 Task: Find connections with filter location Berlin Schöneberg with filter topic #customerrelationswith filter profile language French with filter current company Annalect India with filter school Malaviya National Institute of Technology Jaipur with filter industry Pharmaceutical Manufacturing with filter service category Consulting with filter keywords title Physical Therapy Assistant
Action: Mouse moved to (569, 74)
Screenshot: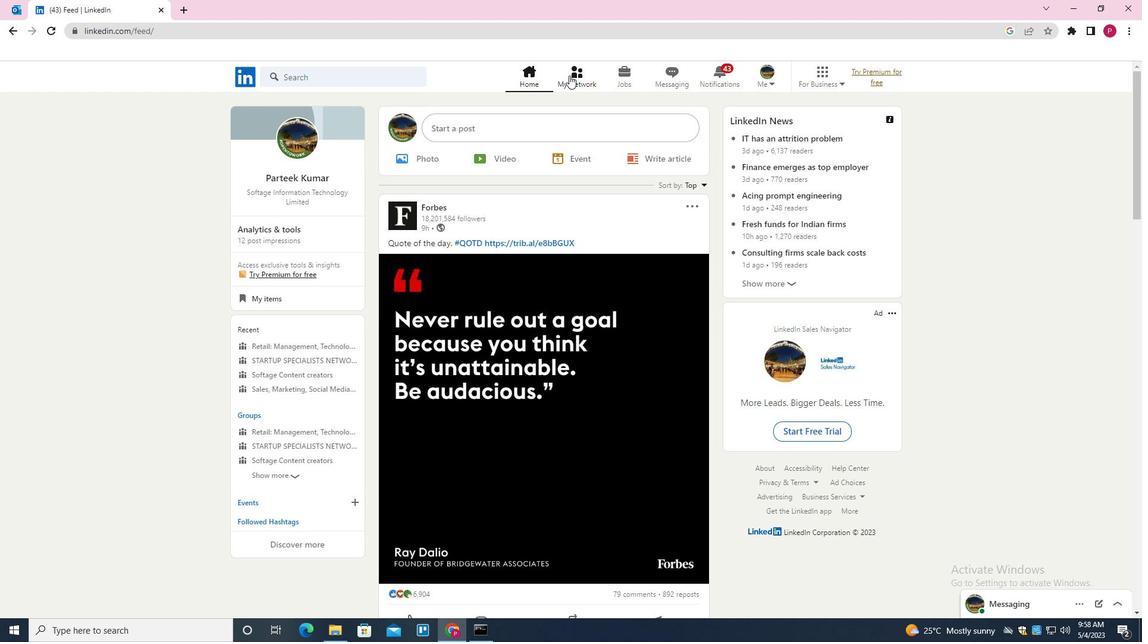 
Action: Mouse pressed left at (569, 74)
Screenshot: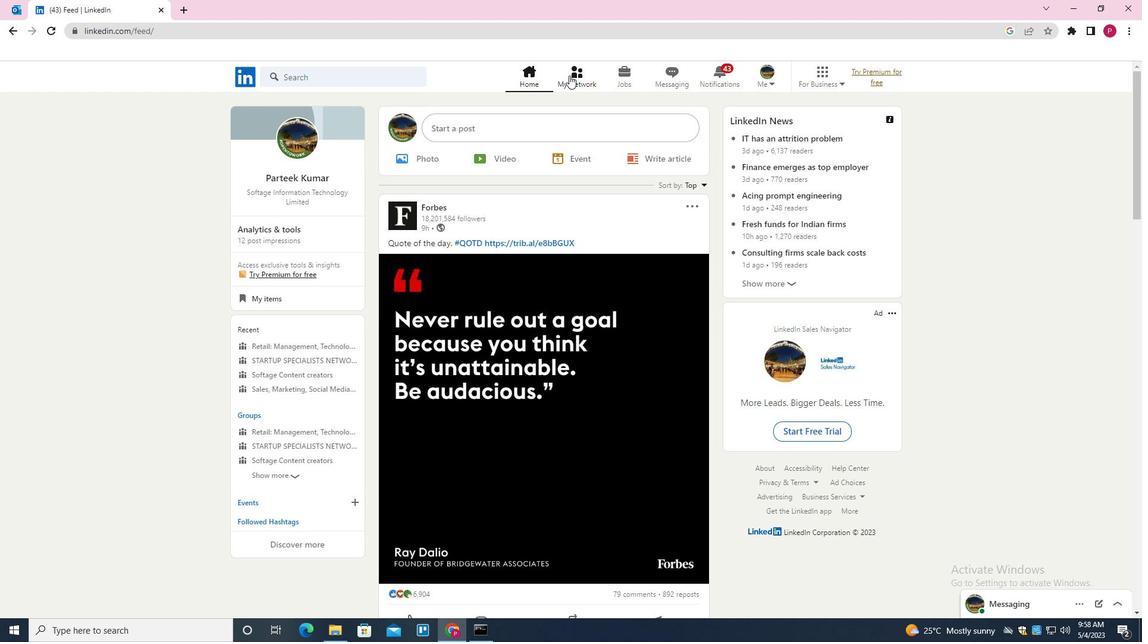 
Action: Mouse moved to (374, 142)
Screenshot: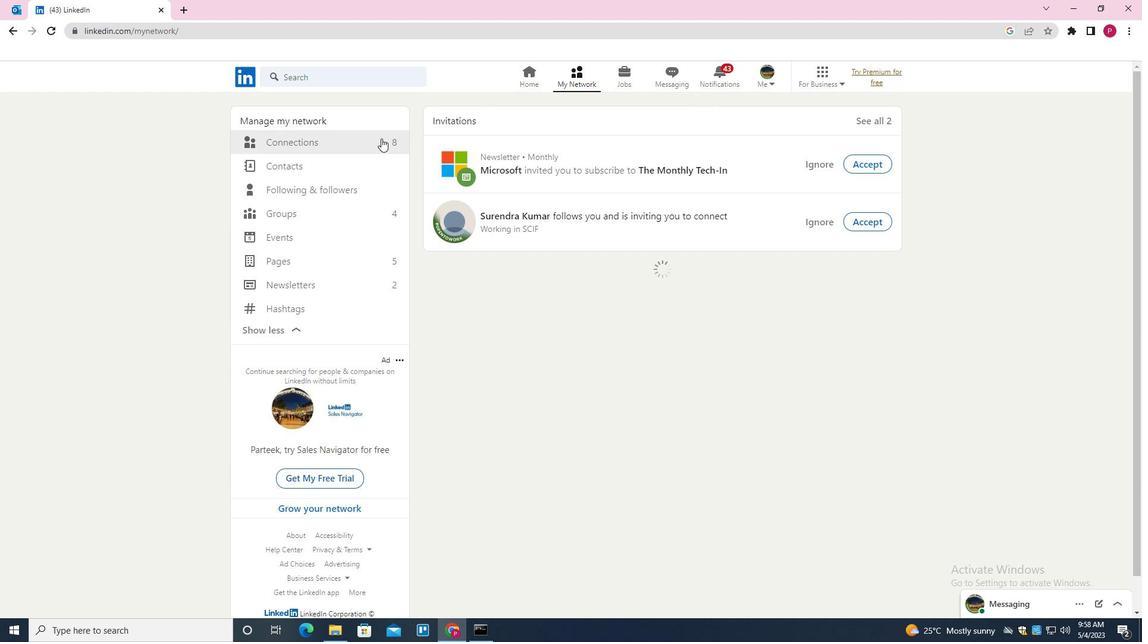 
Action: Mouse pressed left at (374, 142)
Screenshot: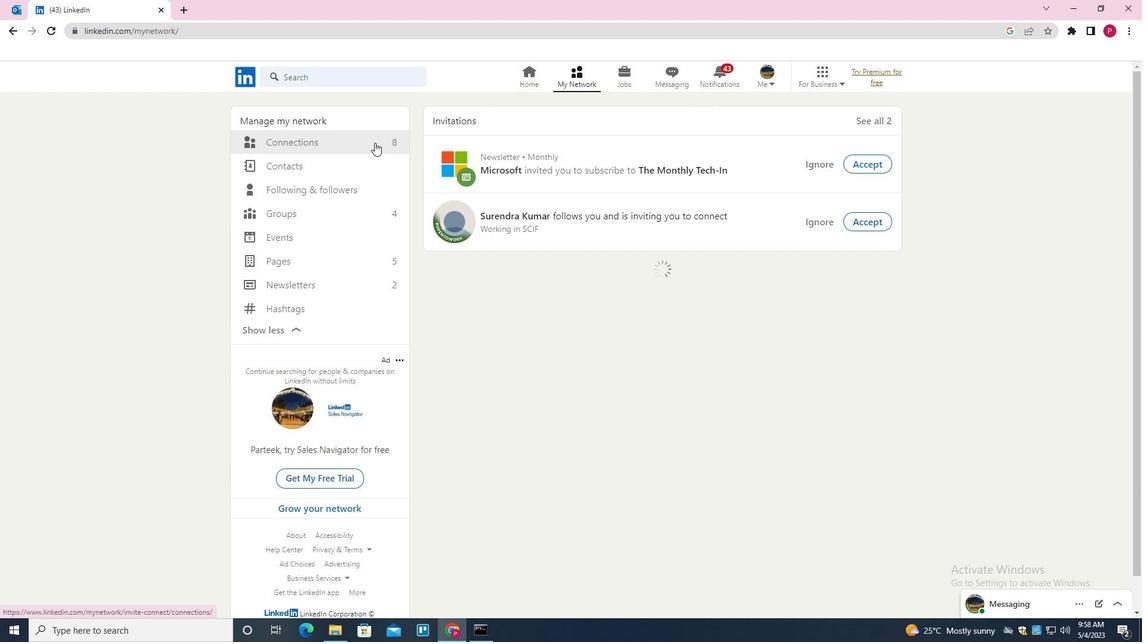 
Action: Mouse moved to (669, 139)
Screenshot: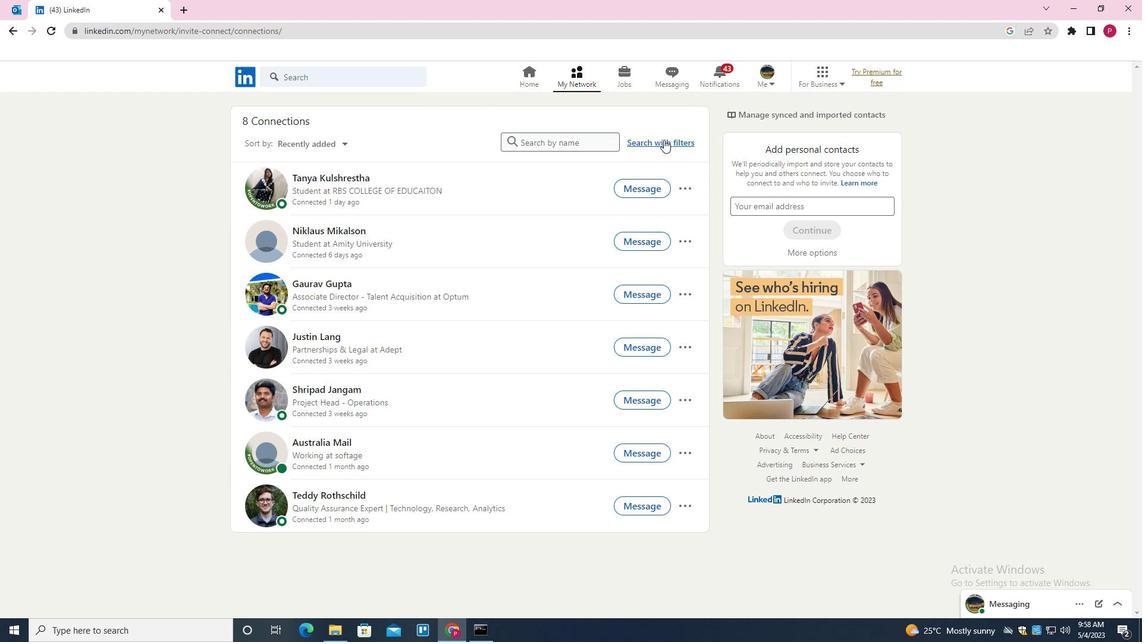 
Action: Mouse pressed left at (669, 139)
Screenshot: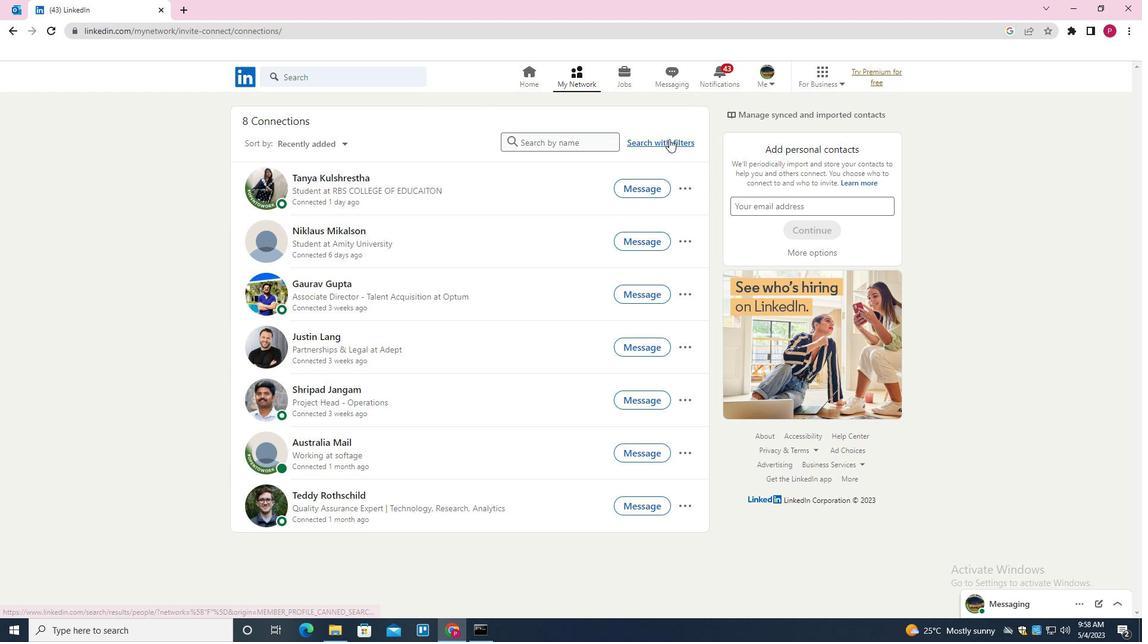 
Action: Mouse moved to (608, 108)
Screenshot: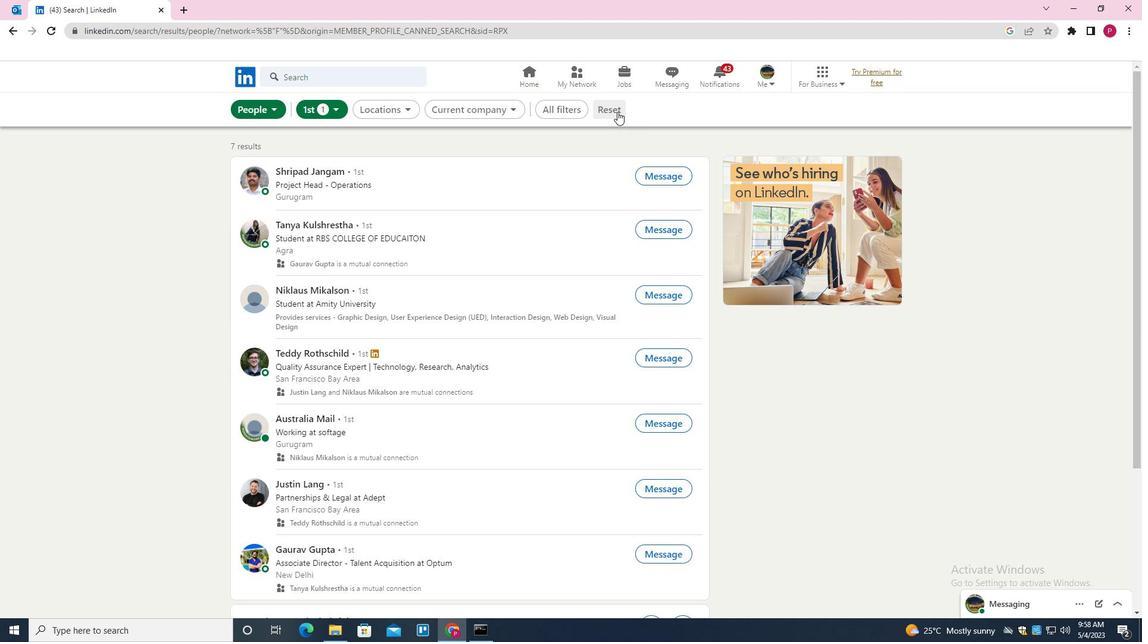 
Action: Mouse pressed left at (608, 108)
Screenshot: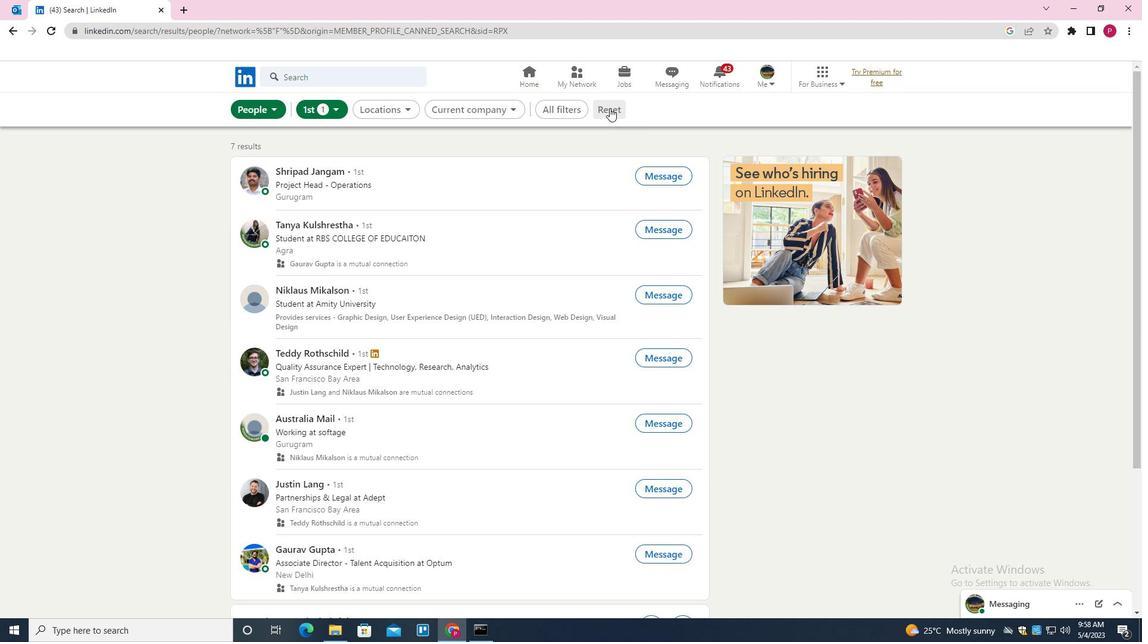 
Action: Mouse moved to (591, 106)
Screenshot: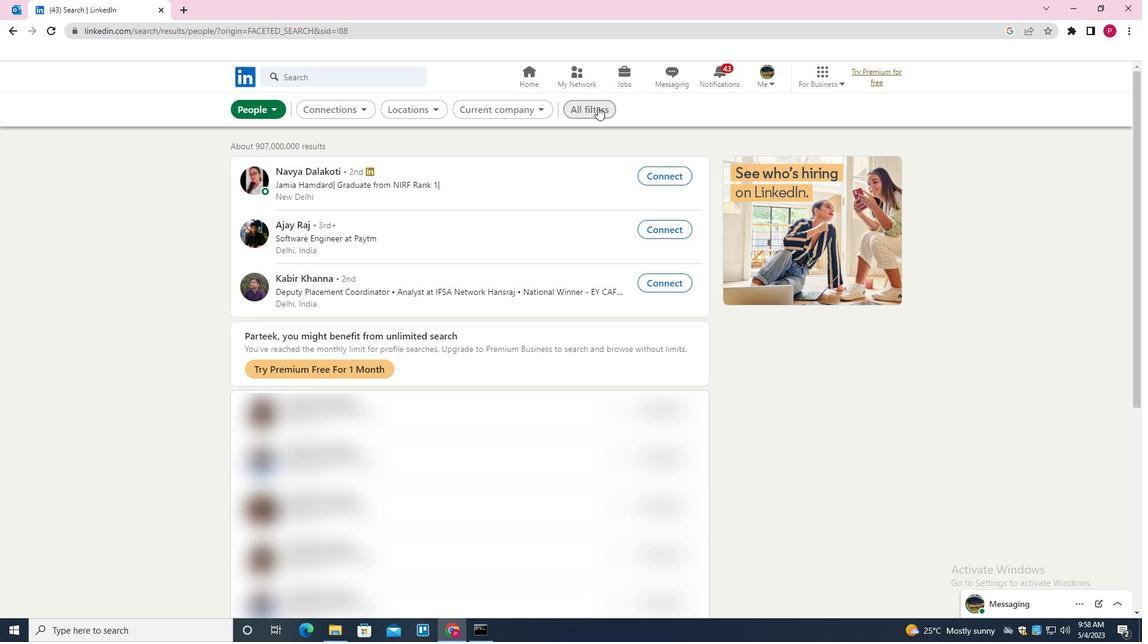 
Action: Mouse pressed left at (591, 106)
Screenshot: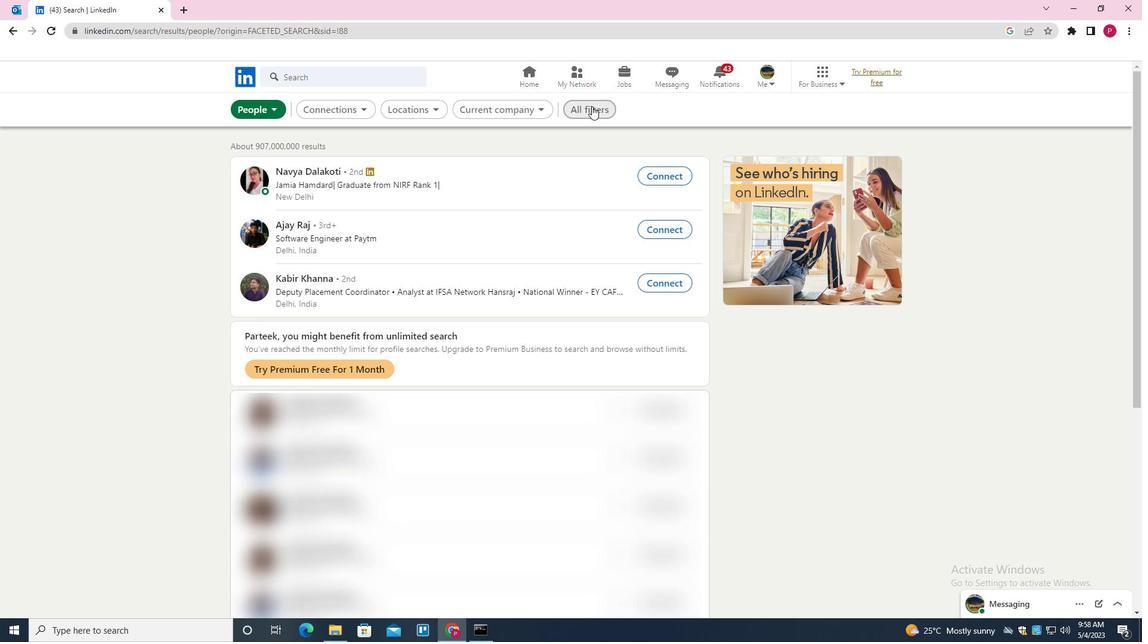 
Action: Mouse moved to (875, 202)
Screenshot: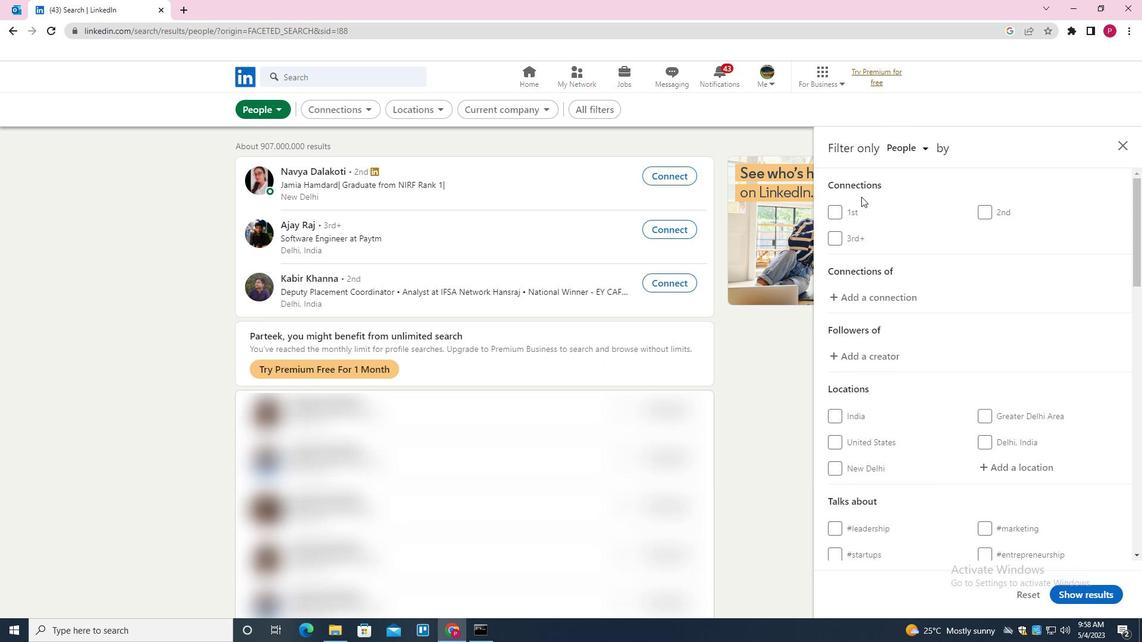 
Action: Mouse scrolled (875, 202) with delta (0, 0)
Screenshot: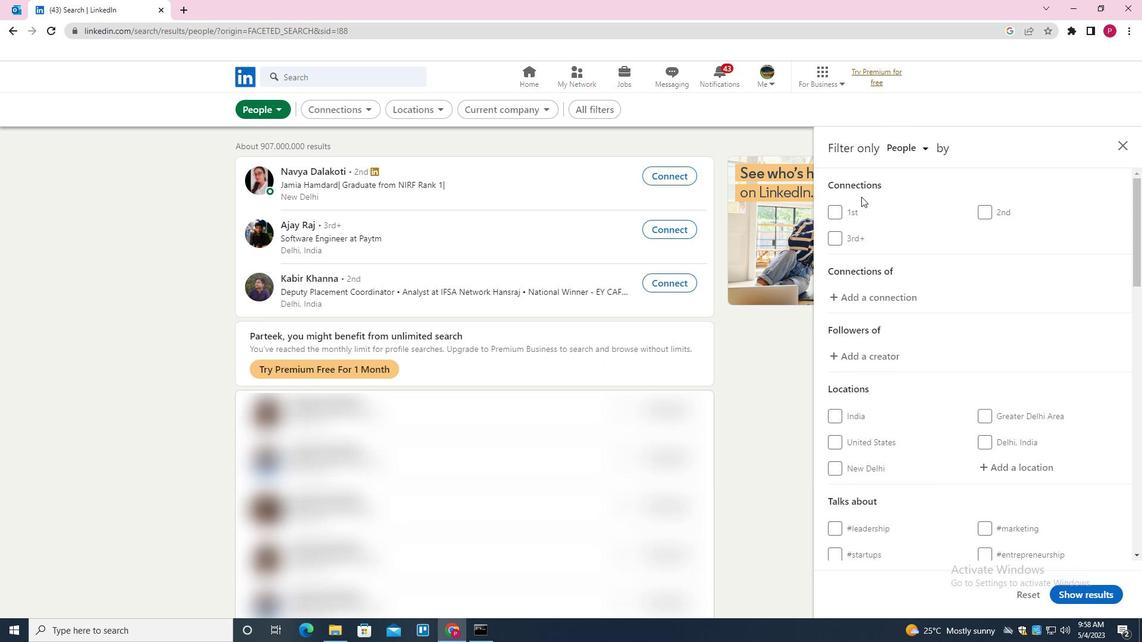 
Action: Mouse moved to (892, 208)
Screenshot: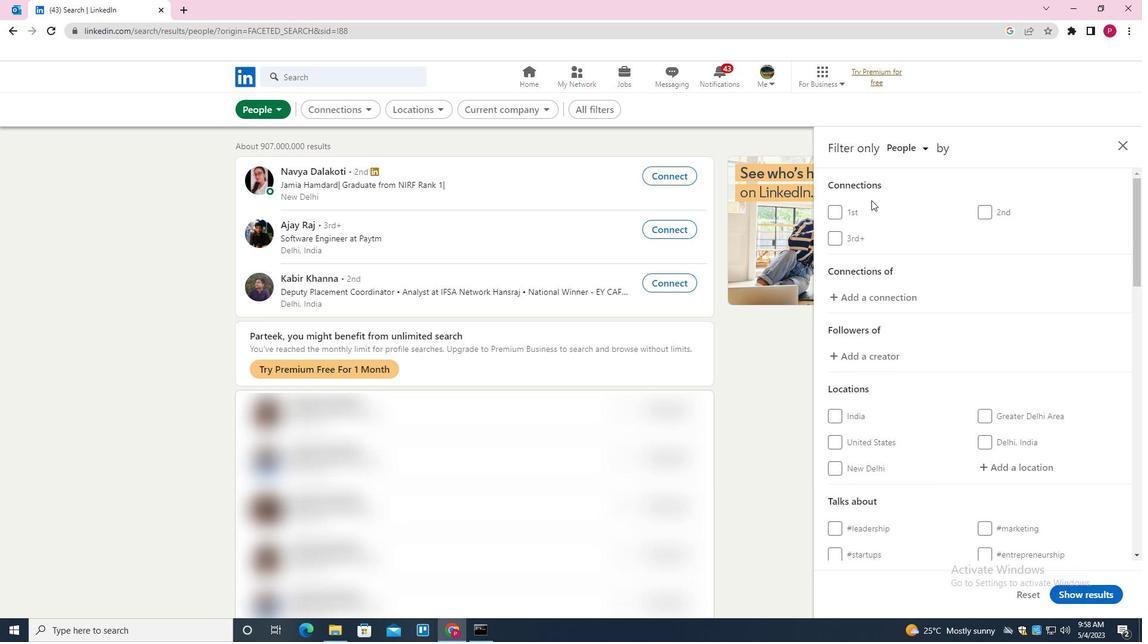 
Action: Mouse scrolled (892, 208) with delta (0, 0)
Screenshot: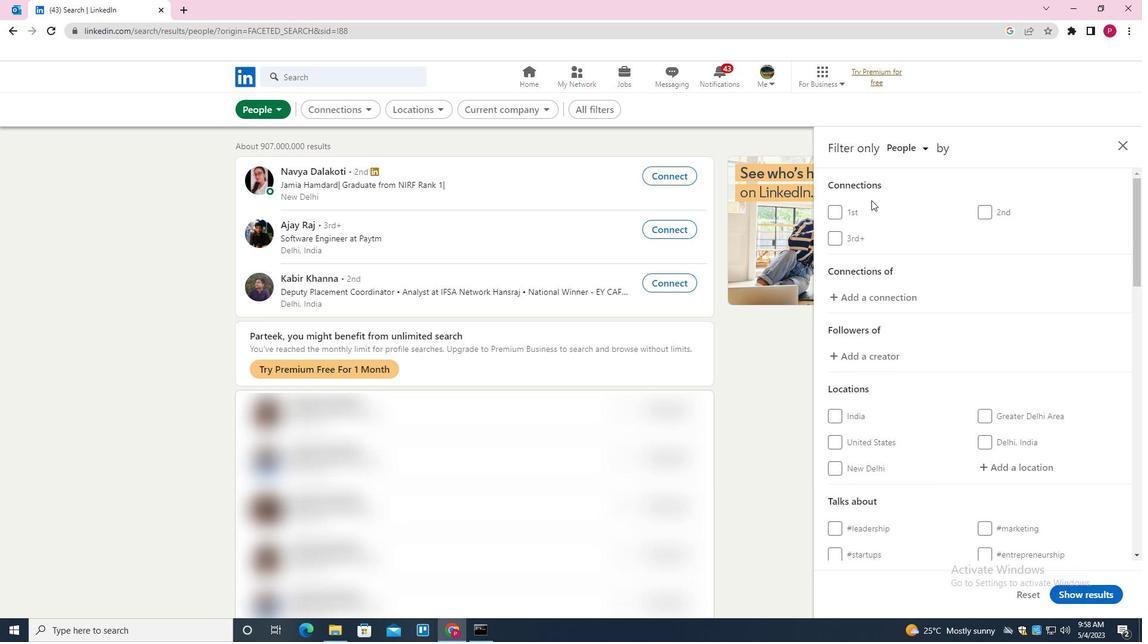 
Action: Mouse moved to (921, 218)
Screenshot: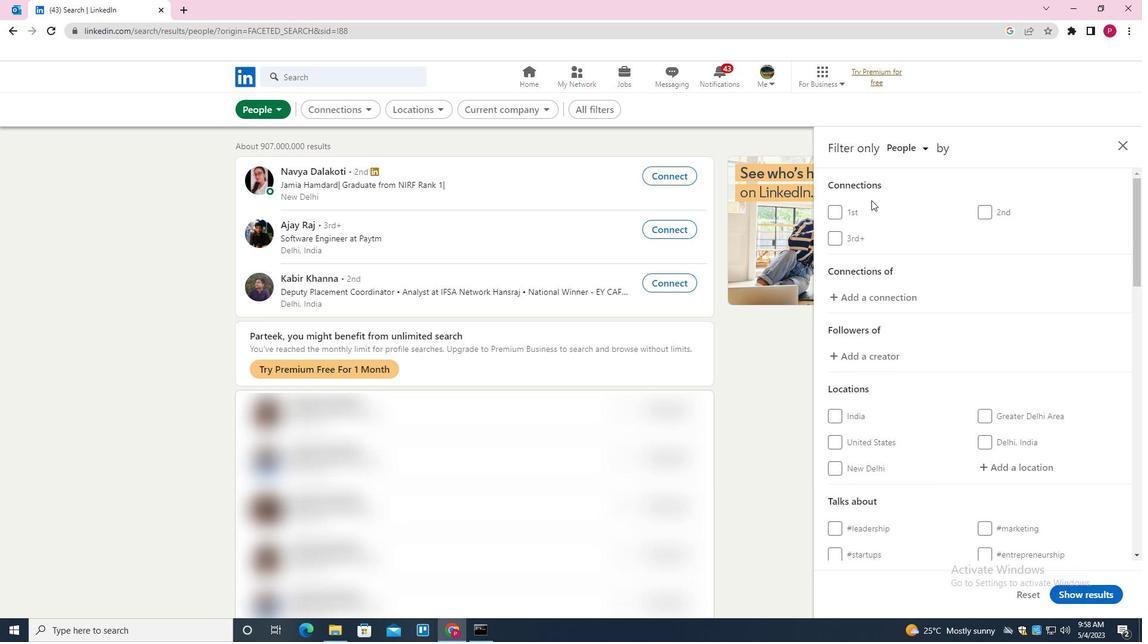 
Action: Mouse scrolled (921, 218) with delta (0, 0)
Screenshot: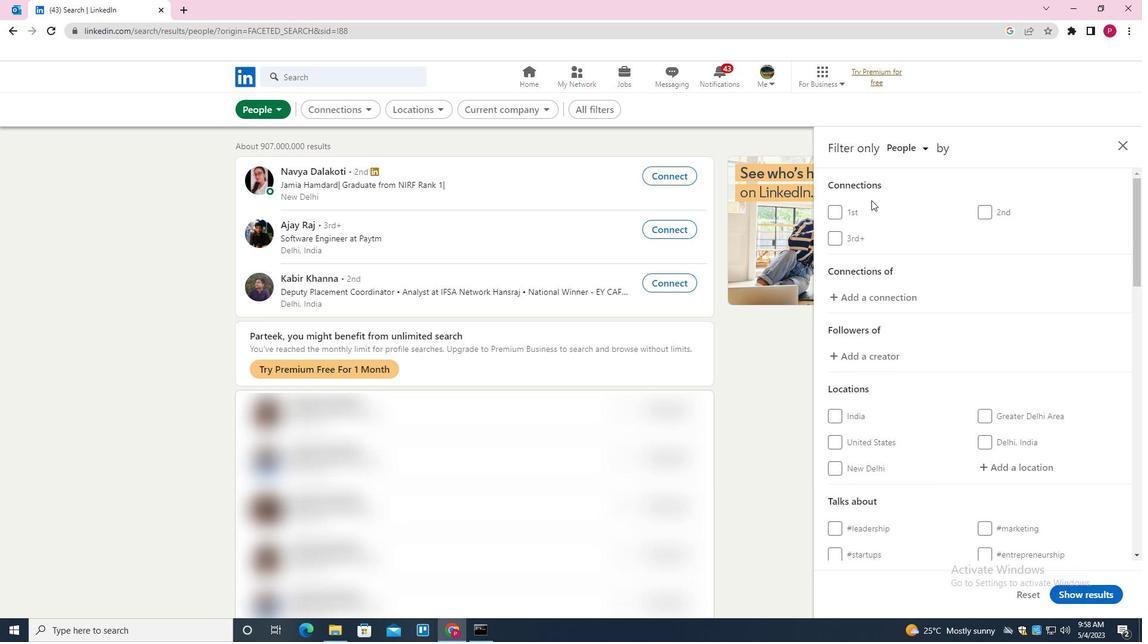 
Action: Mouse moved to (1010, 286)
Screenshot: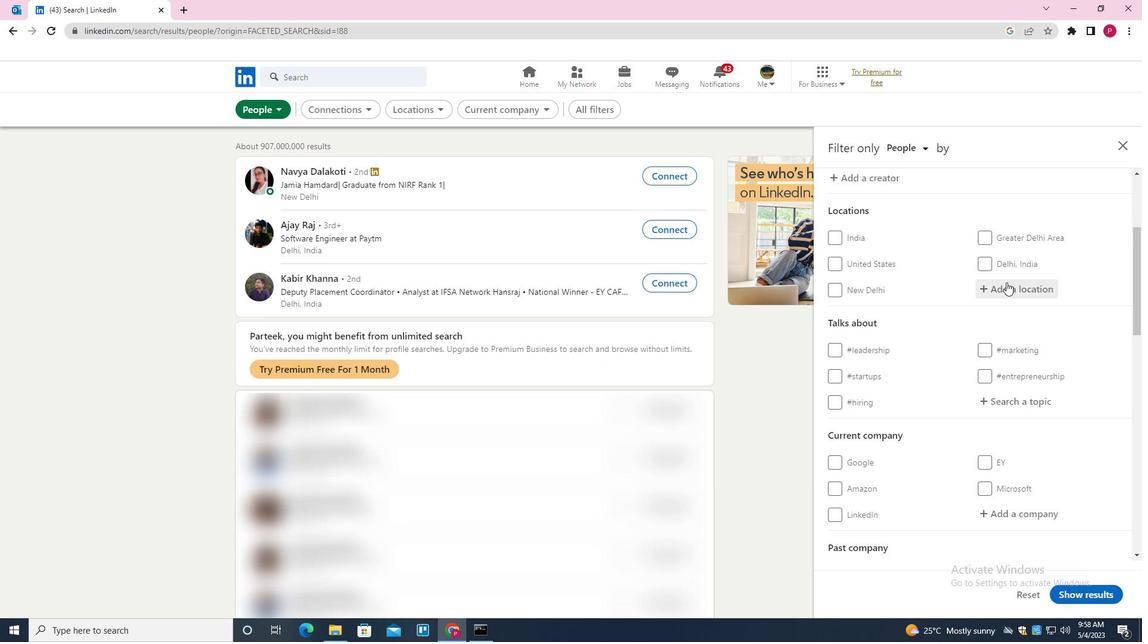 
Action: Mouse pressed left at (1010, 286)
Screenshot: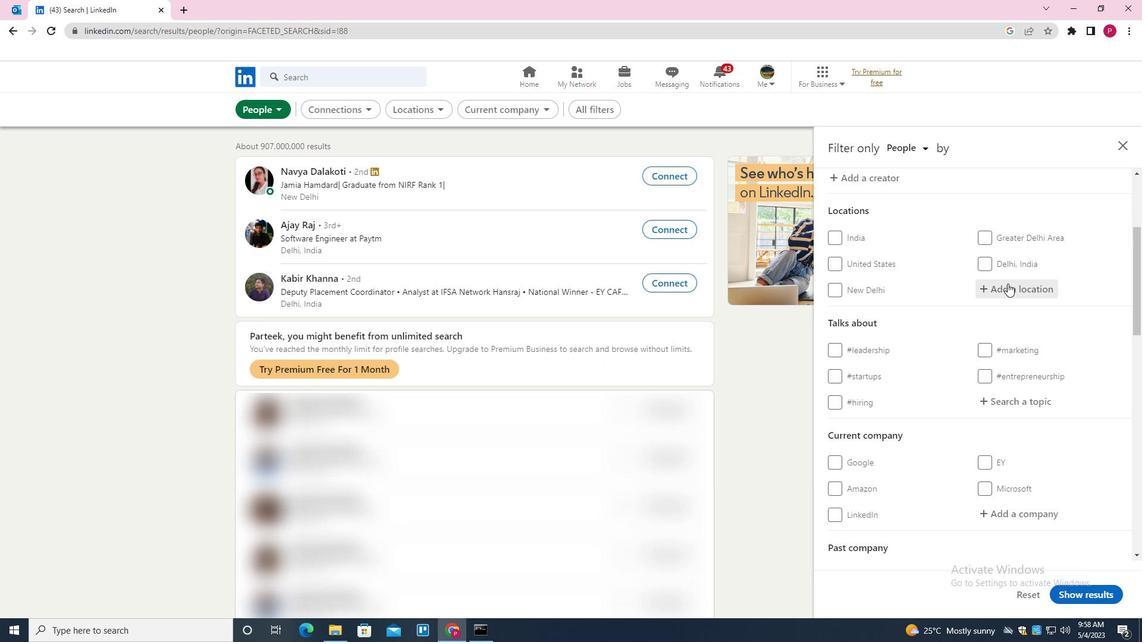 
Action: Key pressed <Key.shift>BERRLIN<Key.backspace><Key.backspace><Key.backspace><Key.backspace>LIN<Key.down><Key.enter>
Screenshot: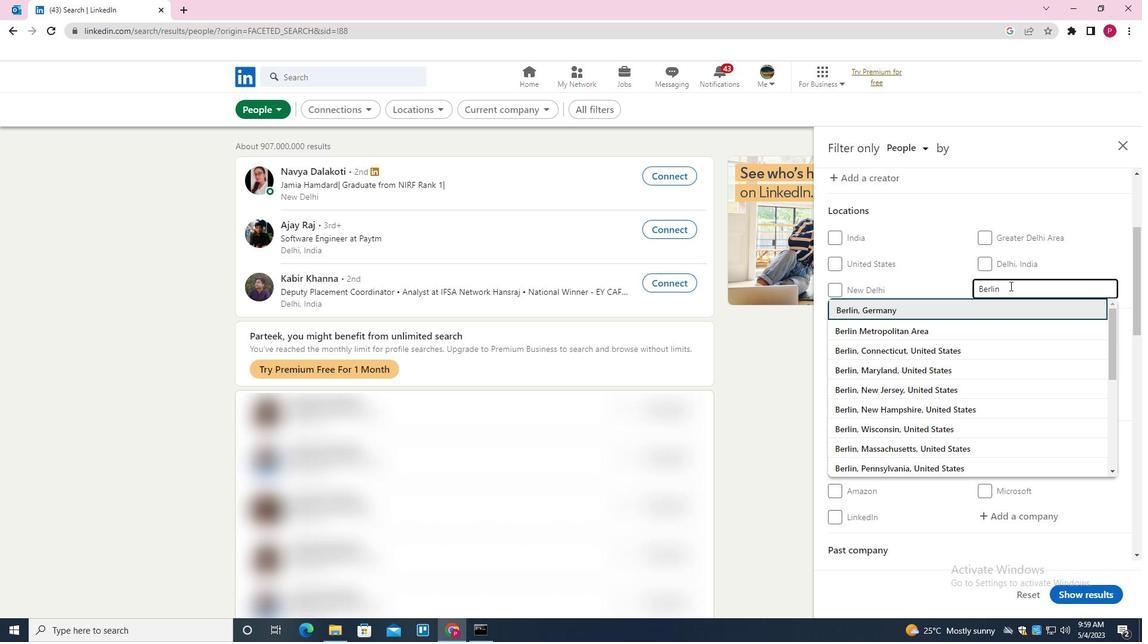
Action: Mouse moved to (920, 268)
Screenshot: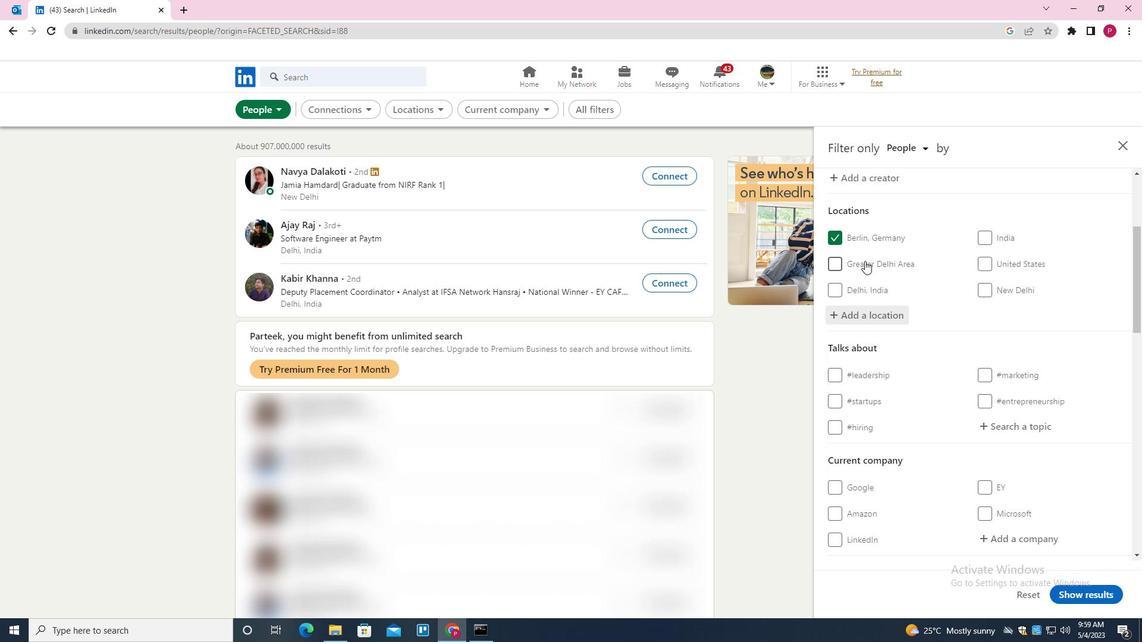 
Action: Mouse scrolled (920, 267) with delta (0, 0)
Screenshot: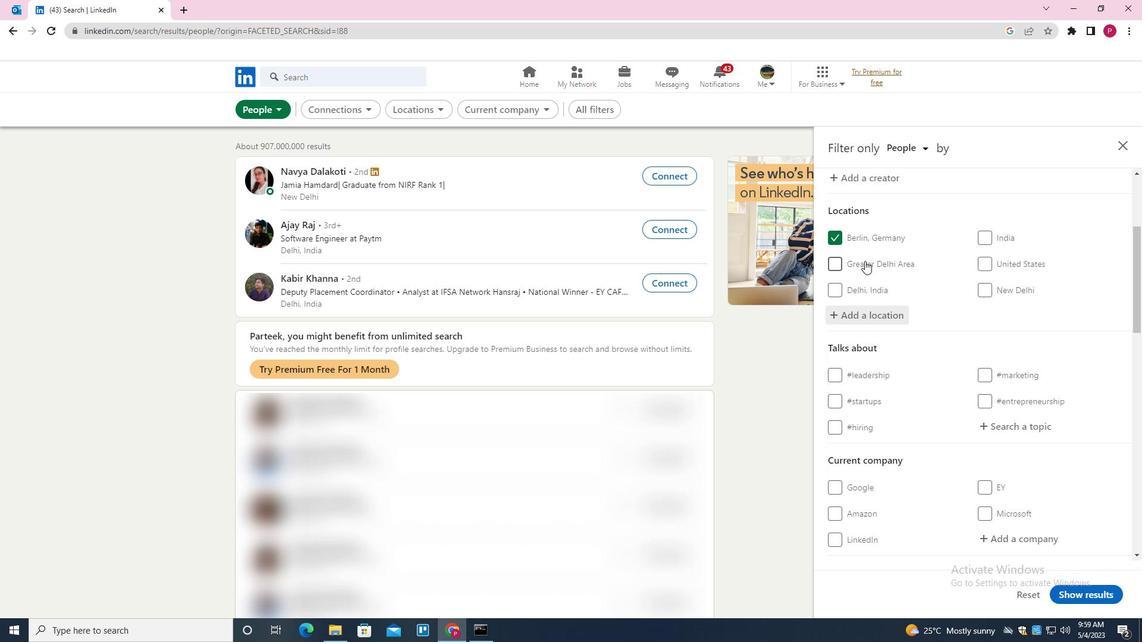 
Action: Mouse moved to (920, 268)
Screenshot: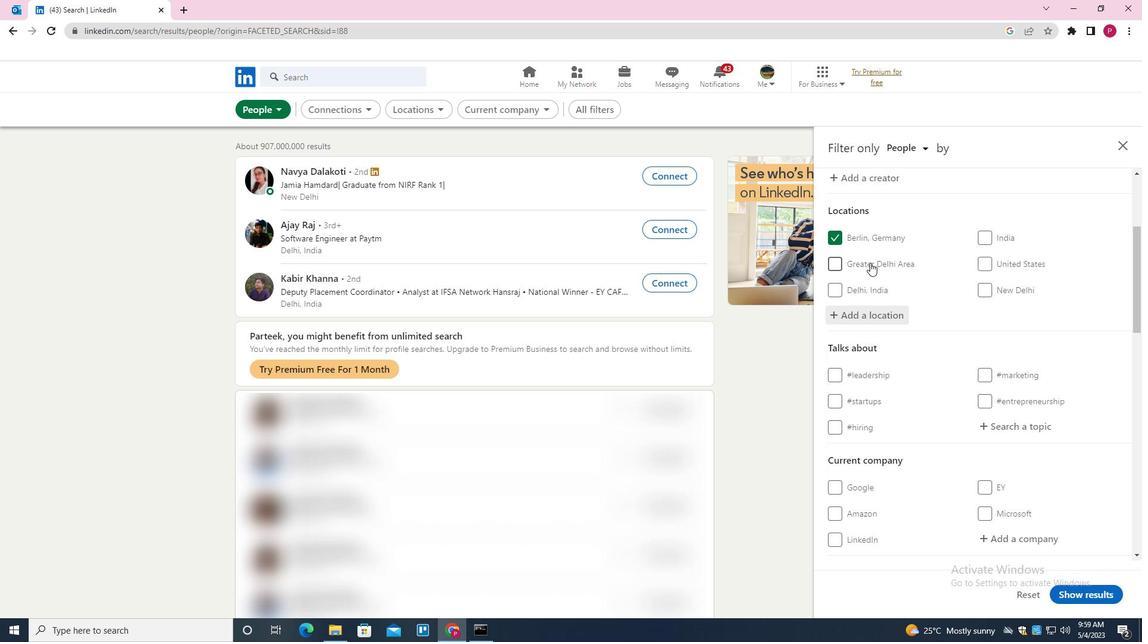 
Action: Mouse scrolled (920, 267) with delta (0, 0)
Screenshot: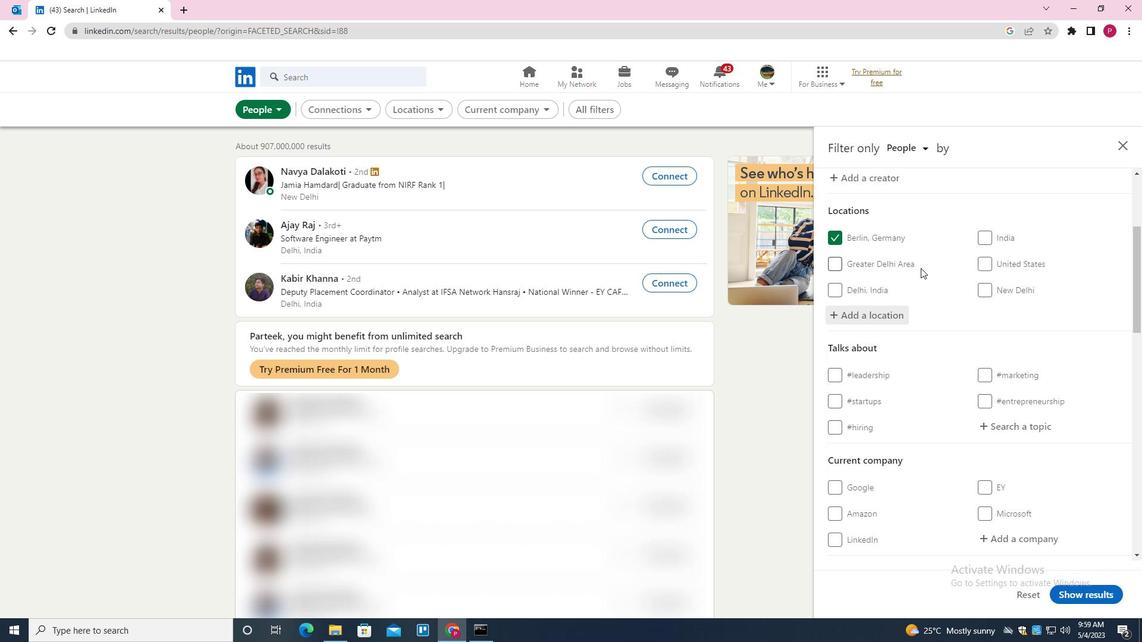 
Action: Mouse scrolled (920, 267) with delta (0, 0)
Screenshot: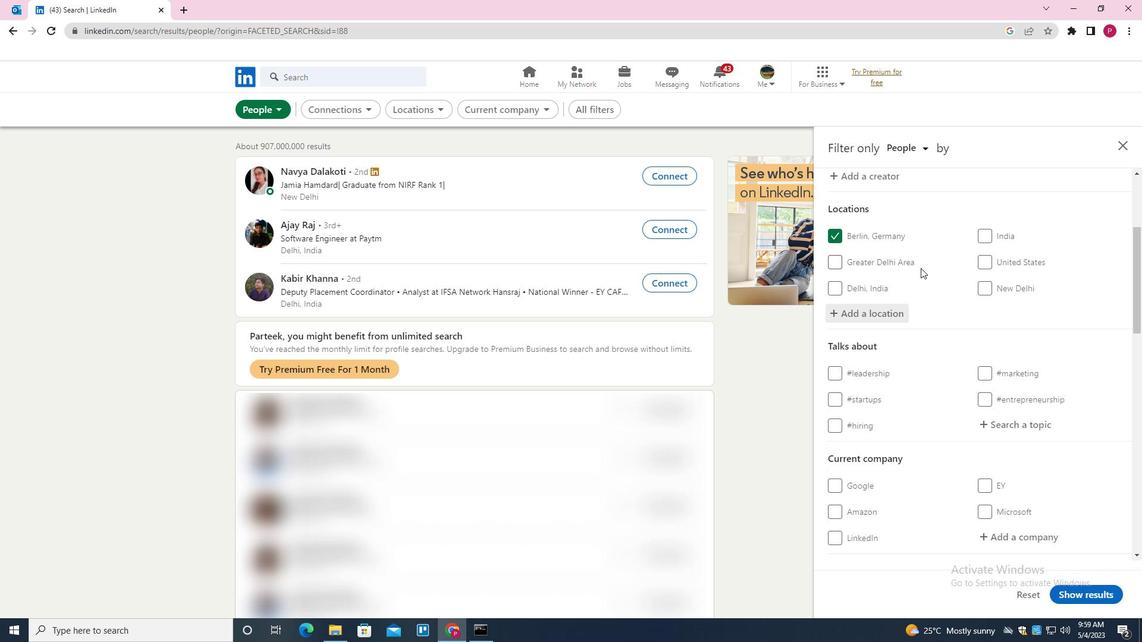
Action: Mouse moved to (997, 248)
Screenshot: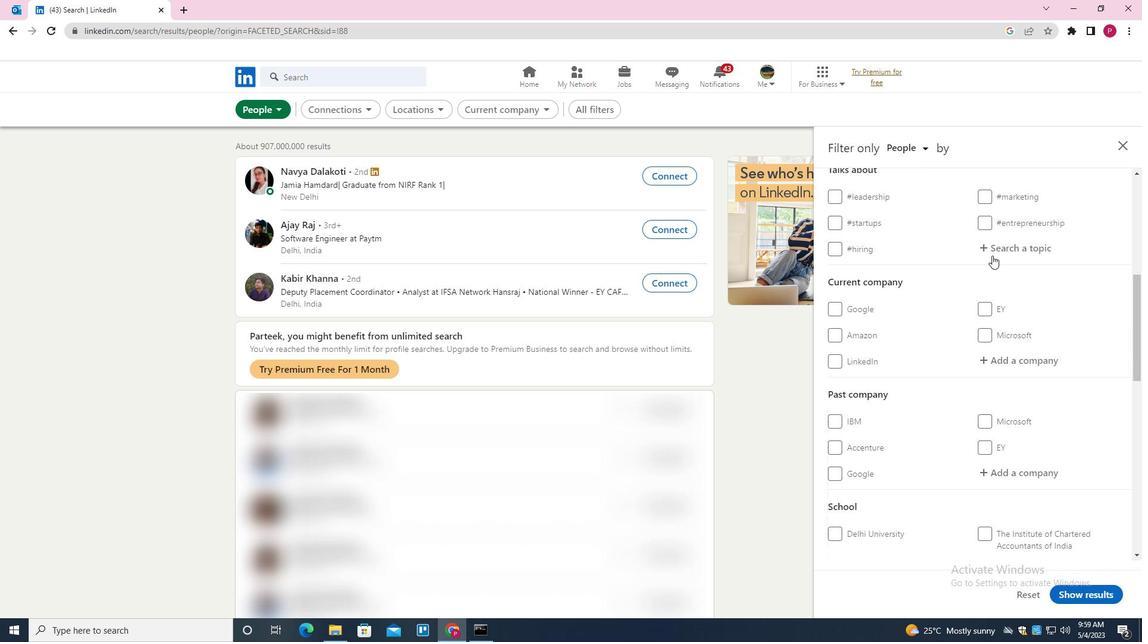 
Action: Mouse pressed left at (997, 248)
Screenshot: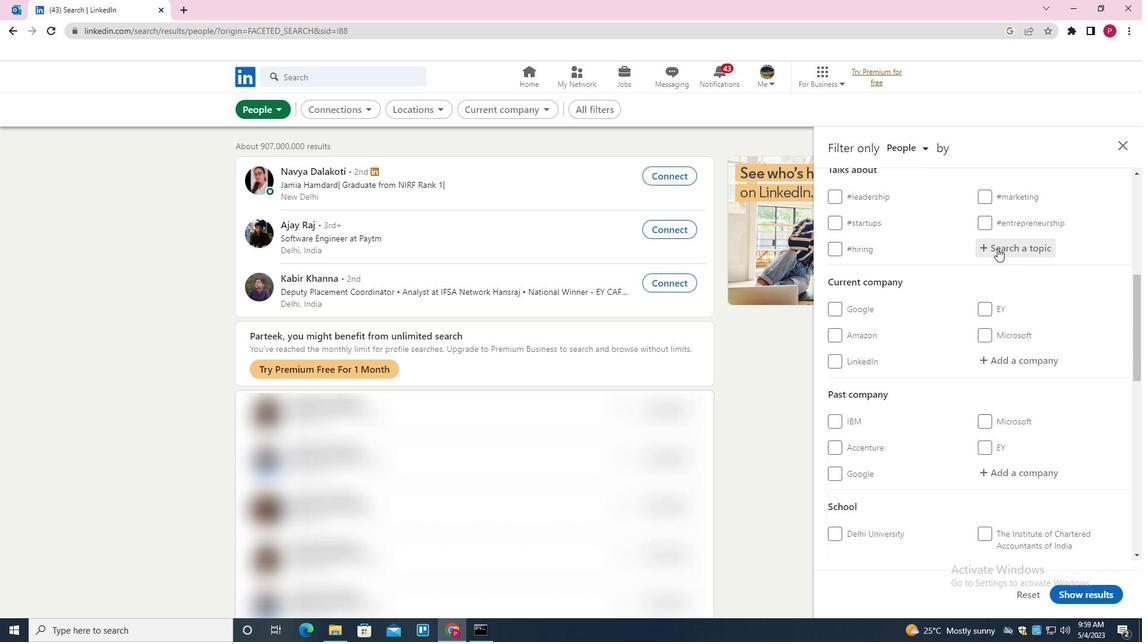 
Action: Key pressed COSTUMERE<Key.backspace>RELATIONS
Screenshot: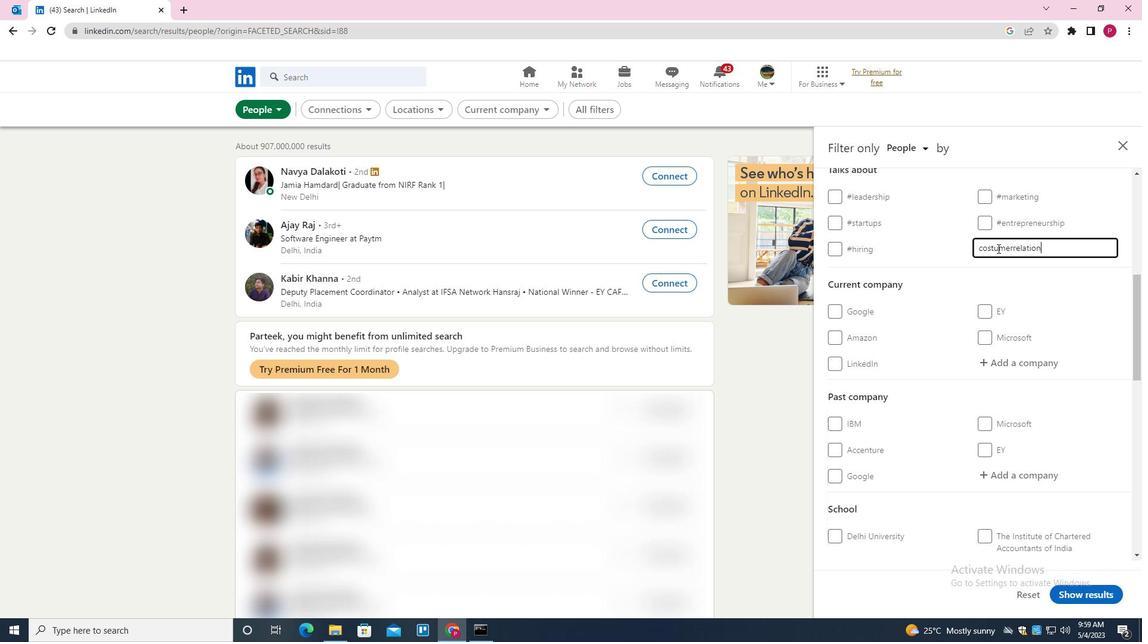 
Action: Mouse moved to (1023, 242)
Screenshot: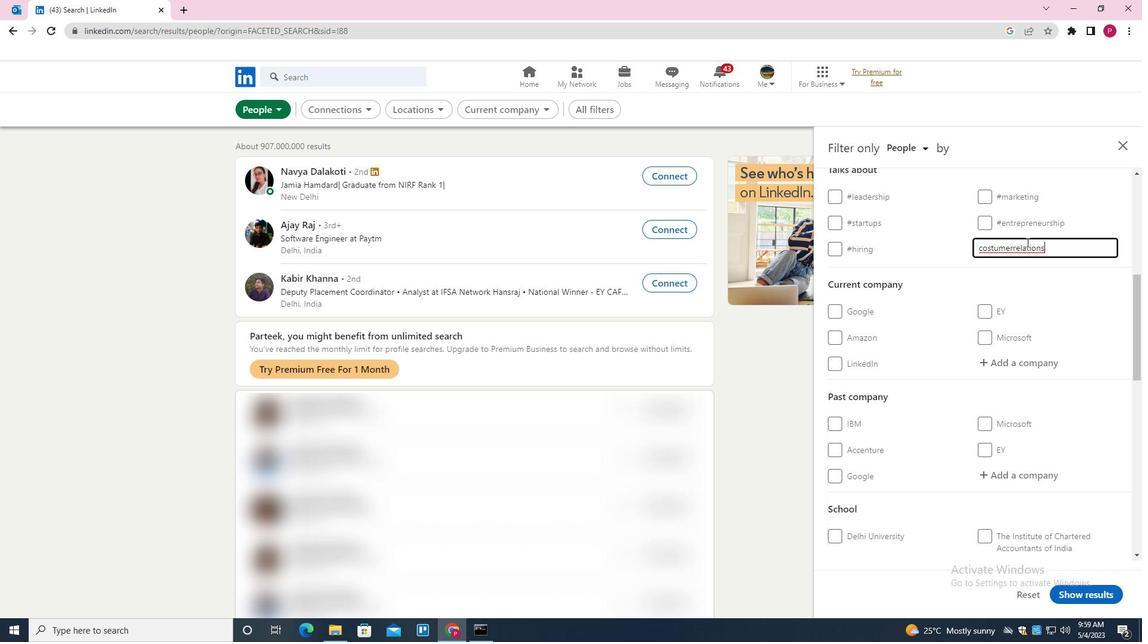
Action: Key pressed <Key.backspace><Key.backspace><Key.backspace><Key.backspace><Key.backspace><Key.backspace><Key.backspace><Key.backspace><Key.backspace><Key.backspace><Key.backspace><Key.backspace><Key.backspace><Key.backspace><Key.backspace><Key.backspace>USTOMERRELATIONS<Key.down><Key.enter>
Screenshot: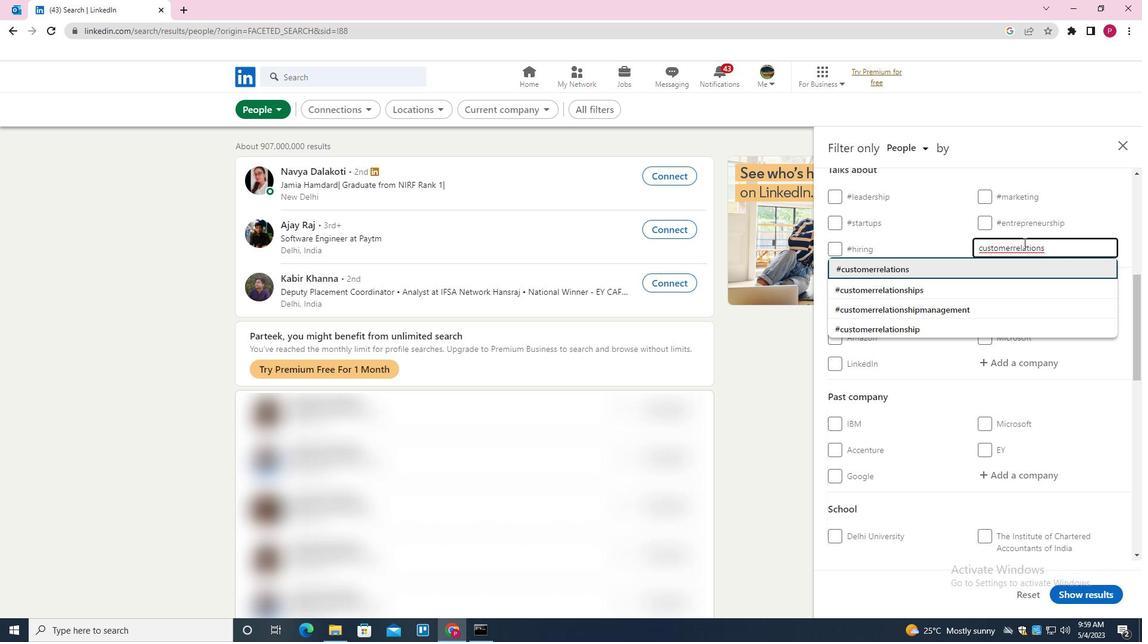
Action: Mouse moved to (986, 267)
Screenshot: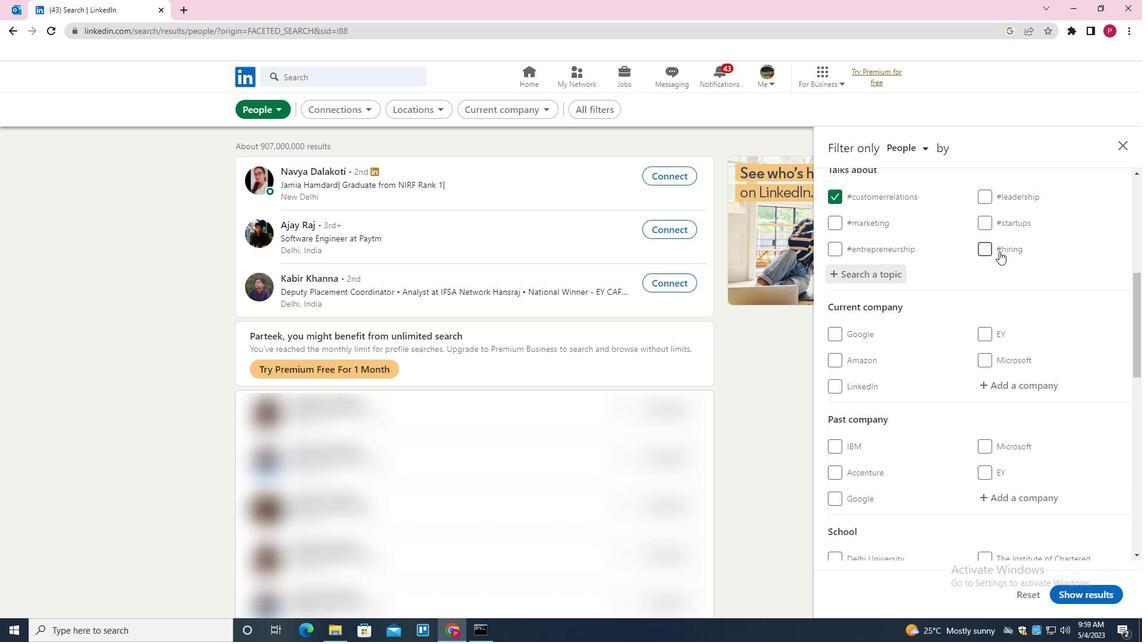 
Action: Mouse scrolled (986, 267) with delta (0, 0)
Screenshot: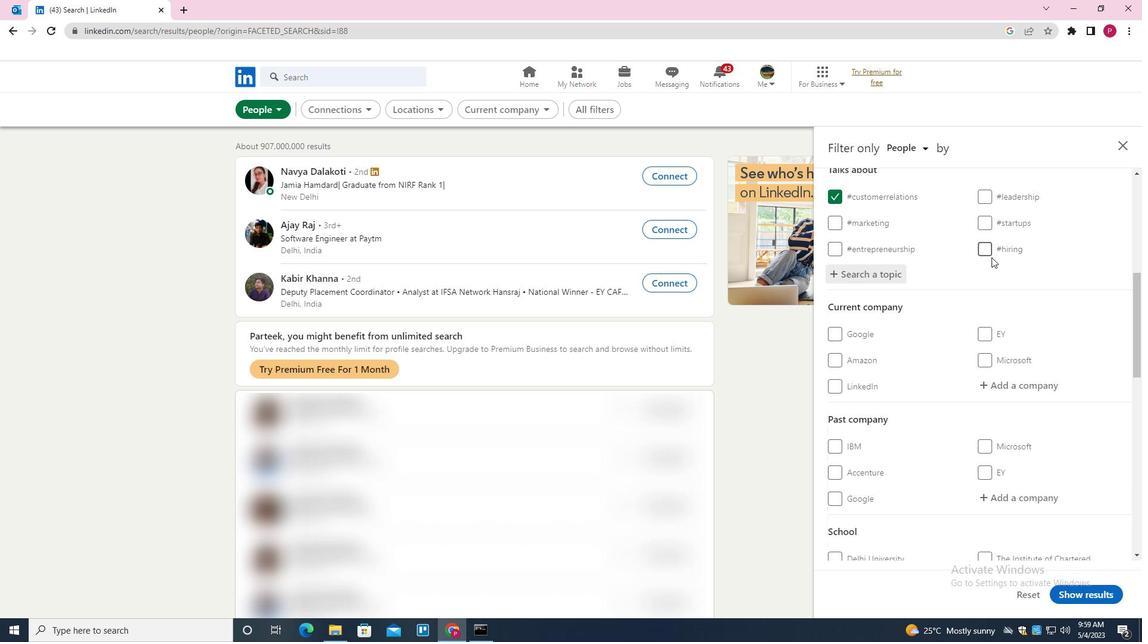 
Action: Mouse scrolled (986, 267) with delta (0, 0)
Screenshot: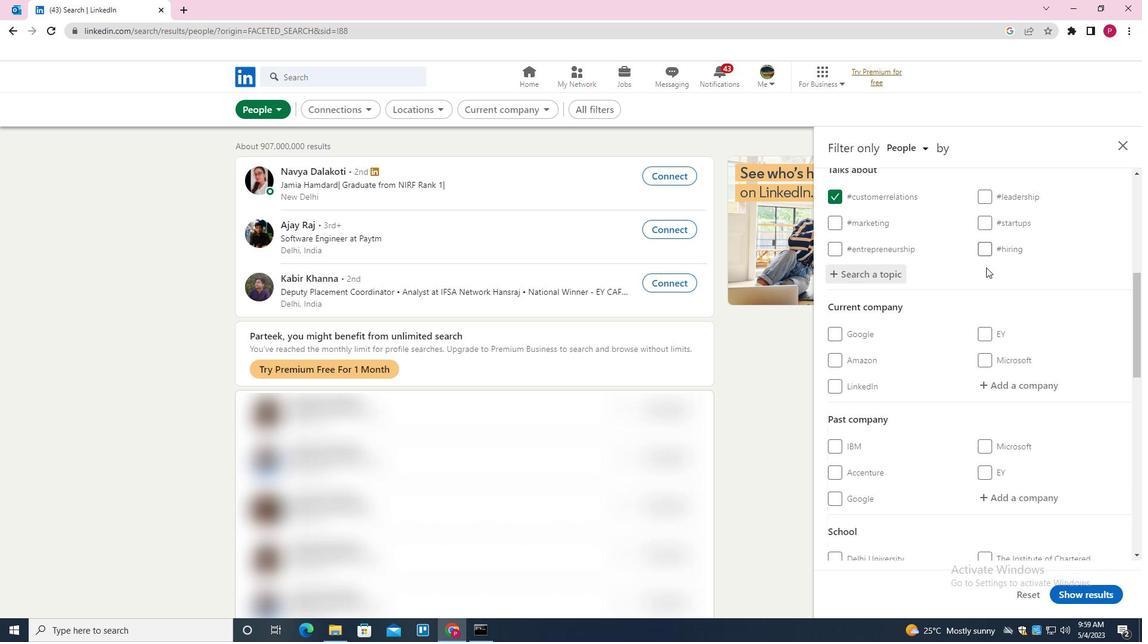 
Action: Mouse moved to (985, 268)
Screenshot: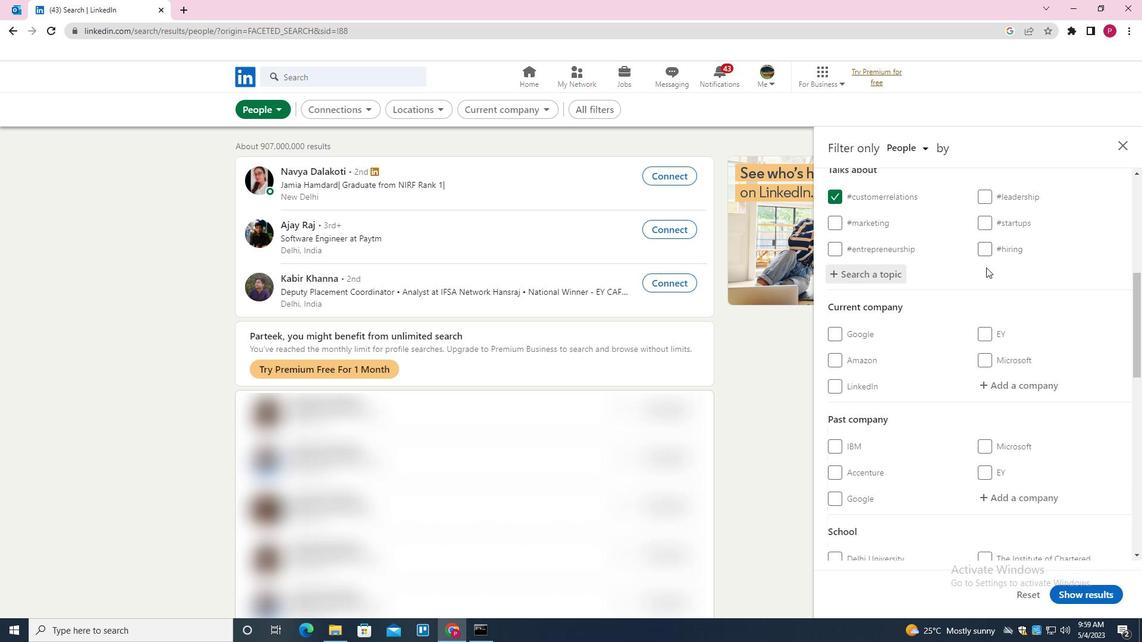 
Action: Mouse scrolled (985, 268) with delta (0, 0)
Screenshot: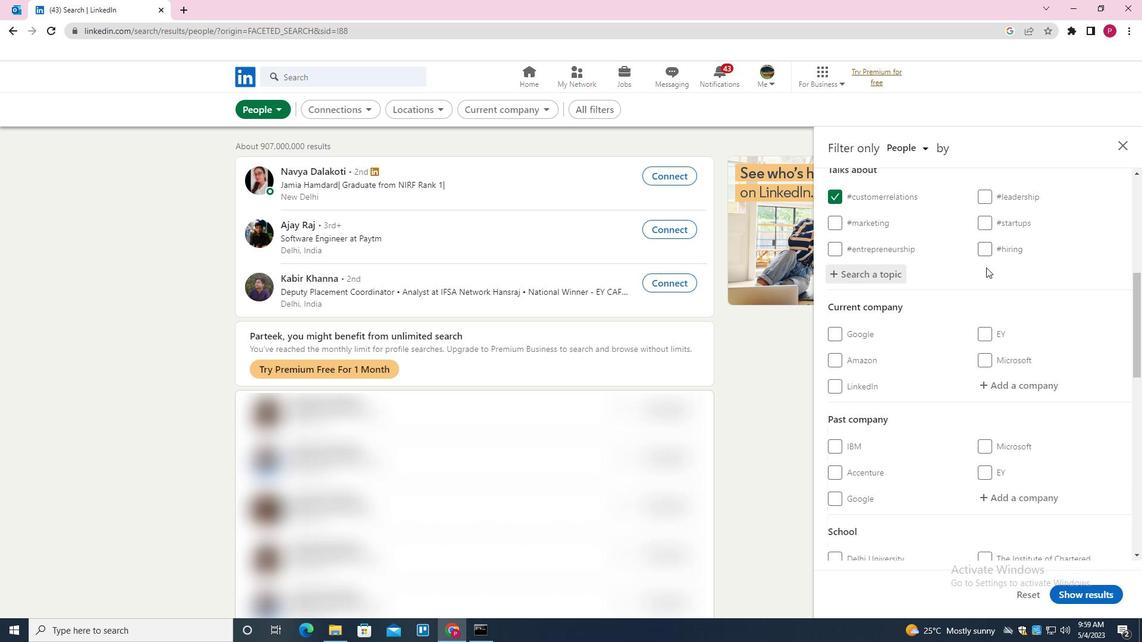 
Action: Mouse moved to (985, 268)
Screenshot: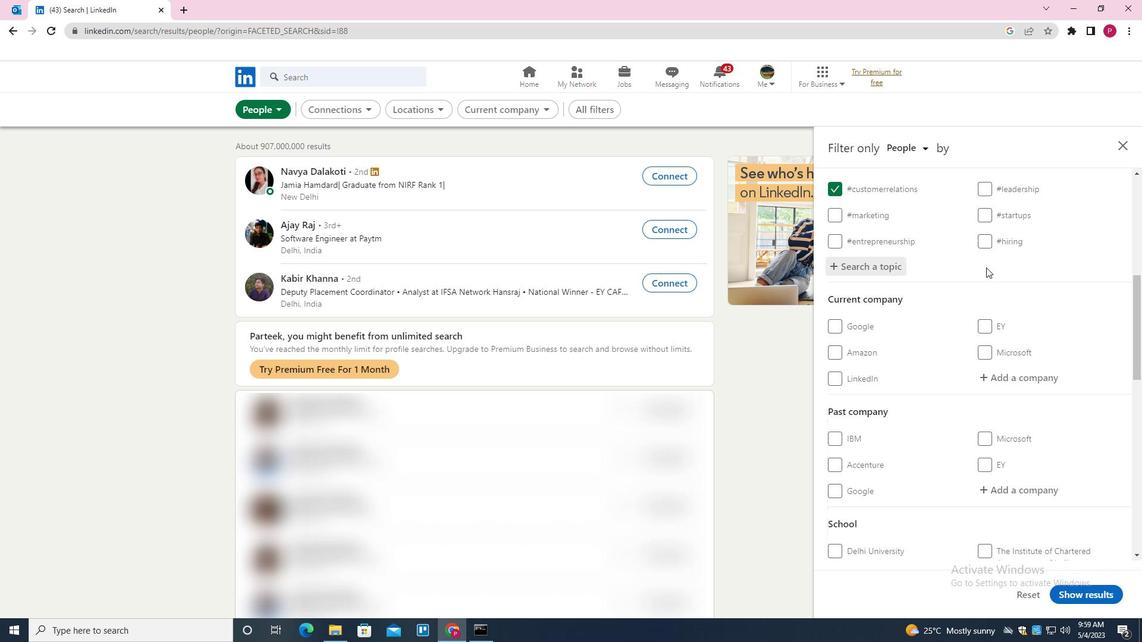
Action: Mouse scrolled (985, 268) with delta (0, 0)
Screenshot: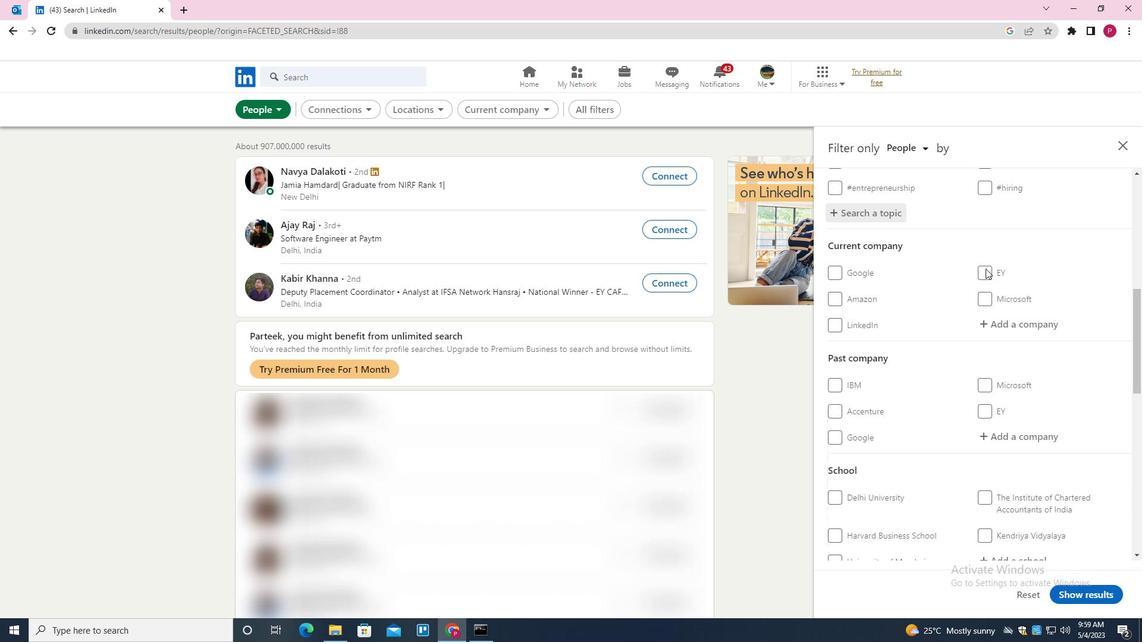 
Action: Mouse scrolled (985, 268) with delta (0, 0)
Screenshot: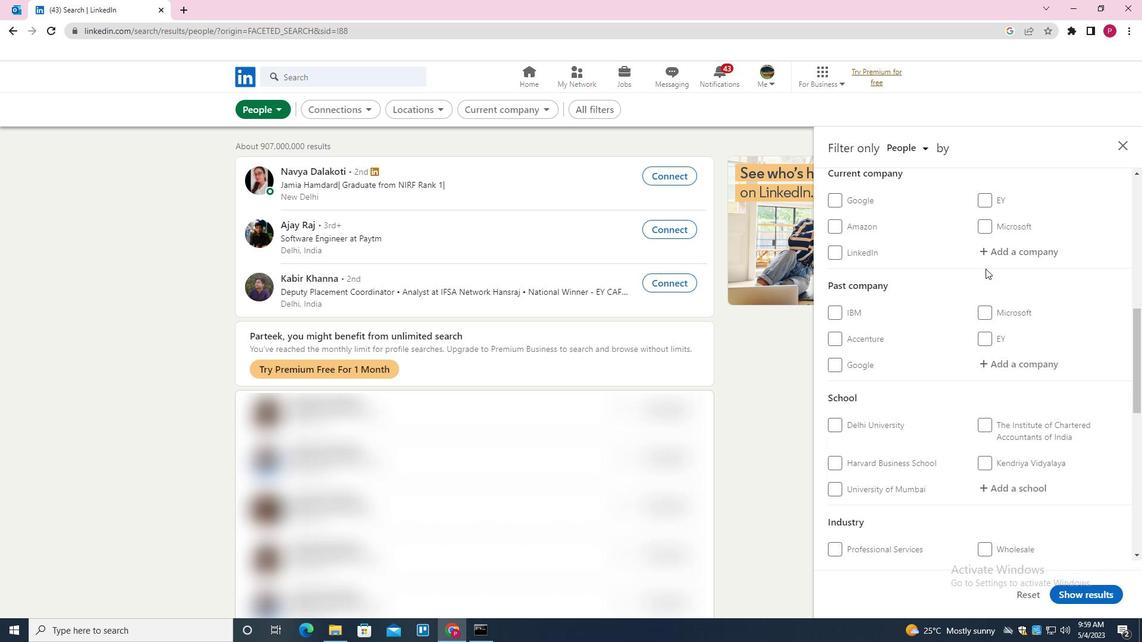 
Action: Mouse scrolled (985, 268) with delta (0, 0)
Screenshot: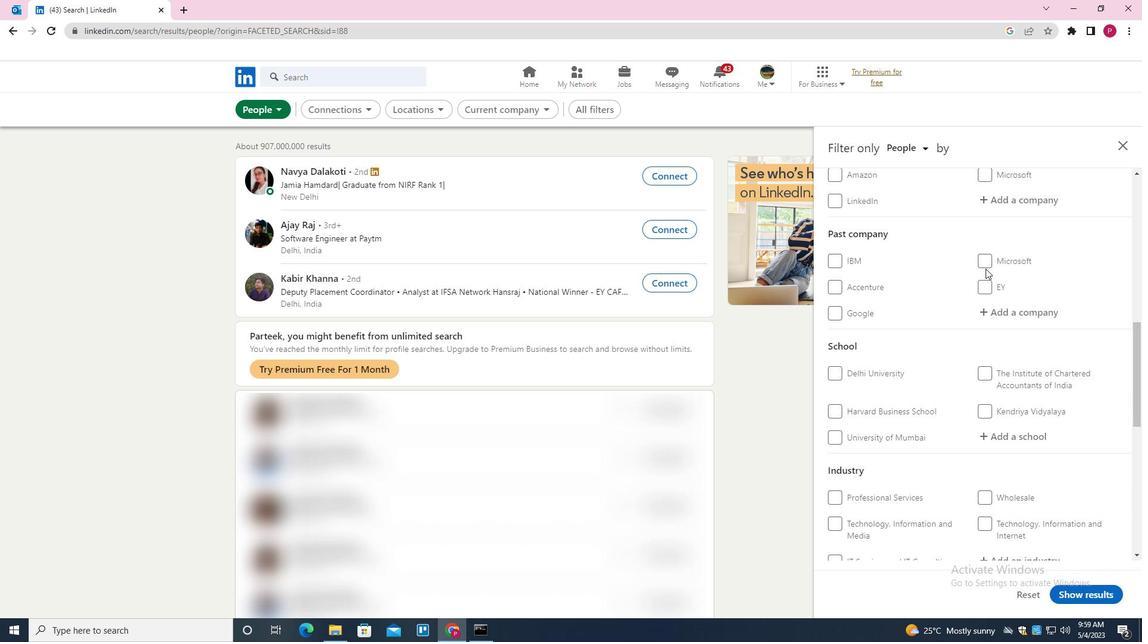 
Action: Mouse moved to (942, 306)
Screenshot: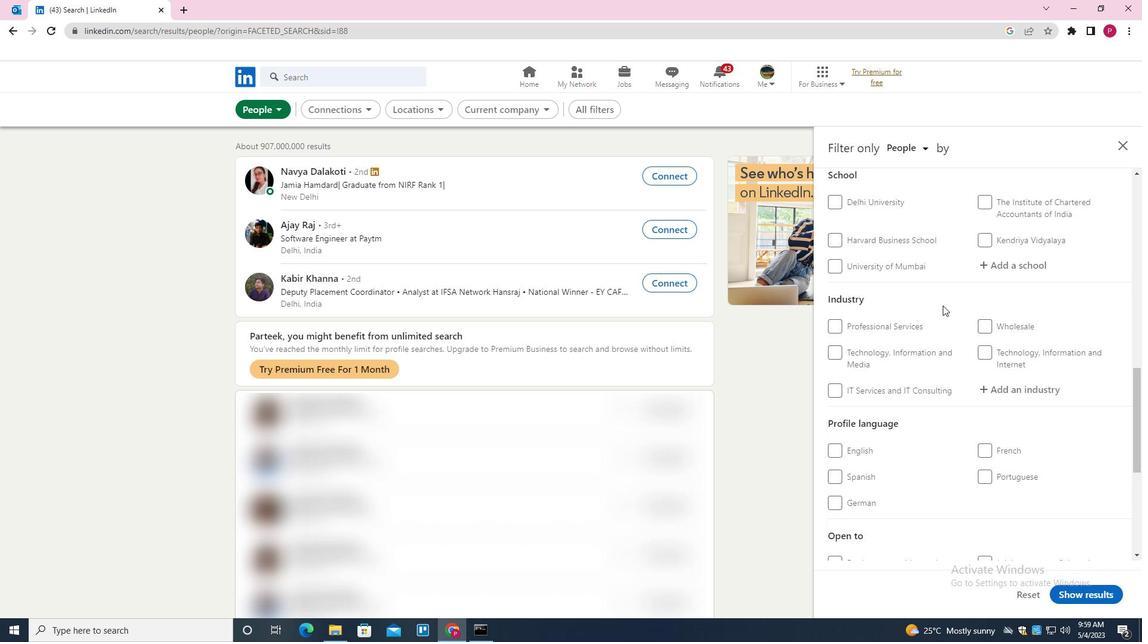 
Action: Mouse scrolled (942, 306) with delta (0, 0)
Screenshot: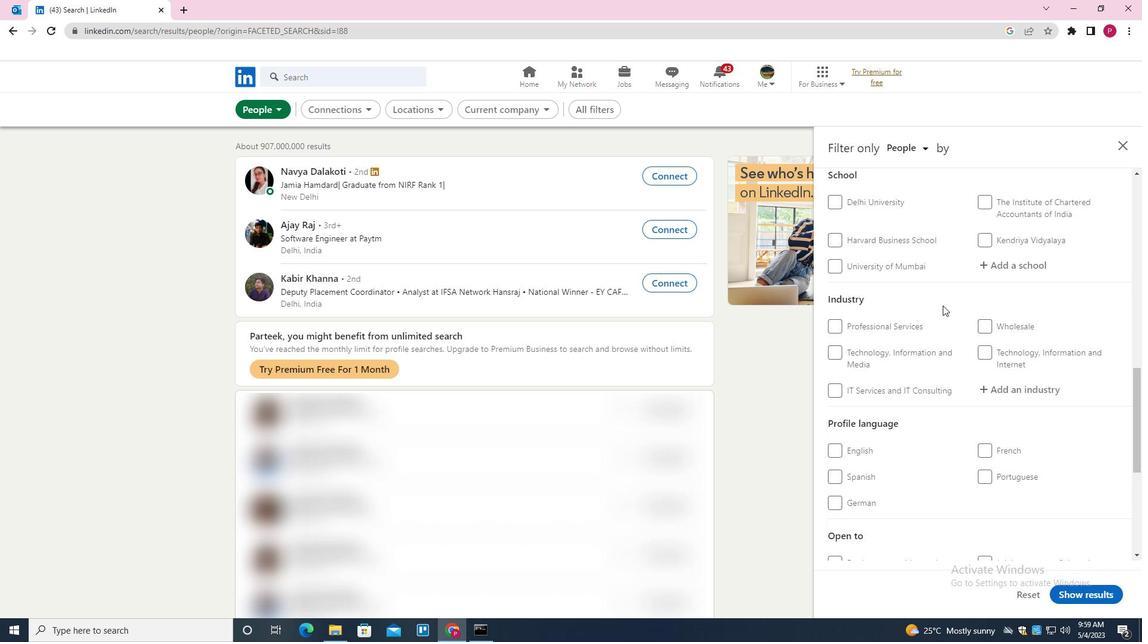 
Action: Mouse moved to (942, 307)
Screenshot: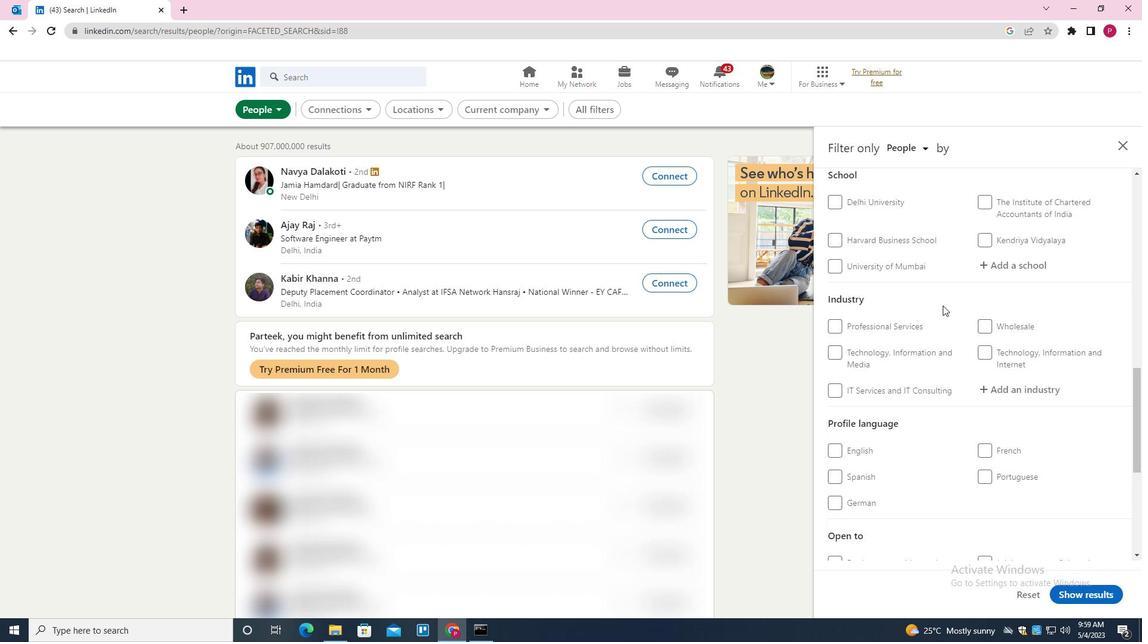 
Action: Mouse scrolled (942, 306) with delta (0, 0)
Screenshot: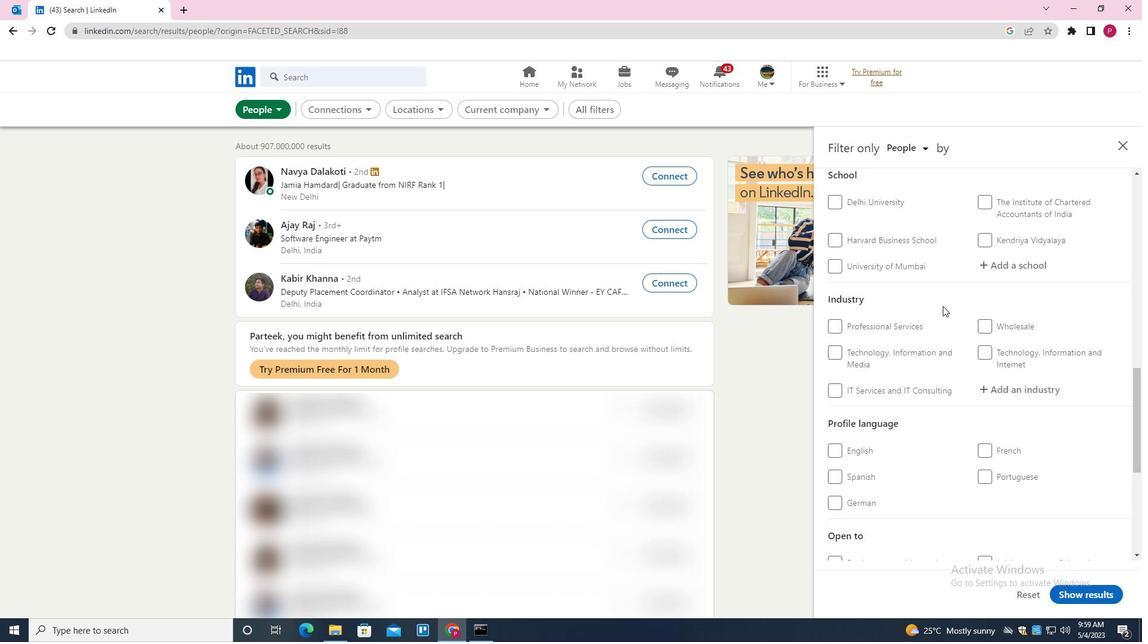 
Action: Mouse moved to (942, 307)
Screenshot: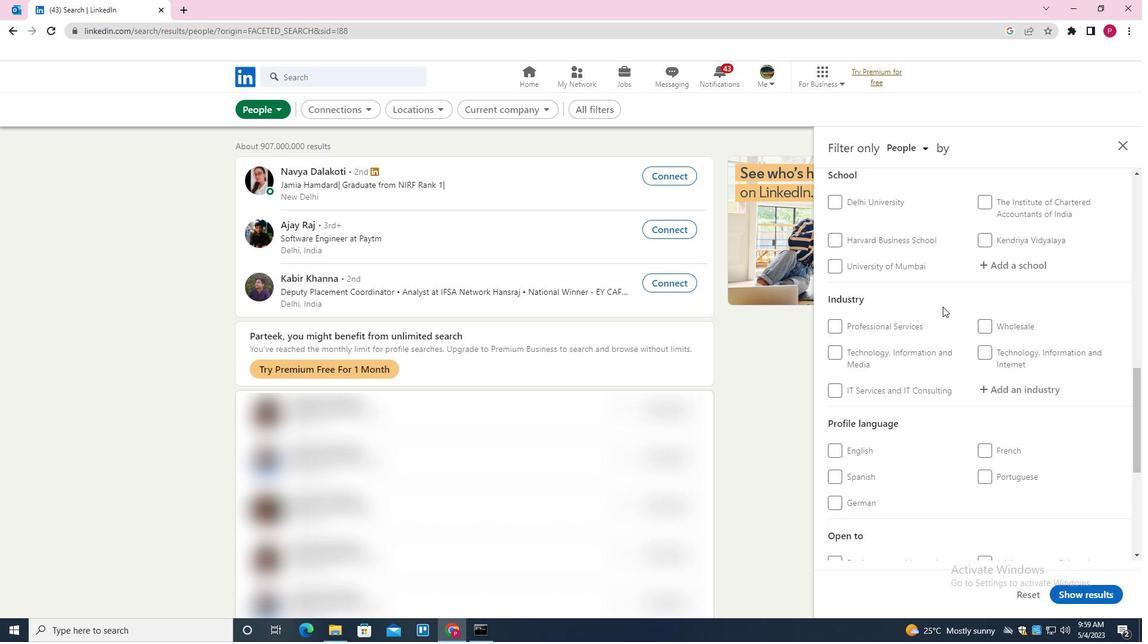 
Action: Mouse scrolled (942, 306) with delta (0, 0)
Screenshot: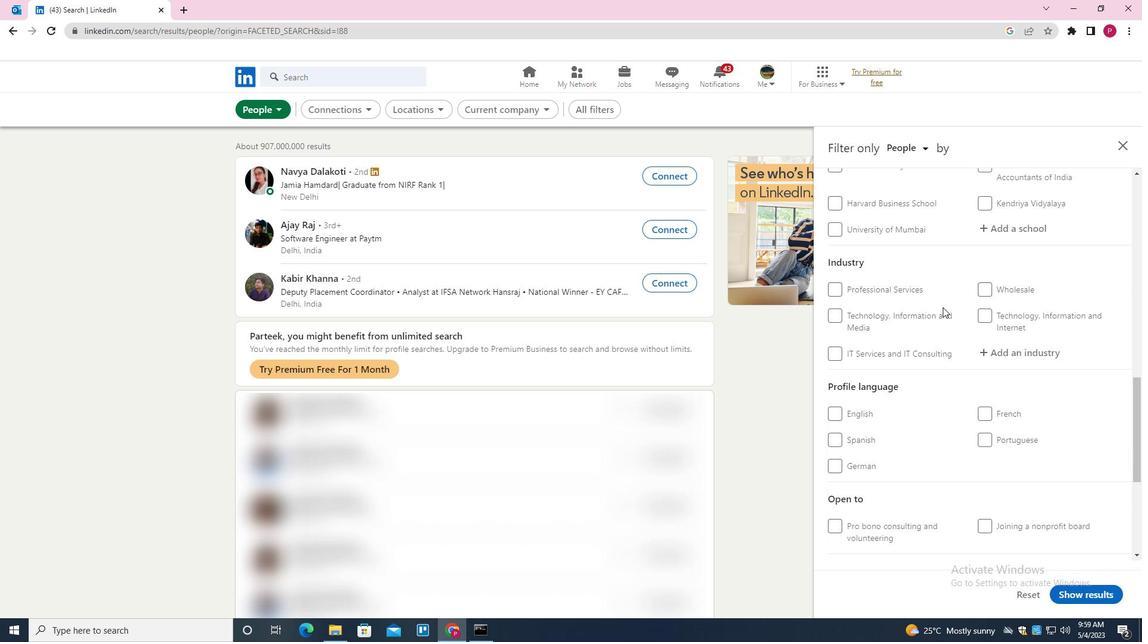 
Action: Mouse moved to (989, 273)
Screenshot: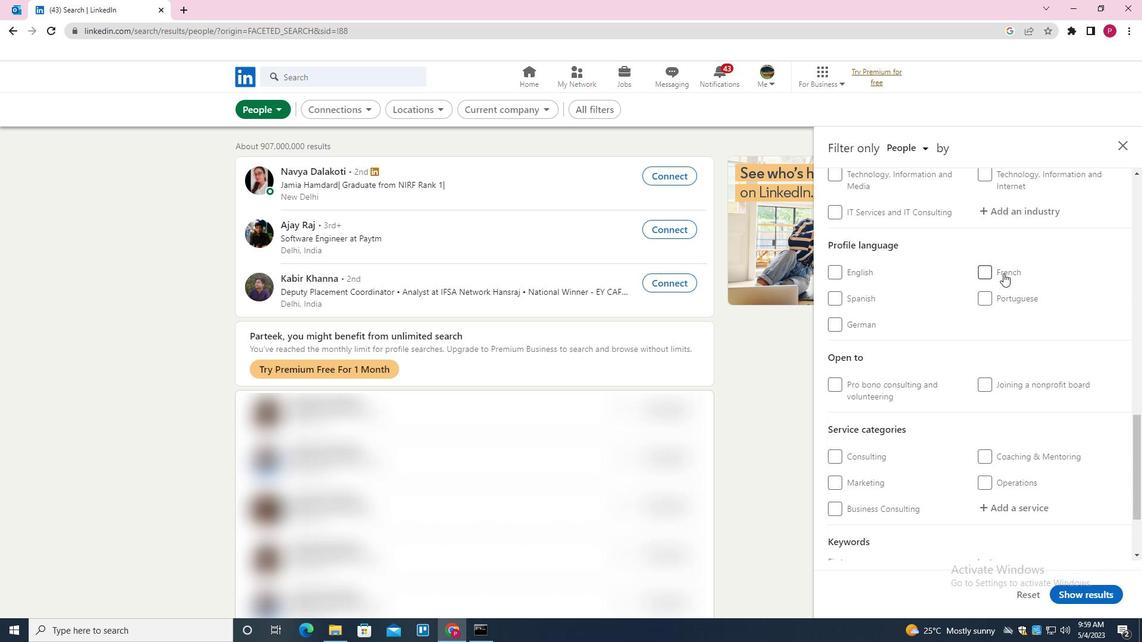 
Action: Mouse pressed left at (989, 273)
Screenshot: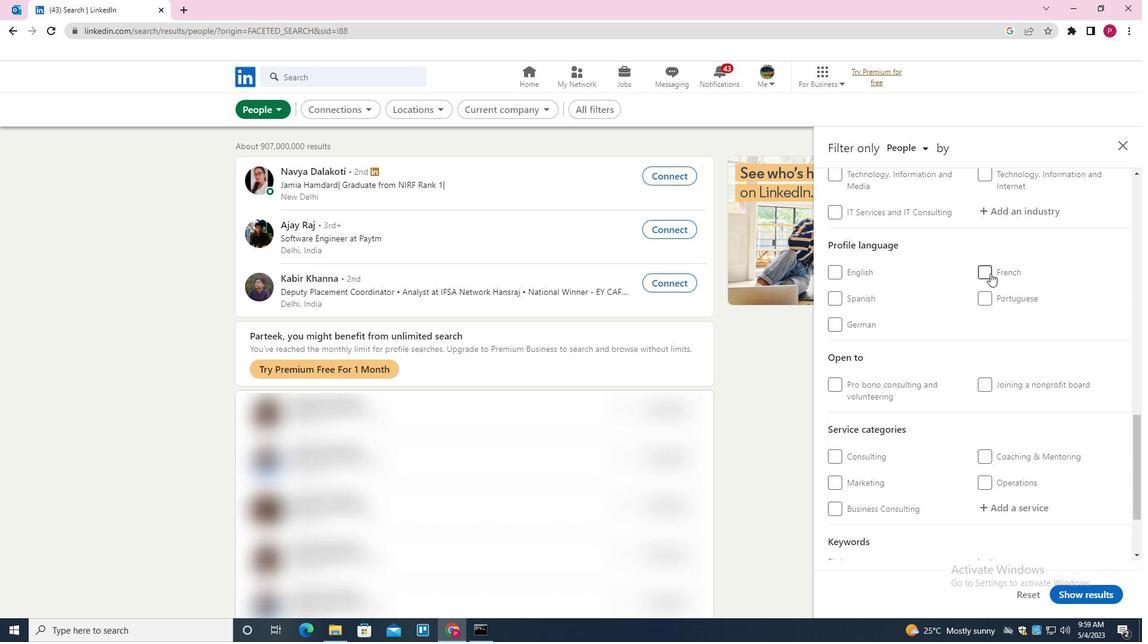 
Action: Mouse moved to (899, 297)
Screenshot: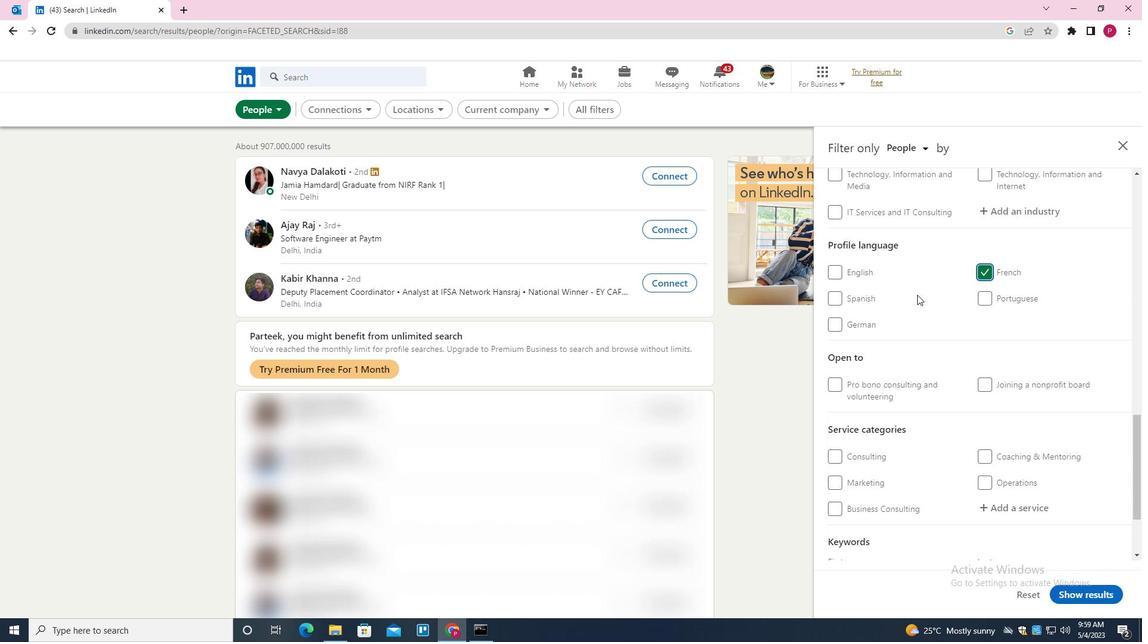 
Action: Mouse scrolled (899, 298) with delta (0, 0)
Screenshot: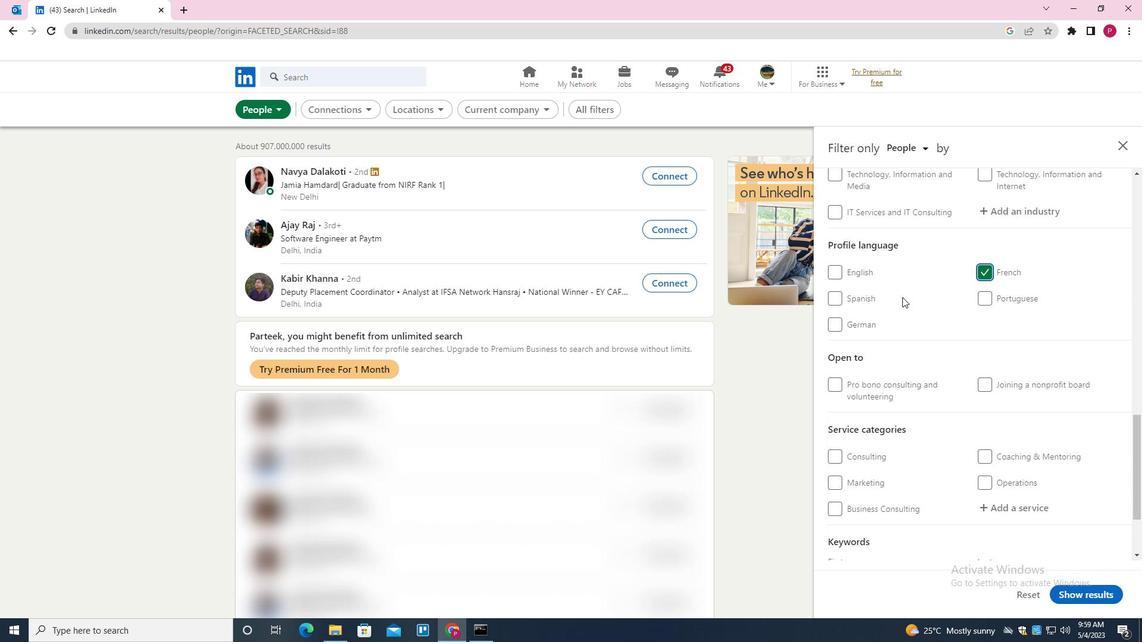 
Action: Mouse scrolled (899, 298) with delta (0, 0)
Screenshot: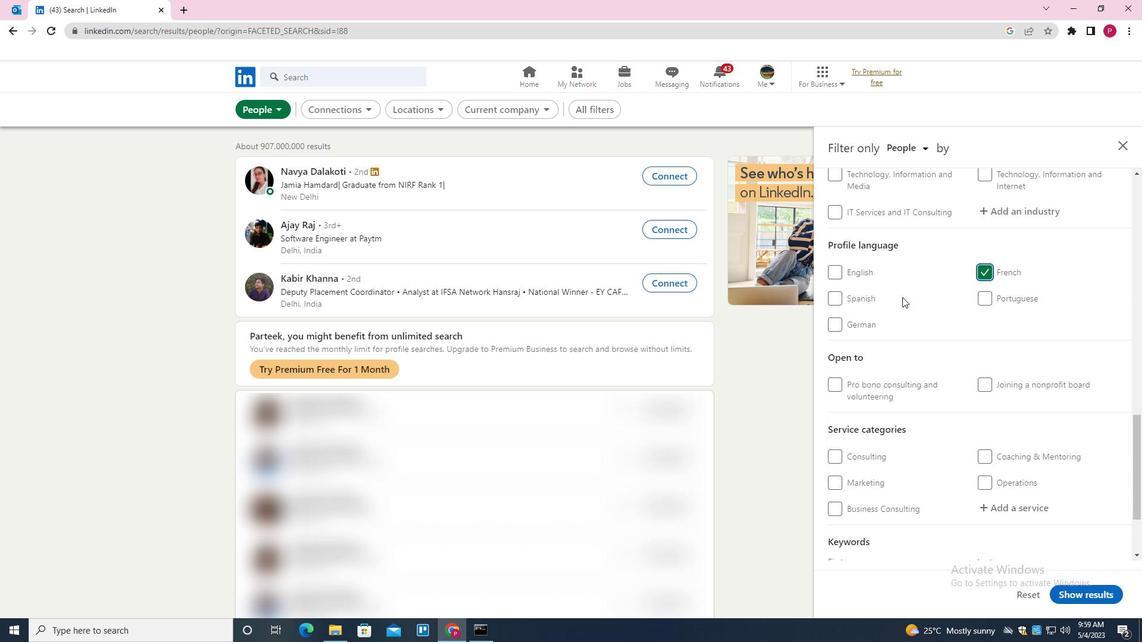 
Action: Mouse scrolled (899, 298) with delta (0, 0)
Screenshot: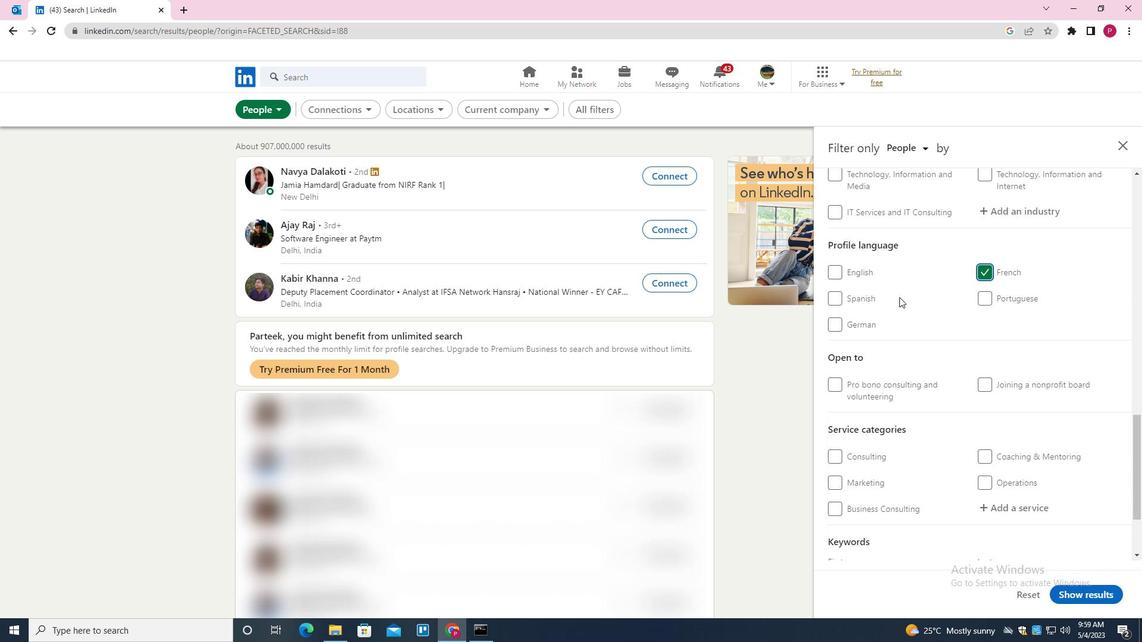 
Action: Mouse scrolled (899, 298) with delta (0, 0)
Screenshot: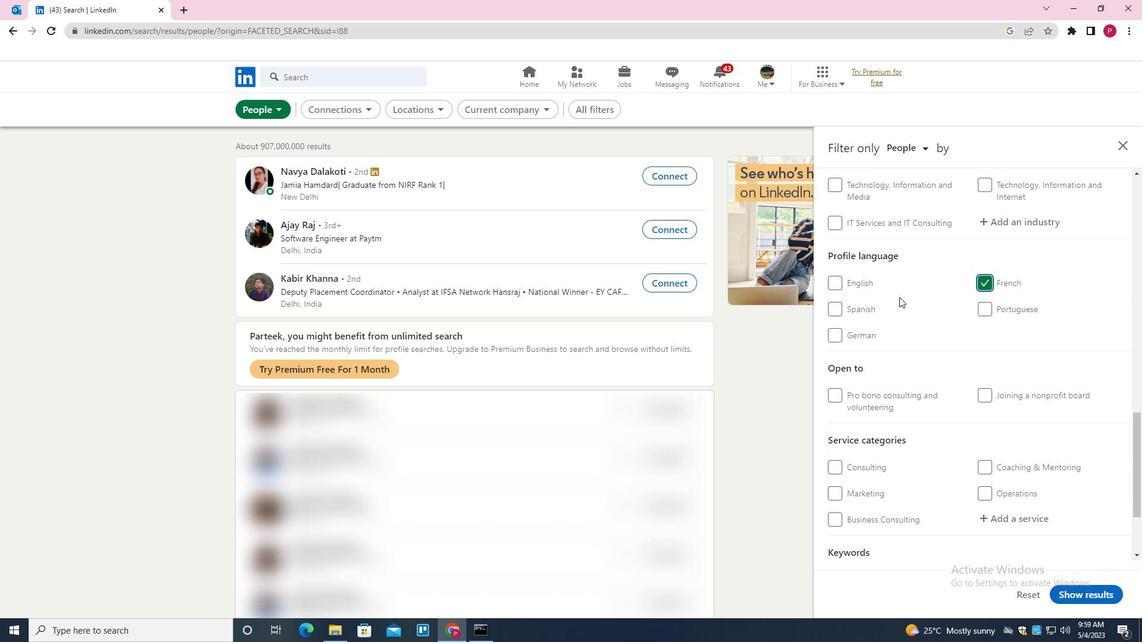 
Action: Mouse scrolled (899, 298) with delta (0, 0)
Screenshot: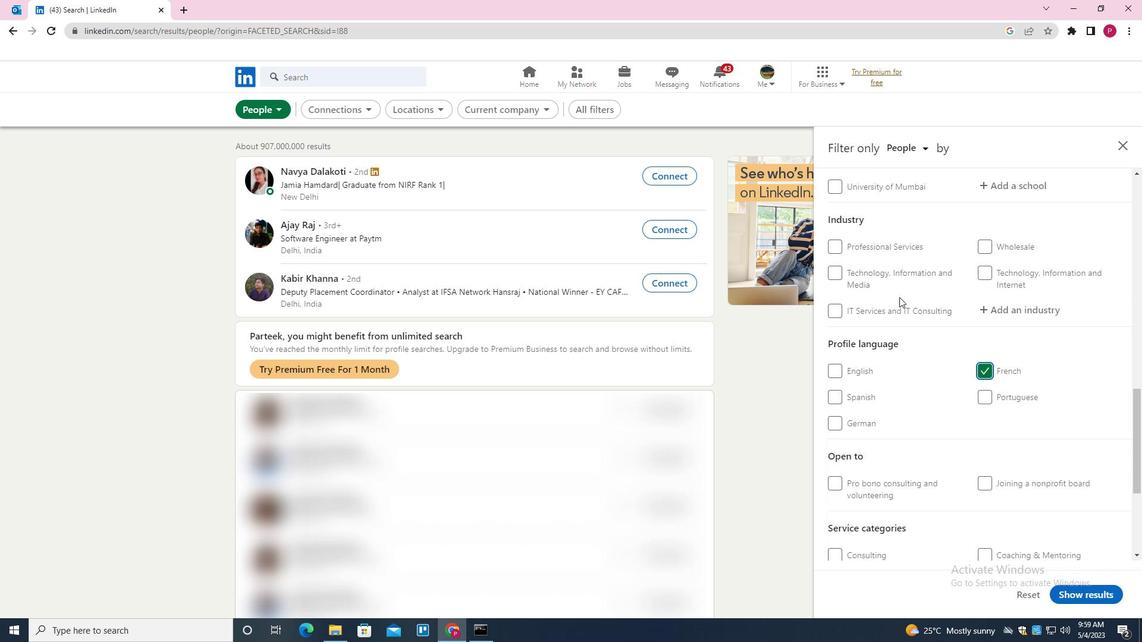 
Action: Mouse scrolled (899, 298) with delta (0, 0)
Screenshot: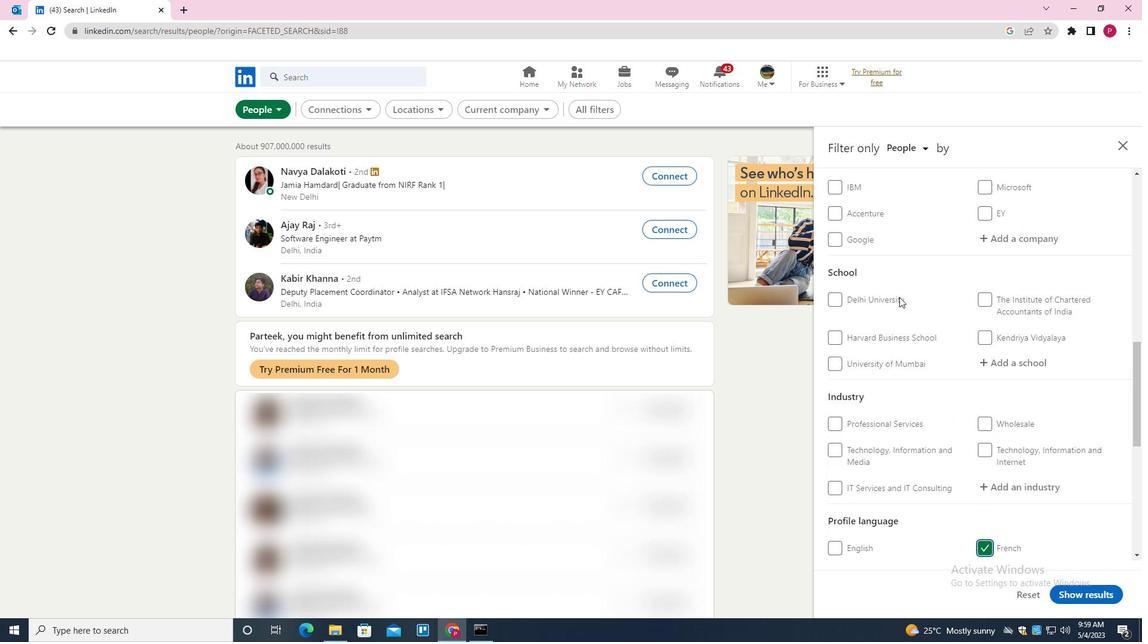 
Action: Mouse scrolled (899, 298) with delta (0, 0)
Screenshot: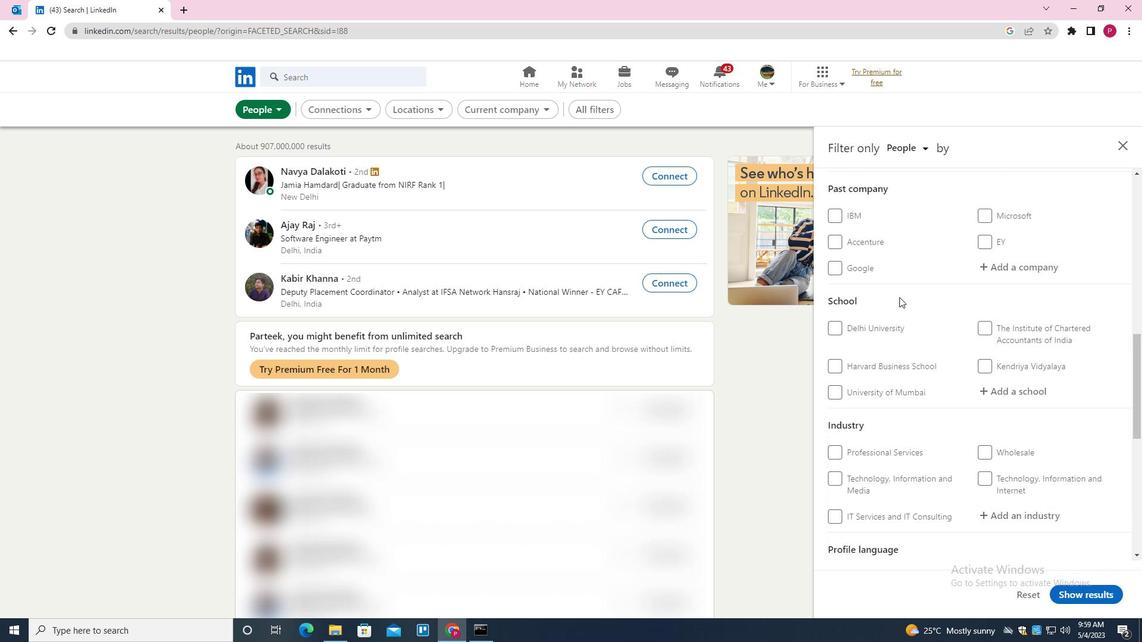 
Action: Mouse moved to (1008, 262)
Screenshot: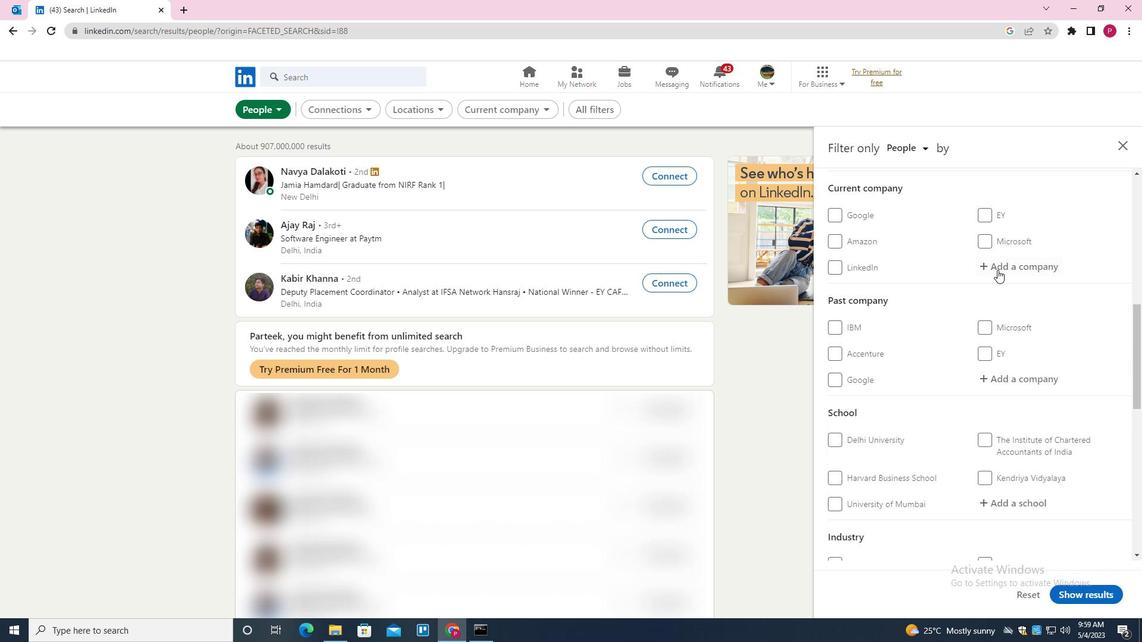 
Action: Mouse pressed left at (1008, 262)
Screenshot: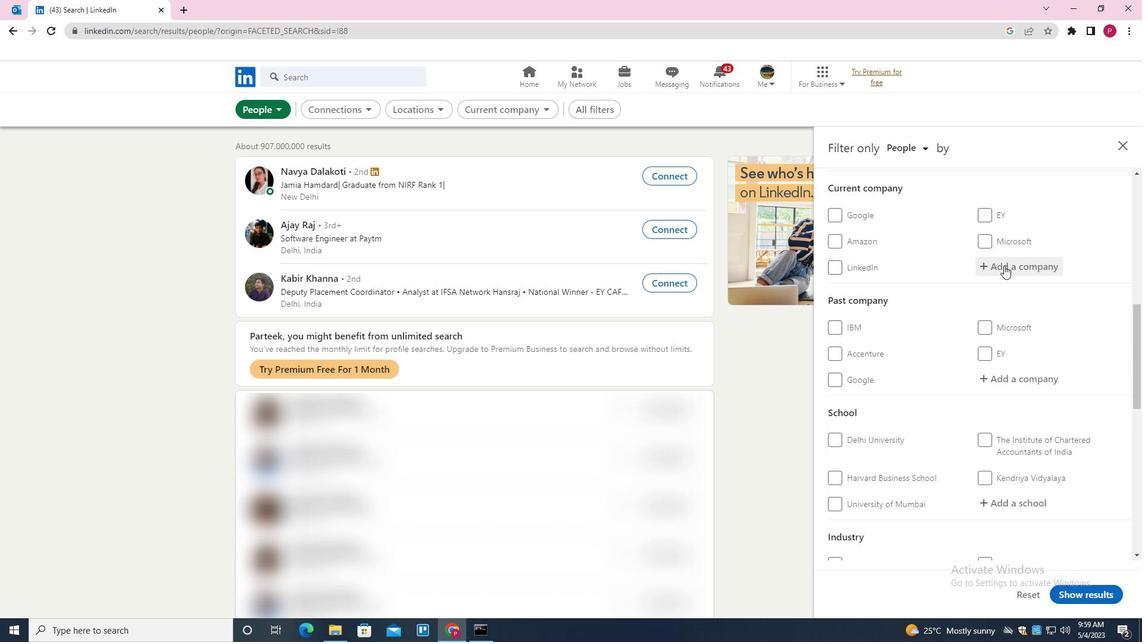 
Action: Key pressed <Key.shift>ANNALECT<Key.space><Key.shift>INDIA<Key.down><Key.enter>
Screenshot: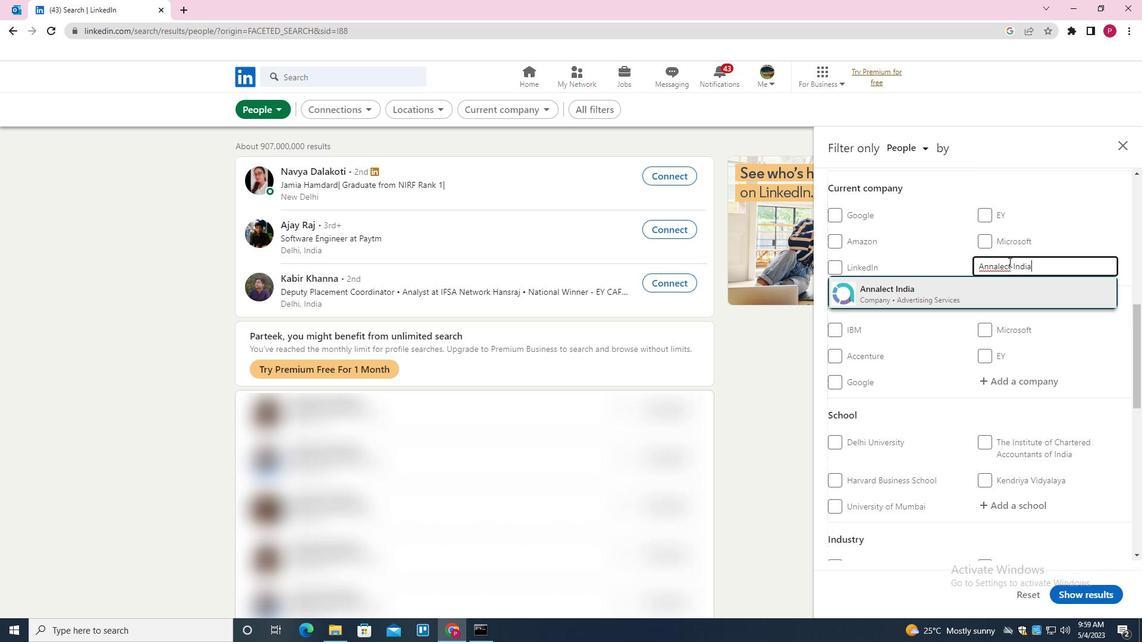 
Action: Mouse moved to (929, 289)
Screenshot: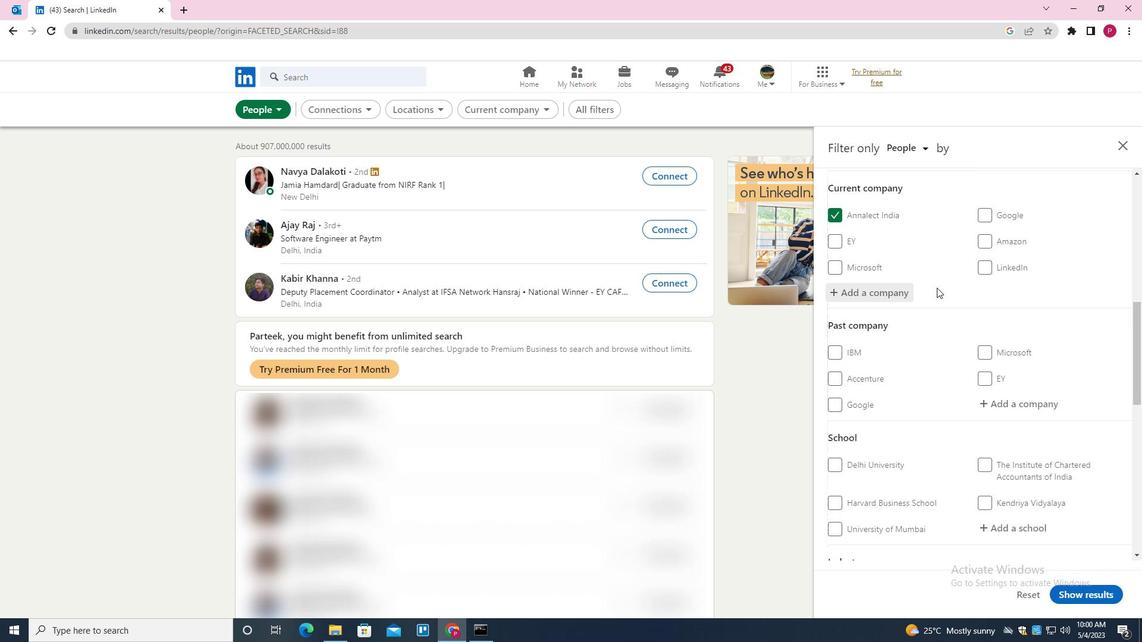 
Action: Mouse scrolled (929, 289) with delta (0, 0)
Screenshot: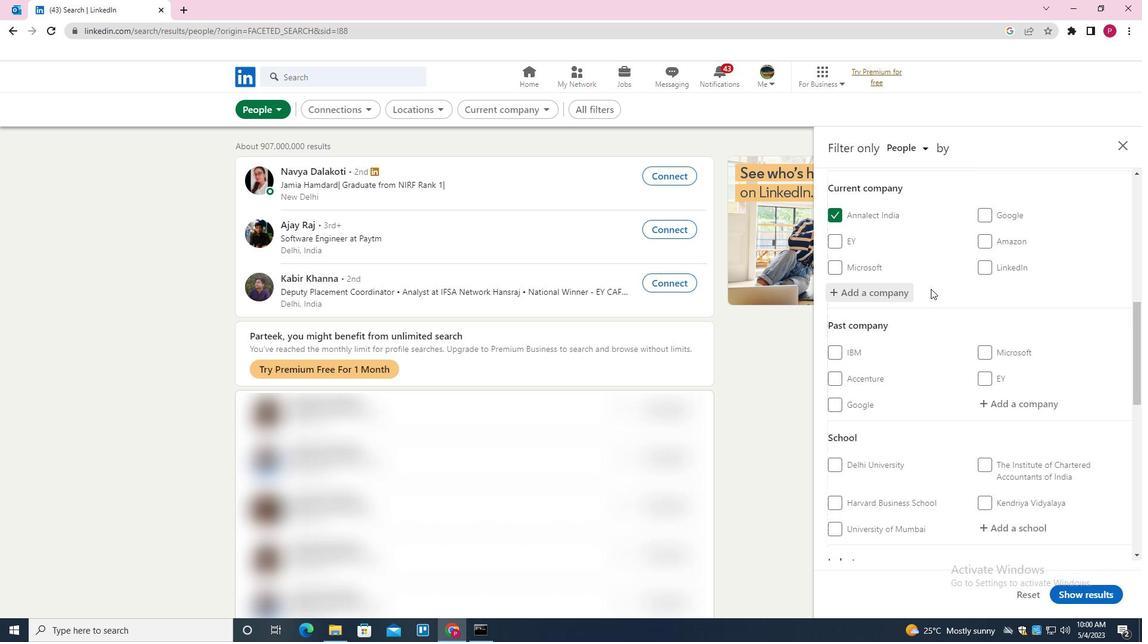 
Action: Mouse scrolled (929, 289) with delta (0, 0)
Screenshot: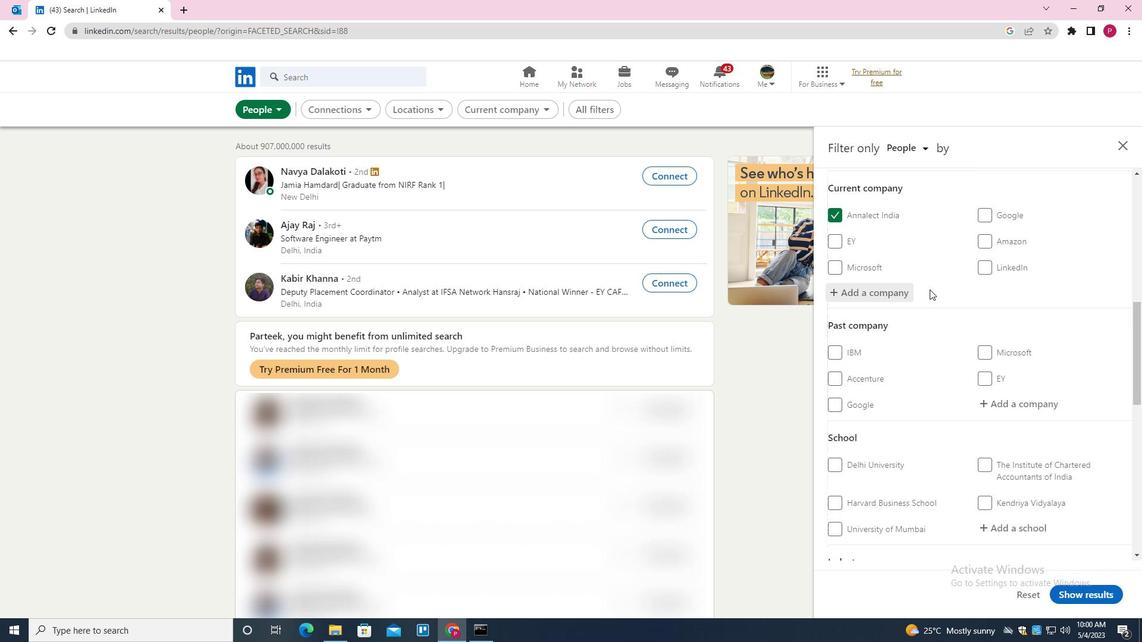 
Action: Mouse scrolled (929, 289) with delta (0, 0)
Screenshot: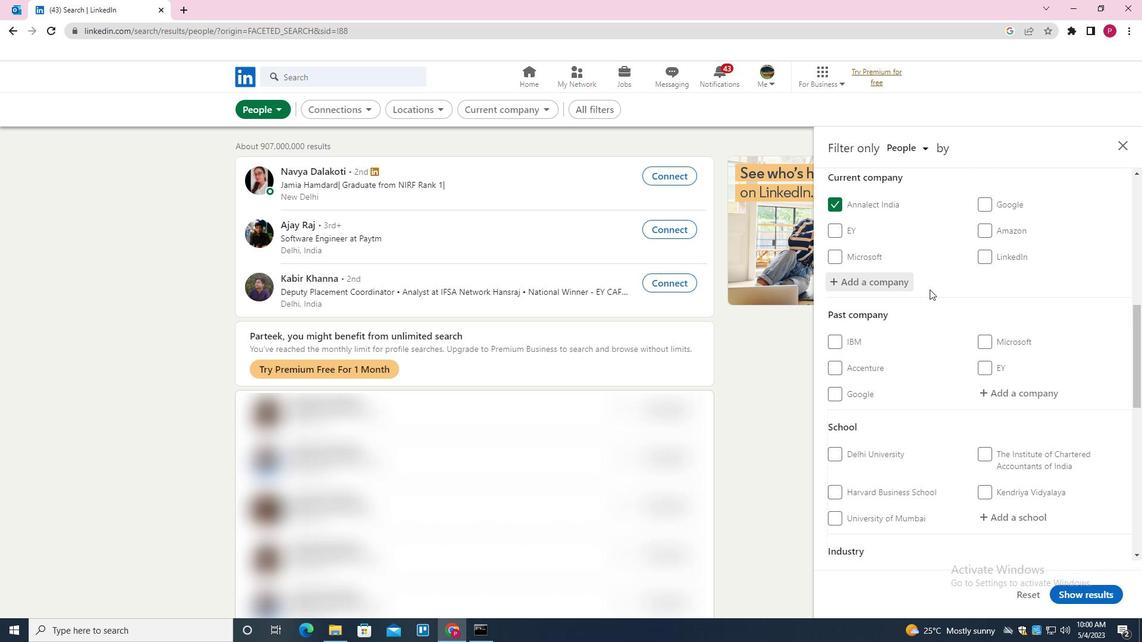 
Action: Mouse scrolled (929, 289) with delta (0, 0)
Screenshot: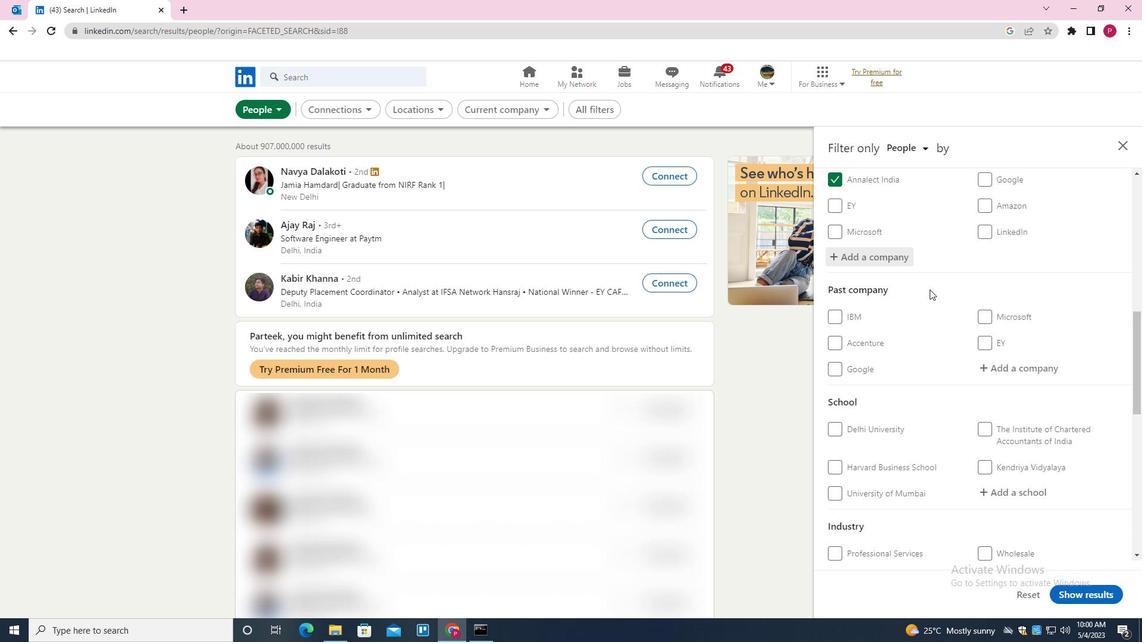 
Action: Mouse moved to (999, 286)
Screenshot: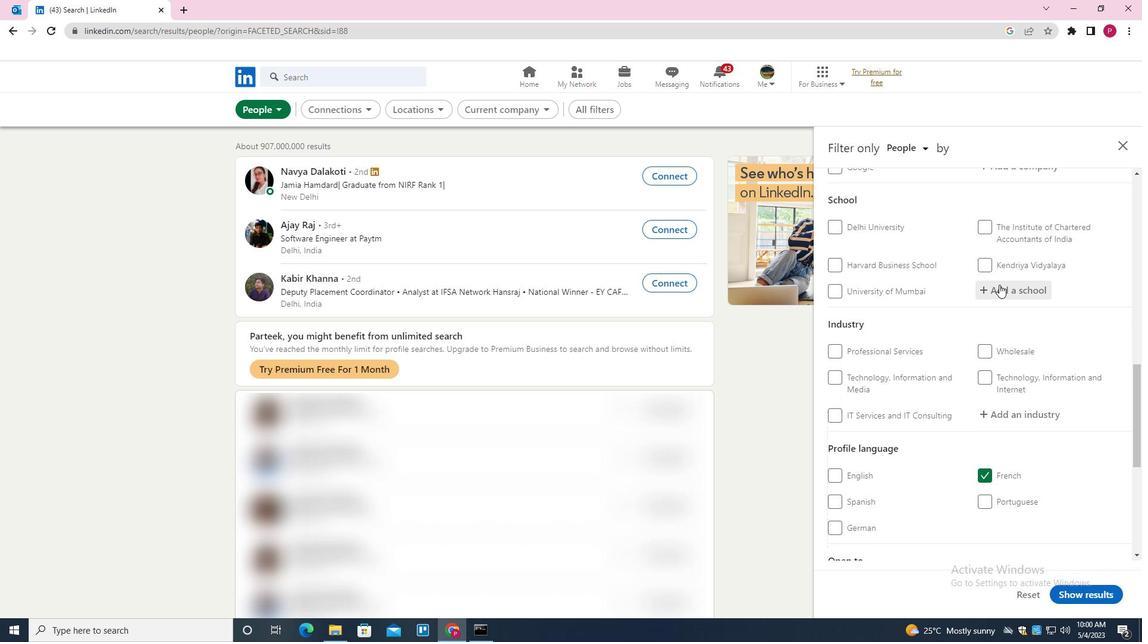 
Action: Mouse pressed left at (999, 286)
Screenshot: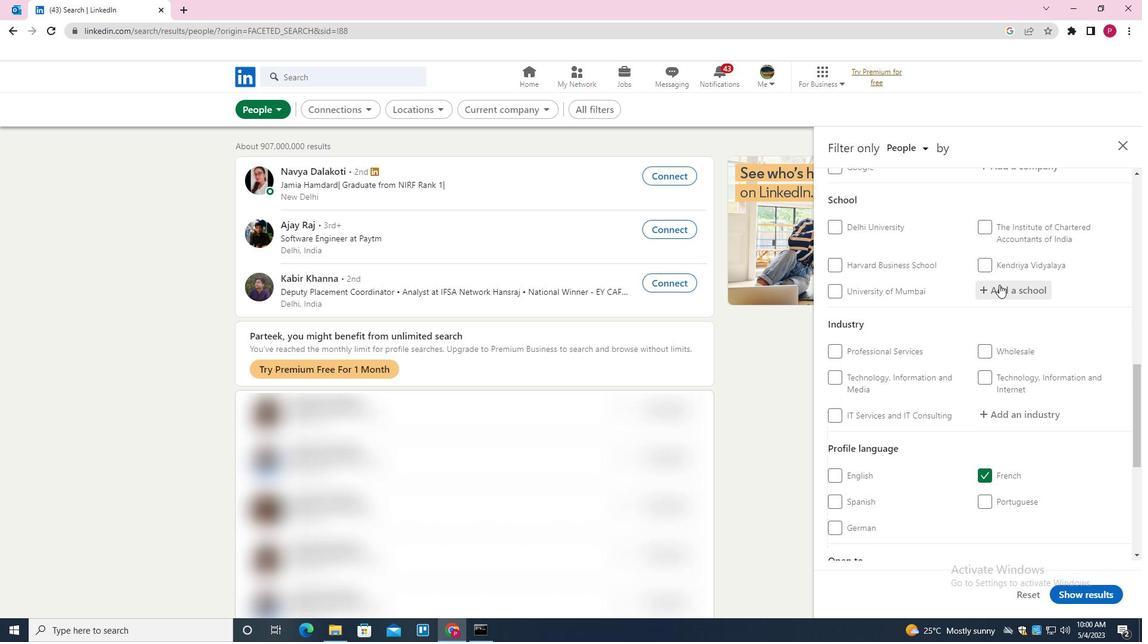 
Action: Key pressed <Key.shift>MALAVIYA<Key.space><Key.shift><Key.shift><Key.shift><Key.shift>NATIONAL<Key.space><Key.shift>INSTITUTE<Key.space><Key.down><Key.enter>
Screenshot: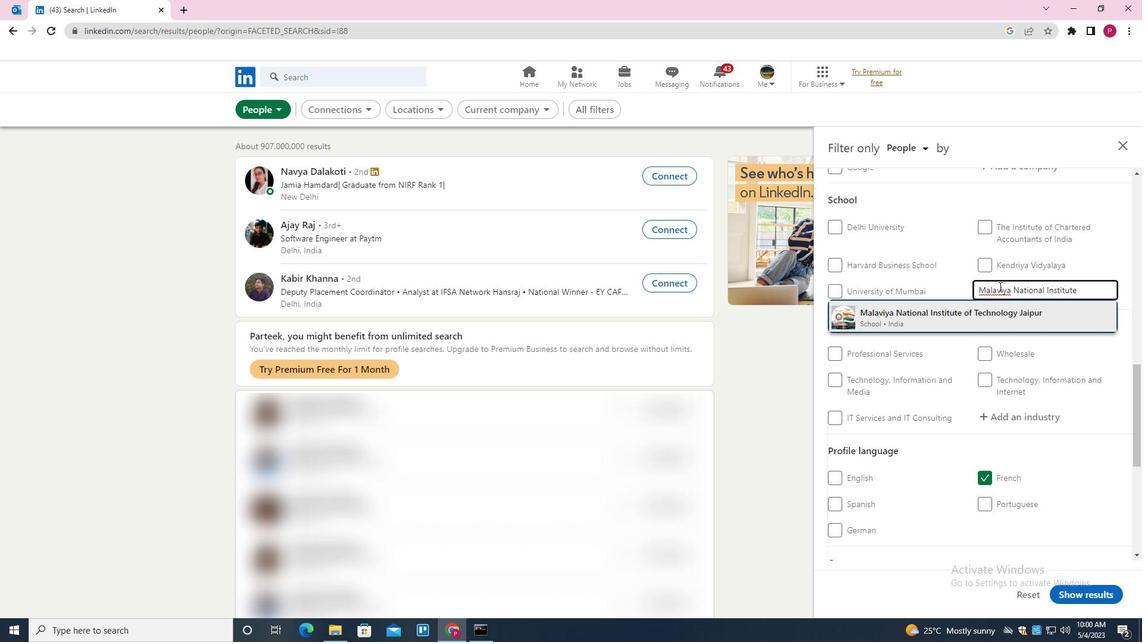 
Action: Mouse moved to (997, 290)
Screenshot: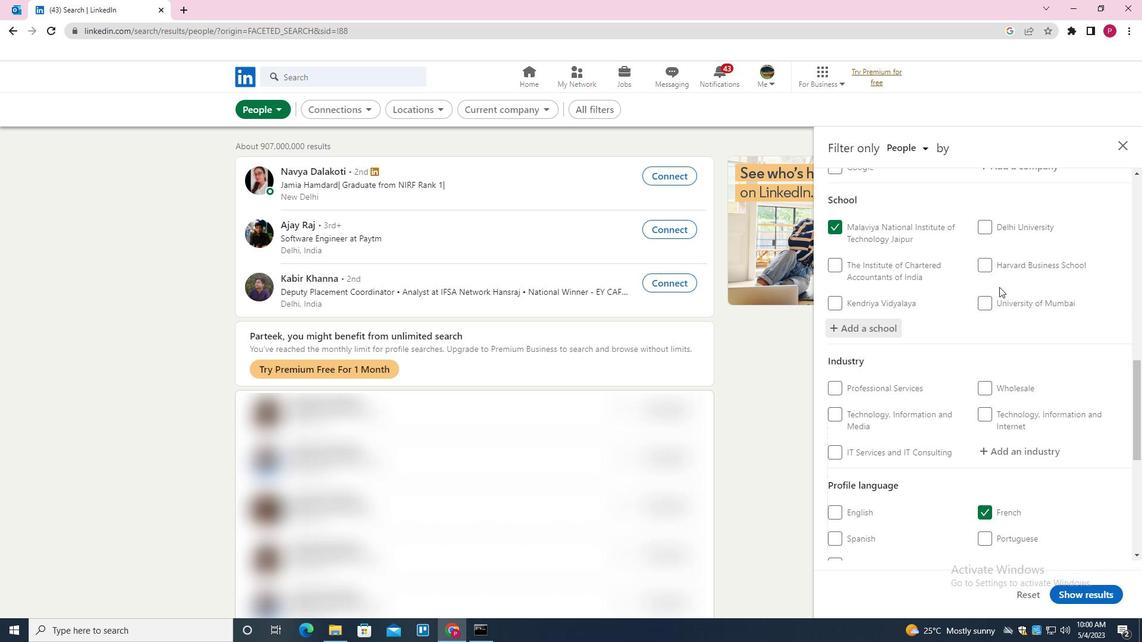 
Action: Mouse scrolled (997, 289) with delta (0, 0)
Screenshot: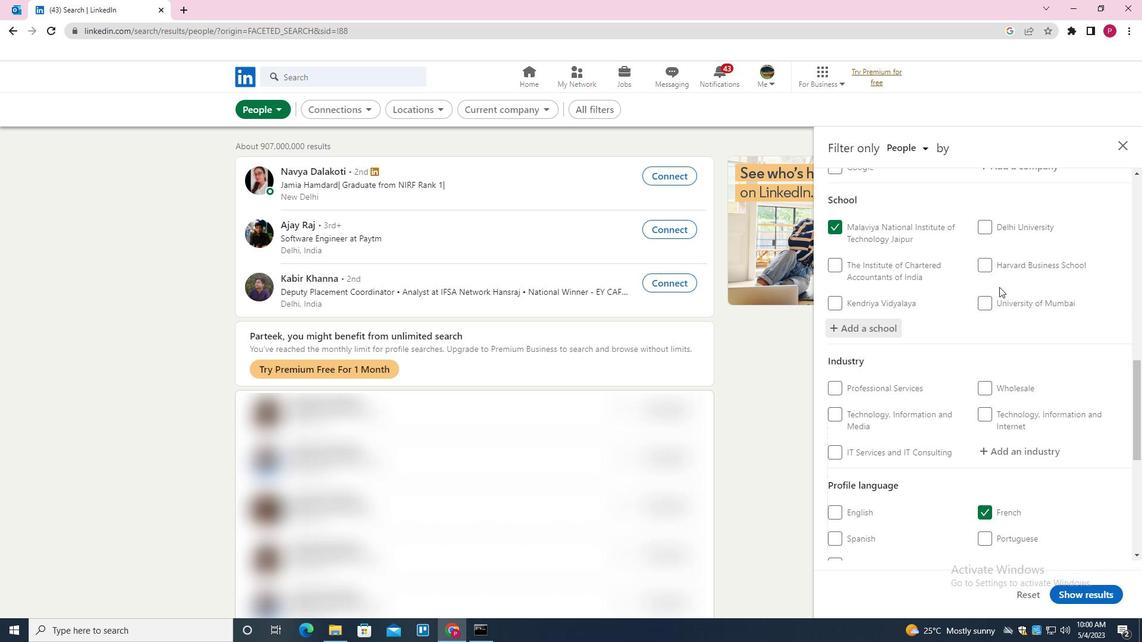 
Action: Mouse moved to (996, 291)
Screenshot: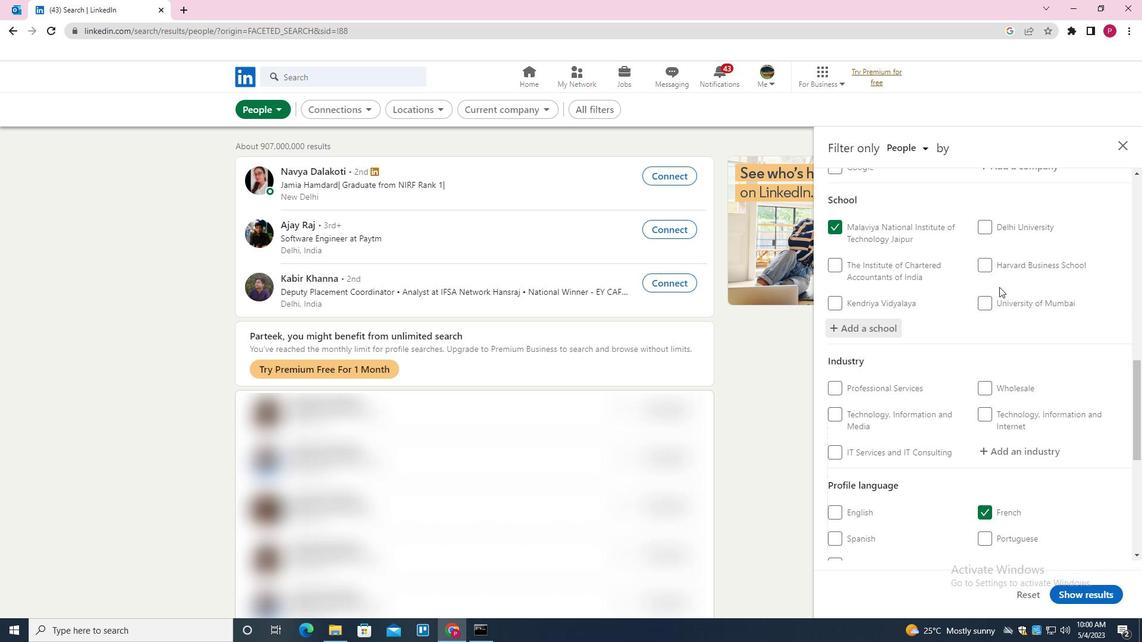 
Action: Mouse scrolled (996, 290) with delta (0, 0)
Screenshot: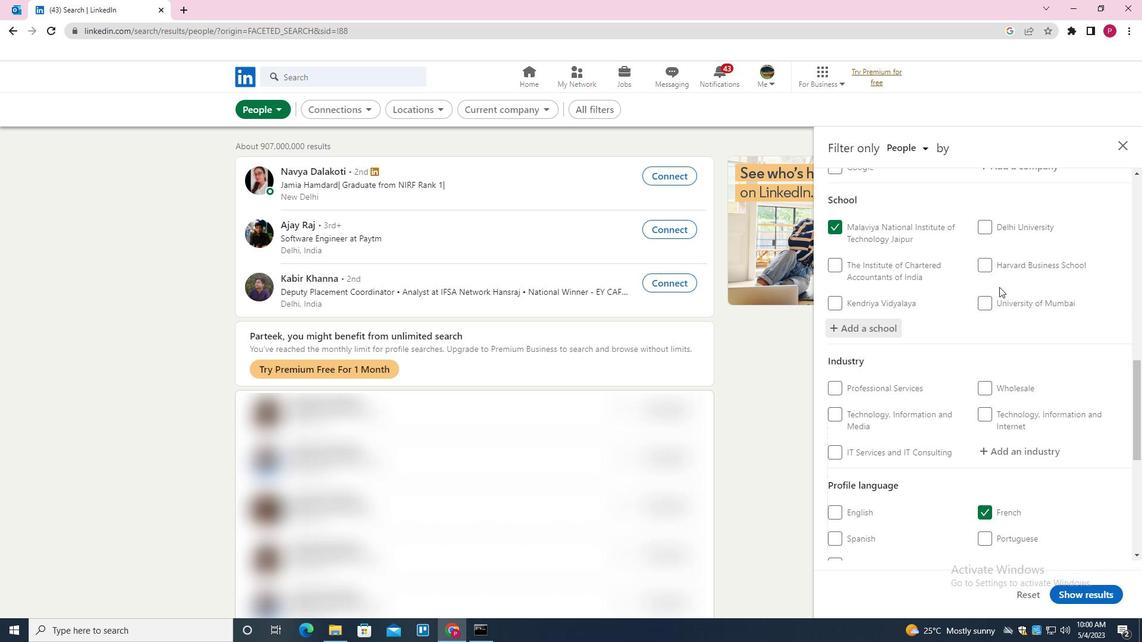
Action: Mouse scrolled (996, 290) with delta (0, 0)
Screenshot: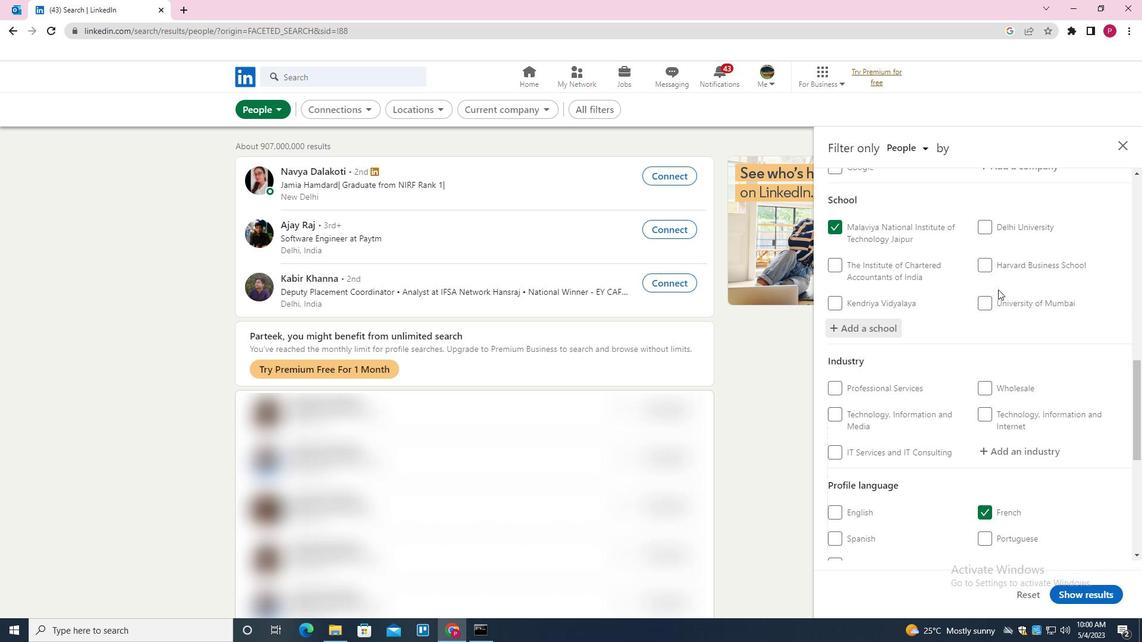
Action: Mouse moved to (1015, 273)
Screenshot: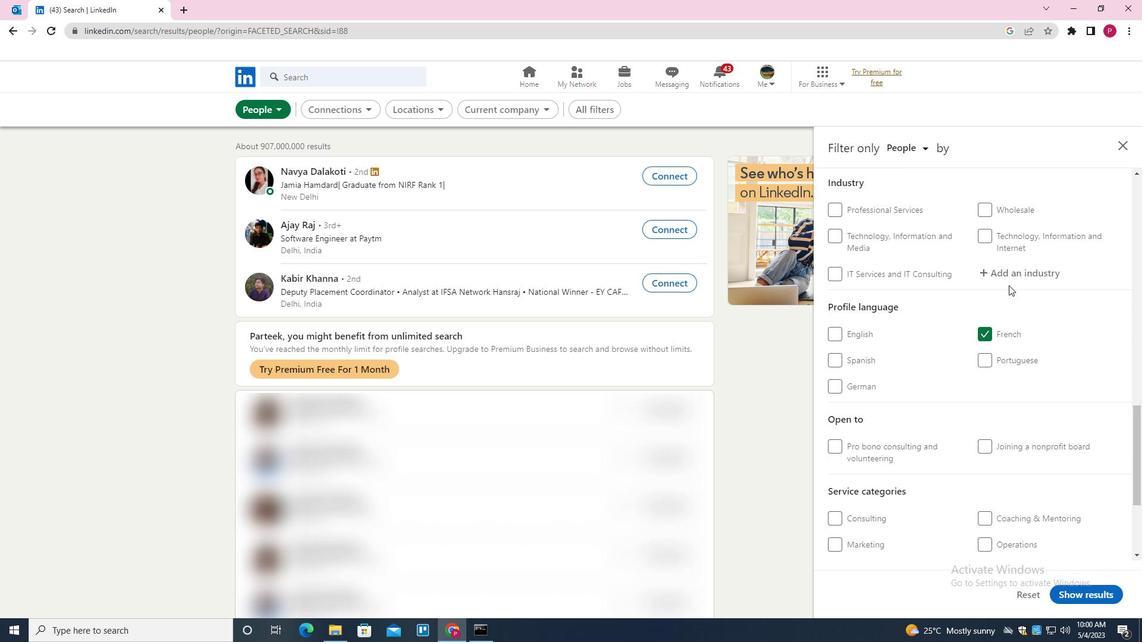 
Action: Mouse pressed left at (1015, 273)
Screenshot: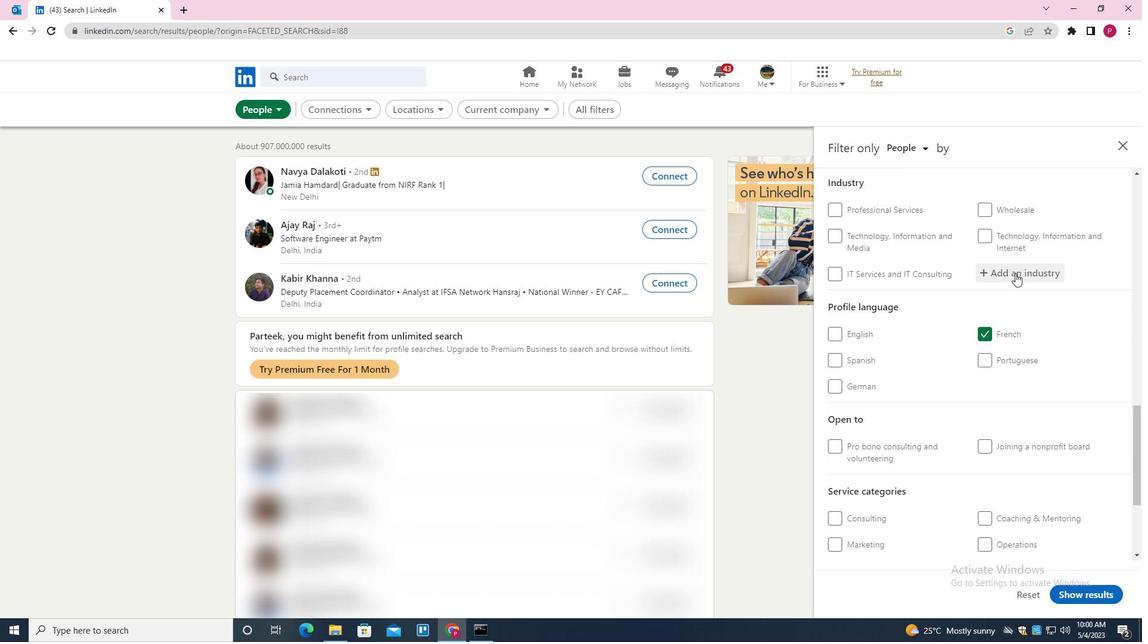 
Action: Key pressed <Key.shift><Key.shift><Key.shift><Key.shift><Key.shift><Key.shift><Key.shift><Key.shift><Key.shift>PHAR<Key.down><Key.enter>
Screenshot: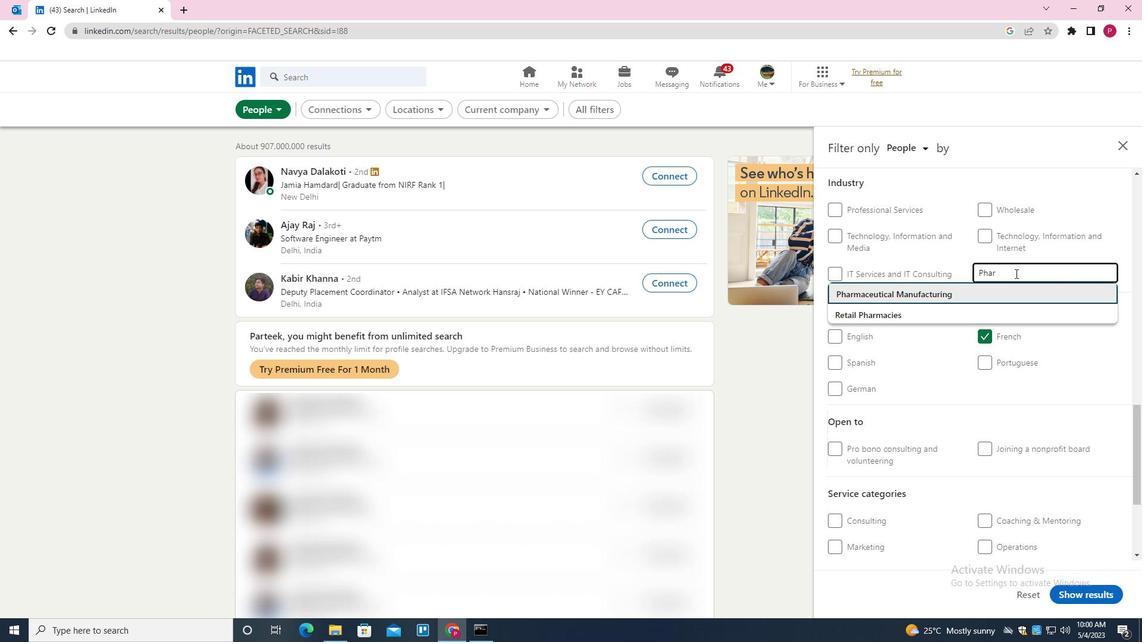 
Action: Mouse moved to (1002, 288)
Screenshot: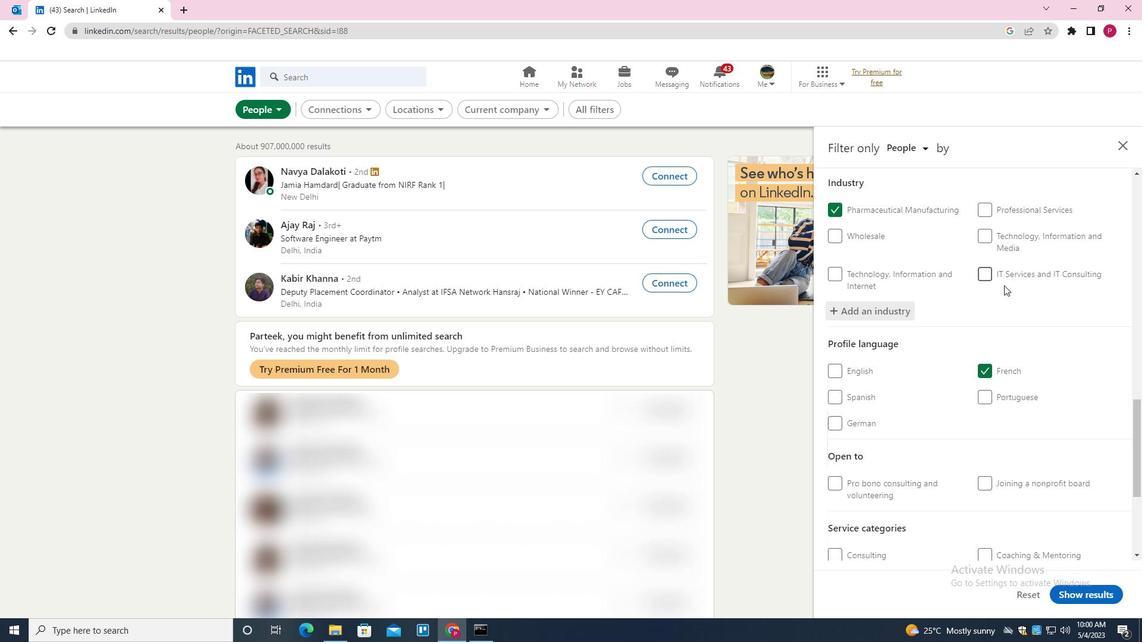 
Action: Mouse scrolled (1002, 287) with delta (0, 0)
Screenshot: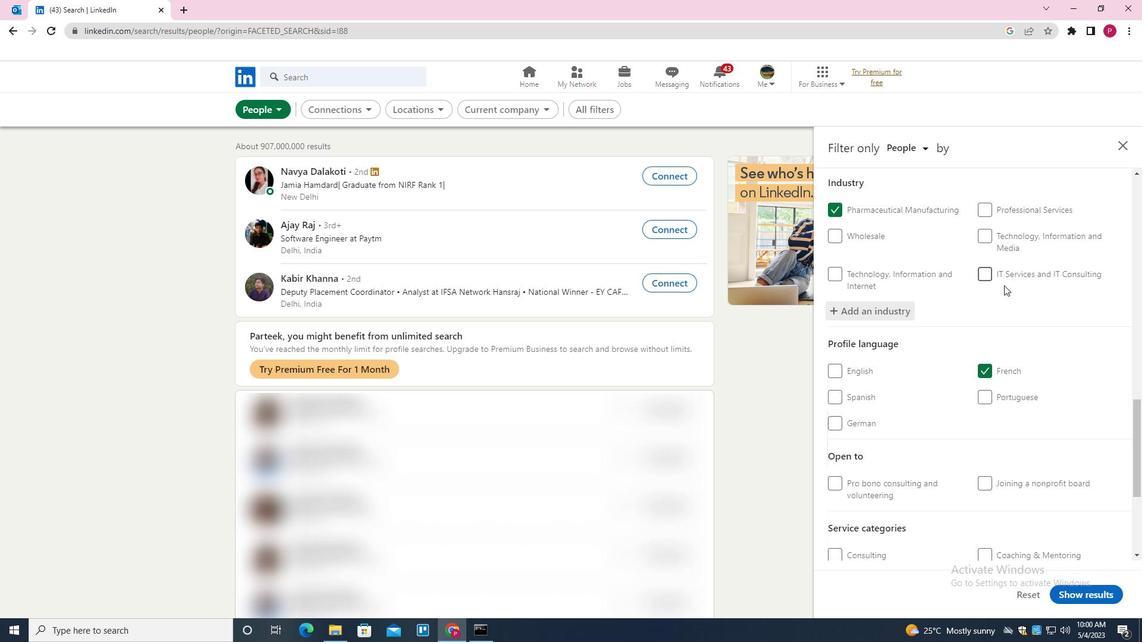
Action: Mouse scrolled (1002, 287) with delta (0, 0)
Screenshot: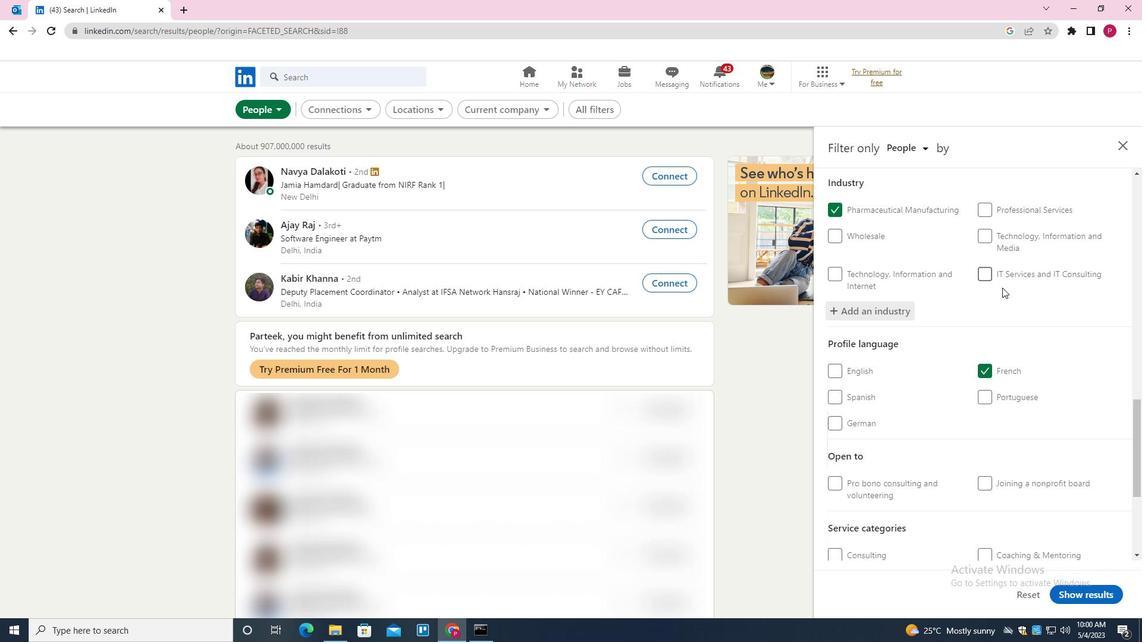 
Action: Mouse scrolled (1002, 287) with delta (0, 0)
Screenshot: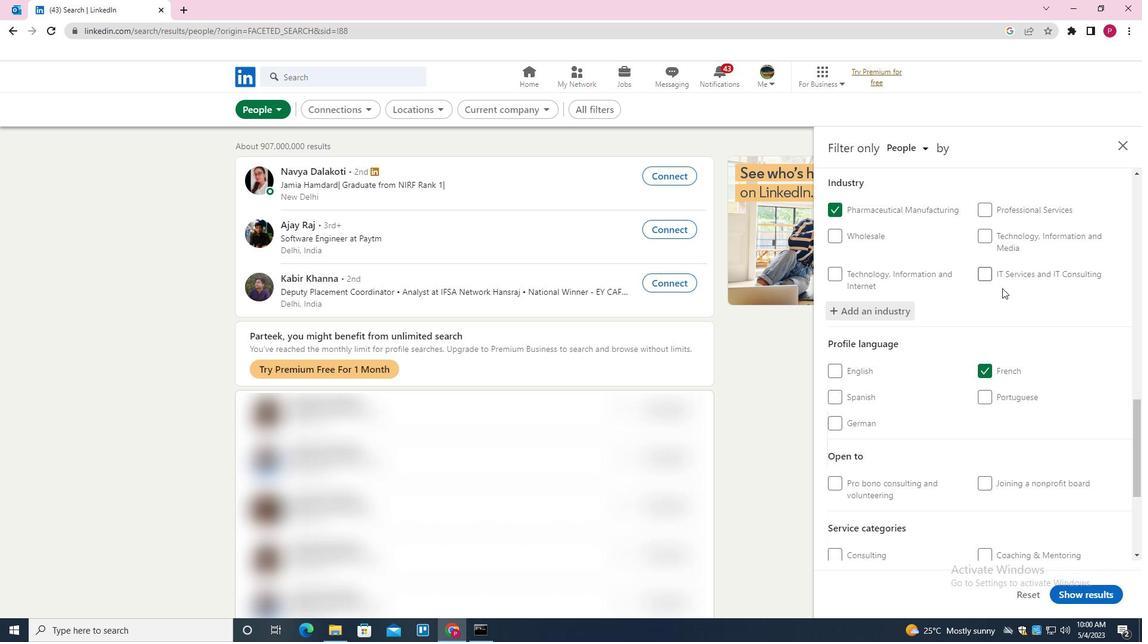 
Action: Mouse moved to (992, 295)
Screenshot: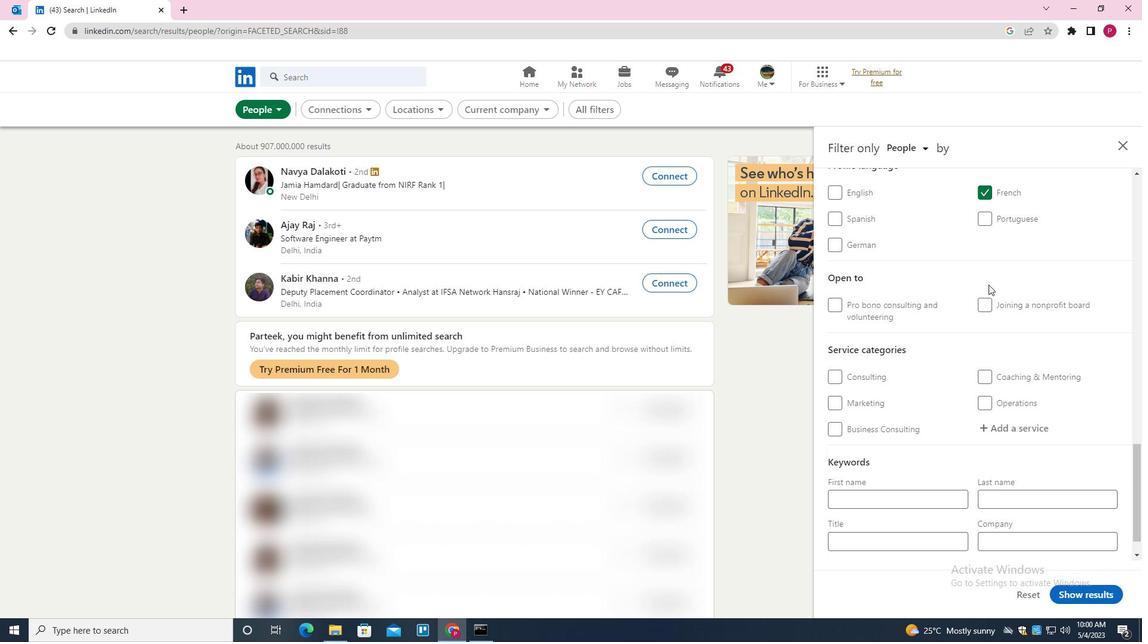 
Action: Mouse scrolled (992, 295) with delta (0, 0)
Screenshot: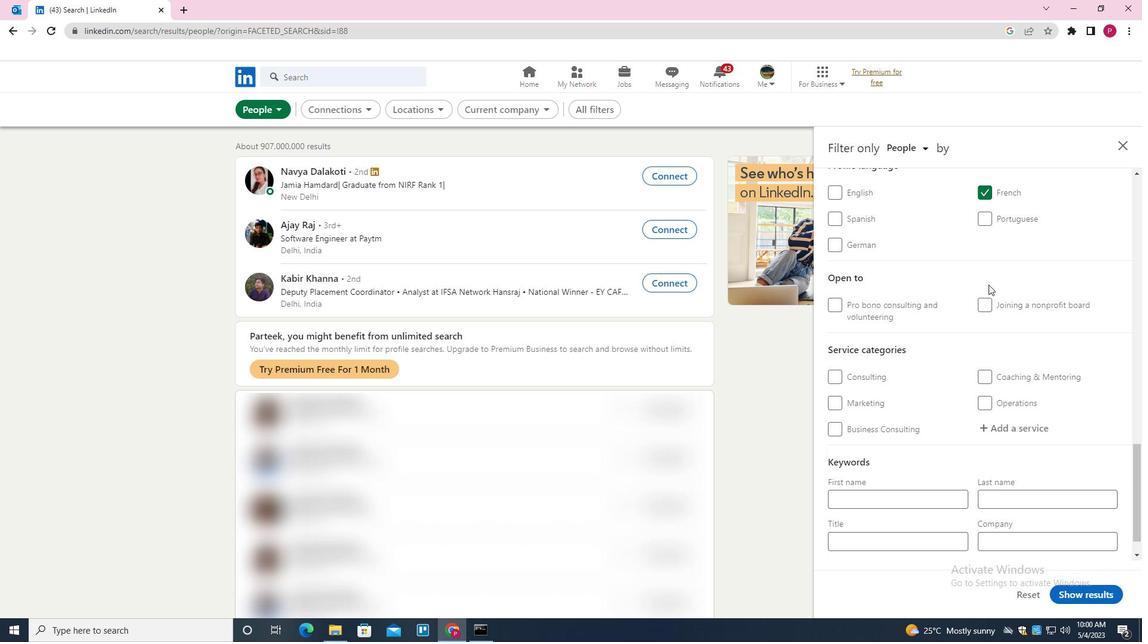 
Action: Mouse moved to (992, 296)
Screenshot: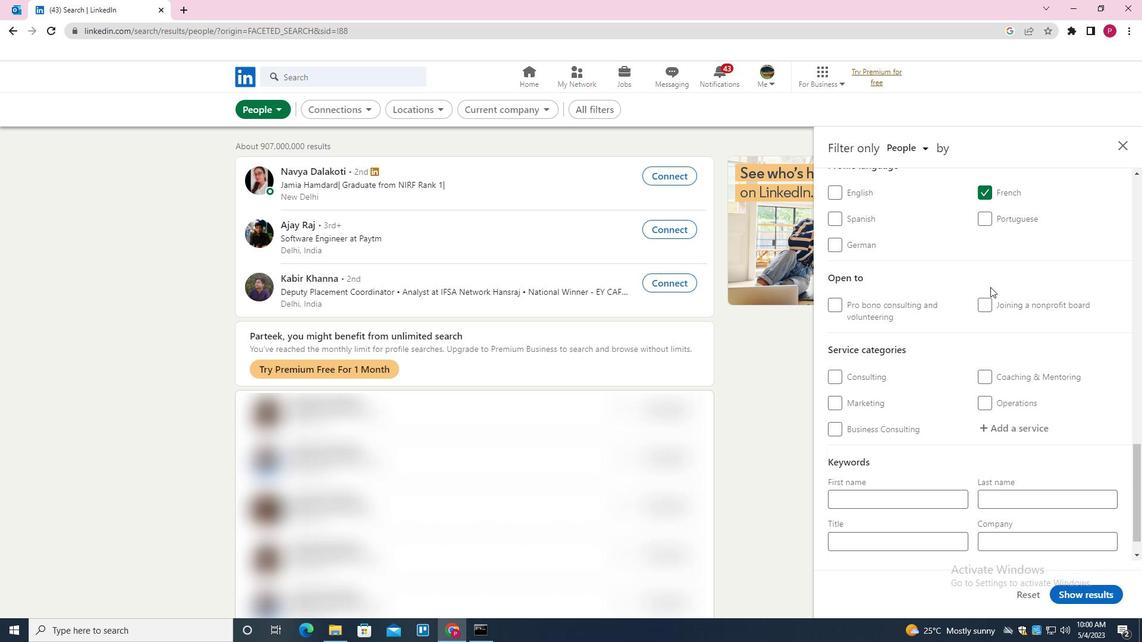 
Action: Mouse scrolled (992, 295) with delta (0, 0)
Screenshot: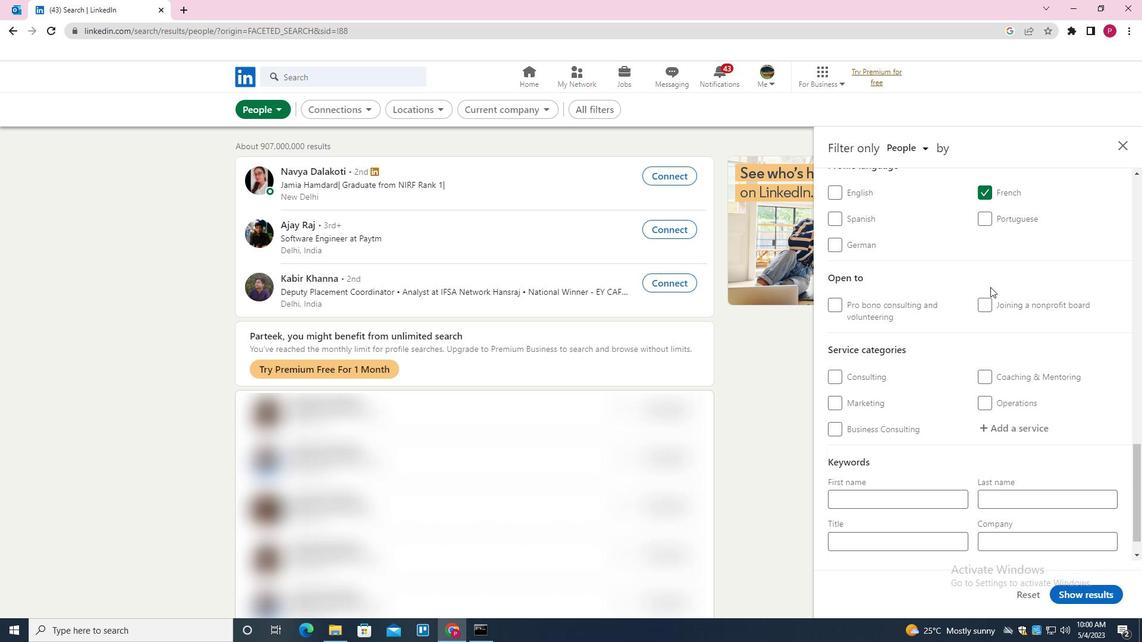 
Action: Mouse moved to (993, 298)
Screenshot: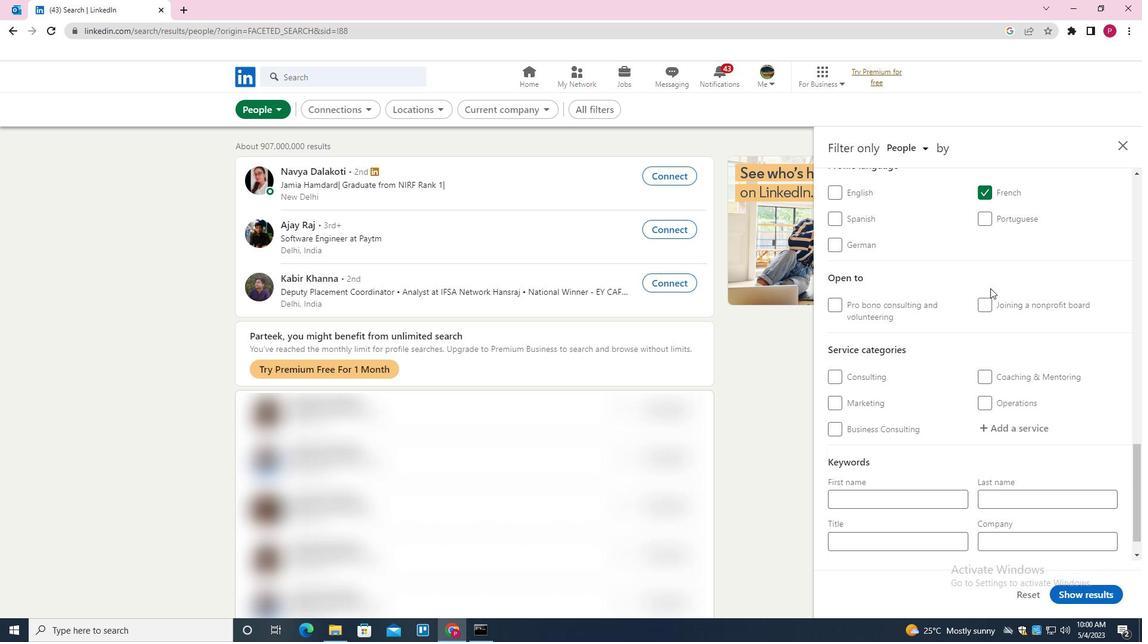 
Action: Mouse scrolled (993, 298) with delta (0, 0)
Screenshot: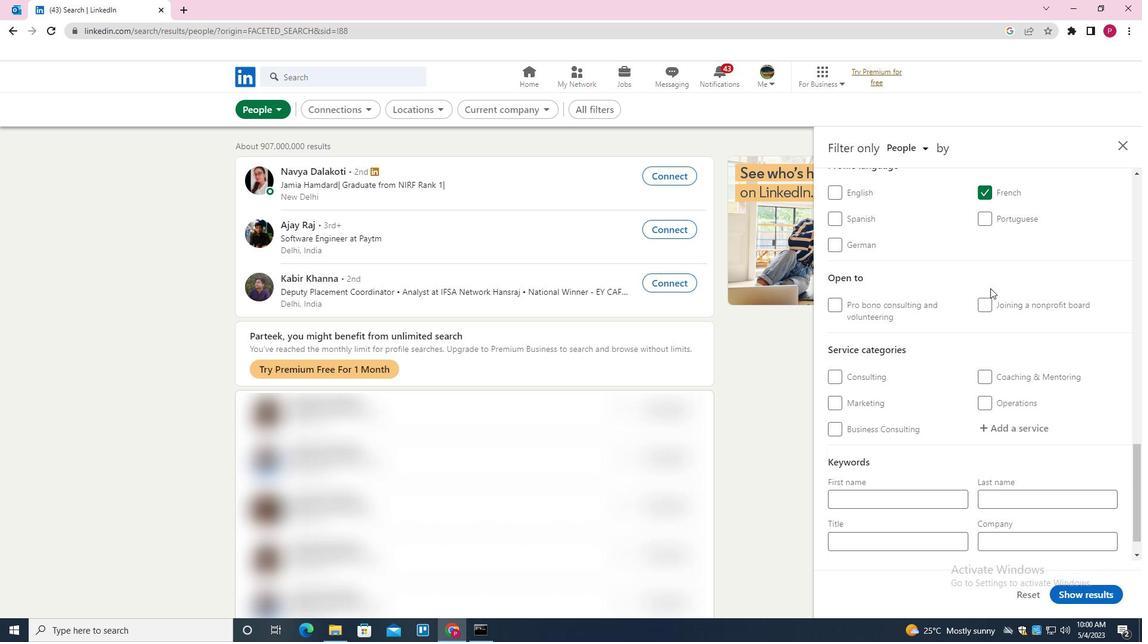 
Action: Mouse moved to (1022, 397)
Screenshot: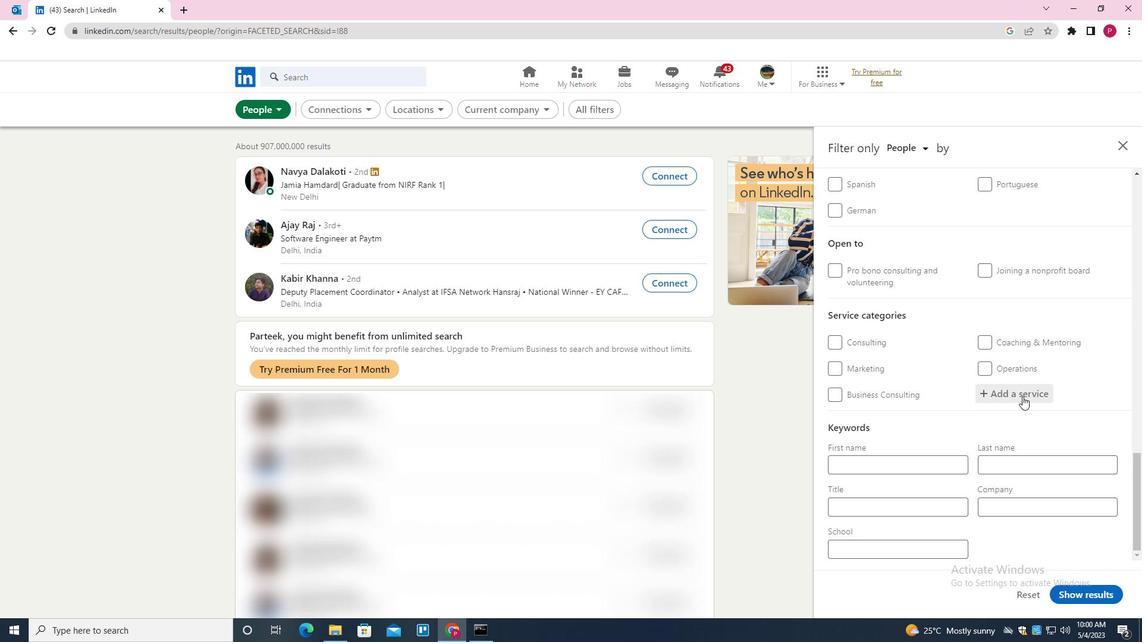 
Action: Mouse pressed left at (1022, 397)
Screenshot: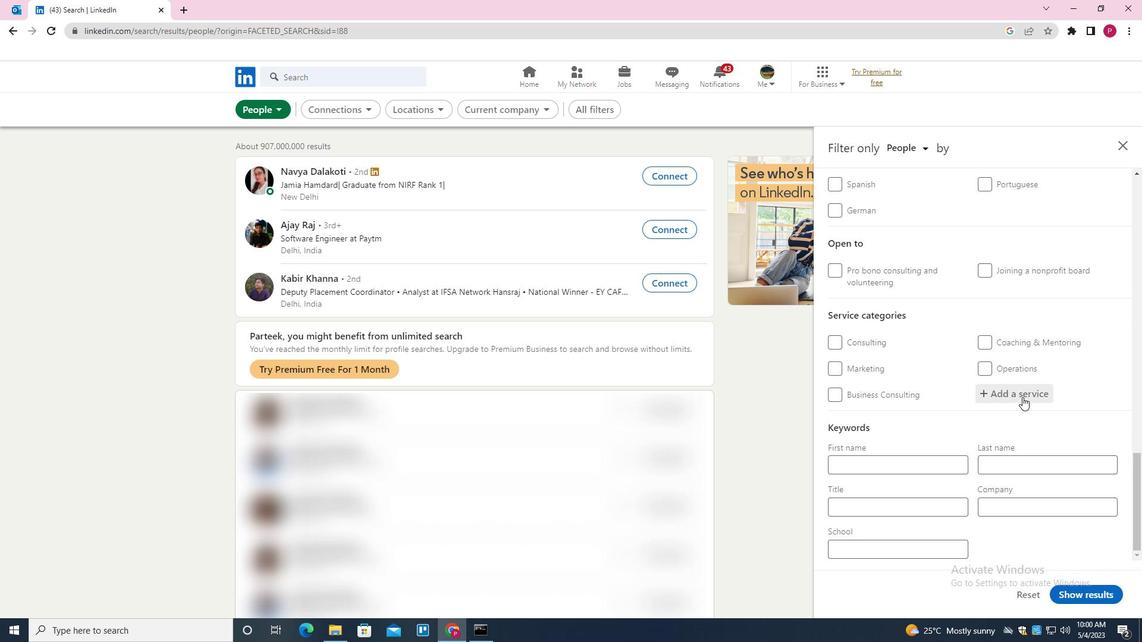 
Action: Key pressed <Key.shift><Key.shift><Key.shift><Key.shift><Key.shift><Key.shift><Key.shift><Key.shift><Key.shift><Key.shift><Key.shift><Key.shift><Key.shift><Key.shift><Key.shift><Key.shift><Key.shift><Key.shift>CONSULTING<Key.enter>
Screenshot: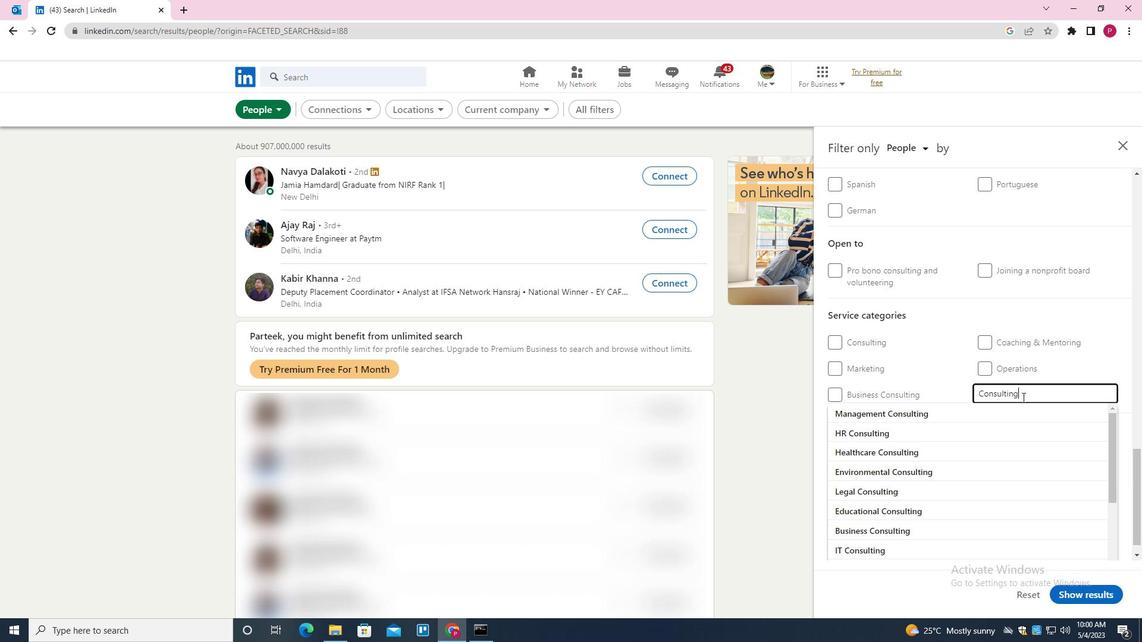 
Action: Mouse moved to (1017, 400)
Screenshot: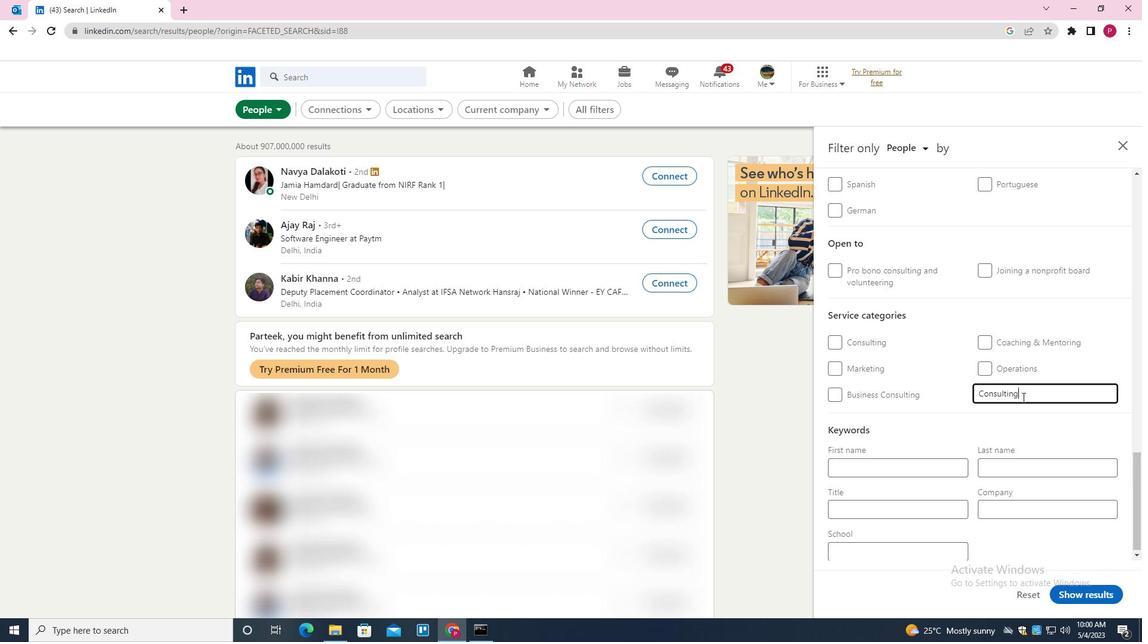 
Action: Mouse scrolled (1017, 400) with delta (0, 0)
Screenshot: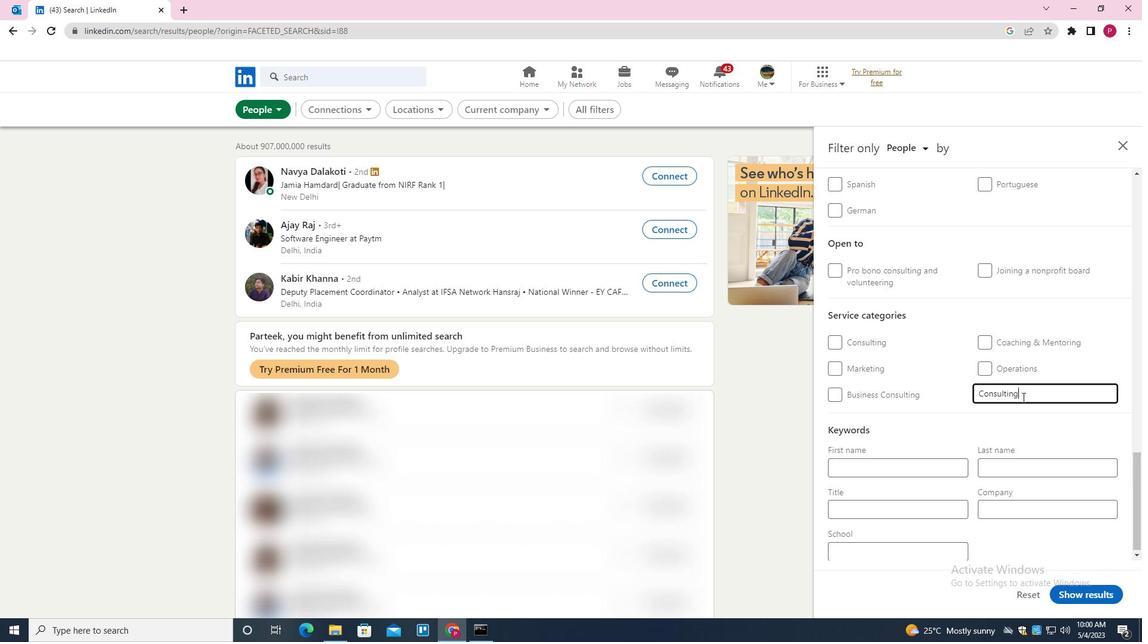 
Action: Mouse moved to (1014, 402)
Screenshot: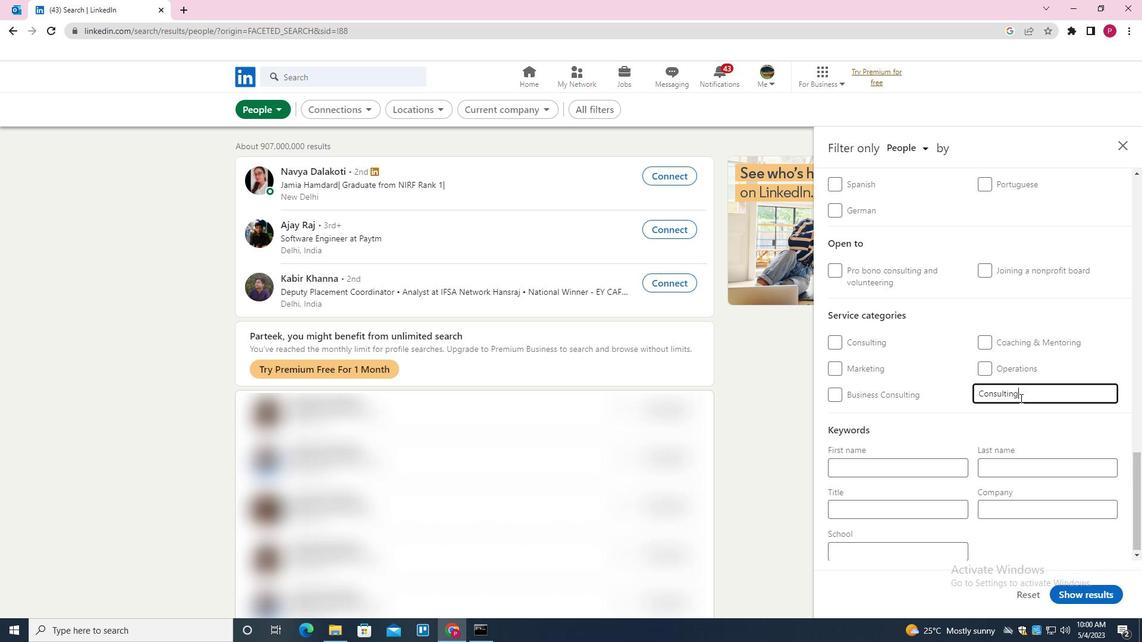 
Action: Mouse scrolled (1014, 401) with delta (0, 0)
Screenshot: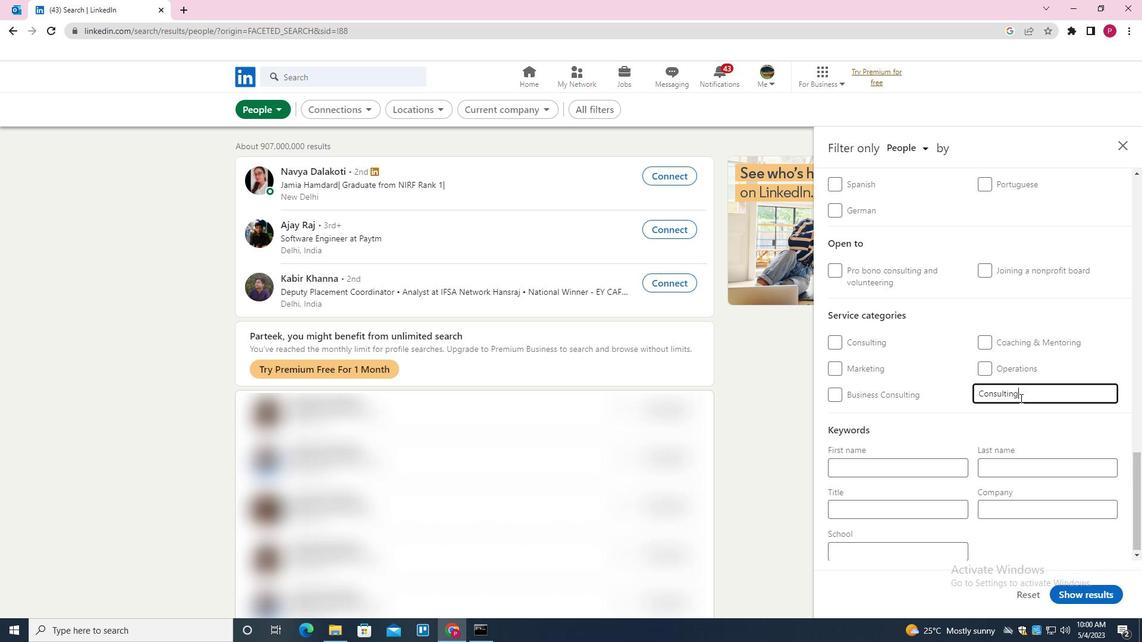 
Action: Mouse moved to (1011, 403)
Screenshot: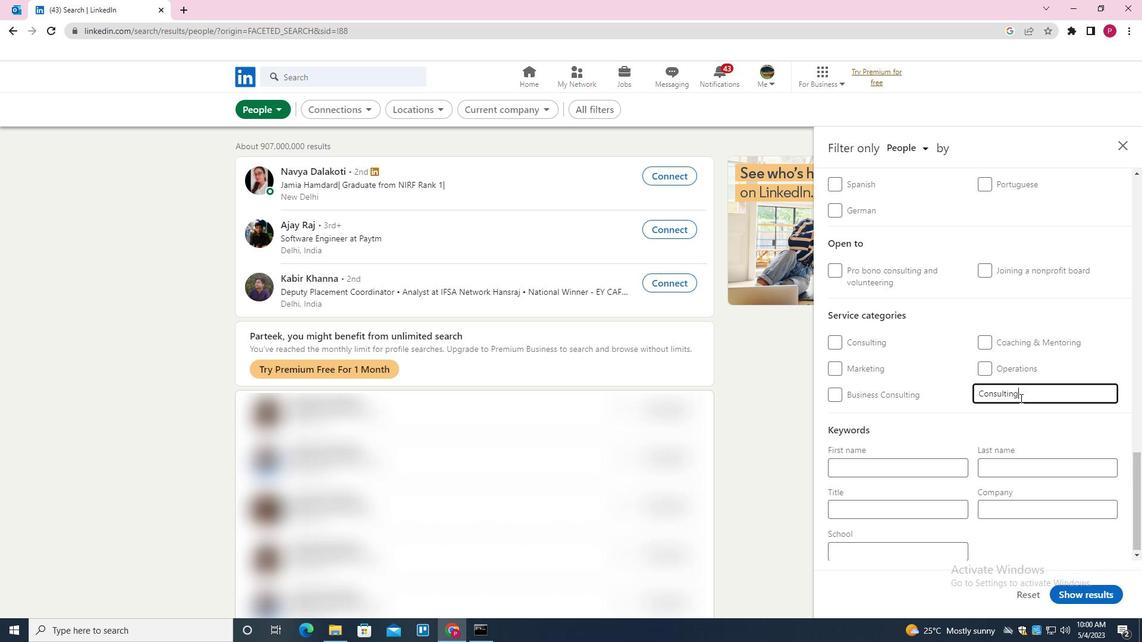 
Action: Mouse scrolled (1011, 403) with delta (0, 0)
Screenshot: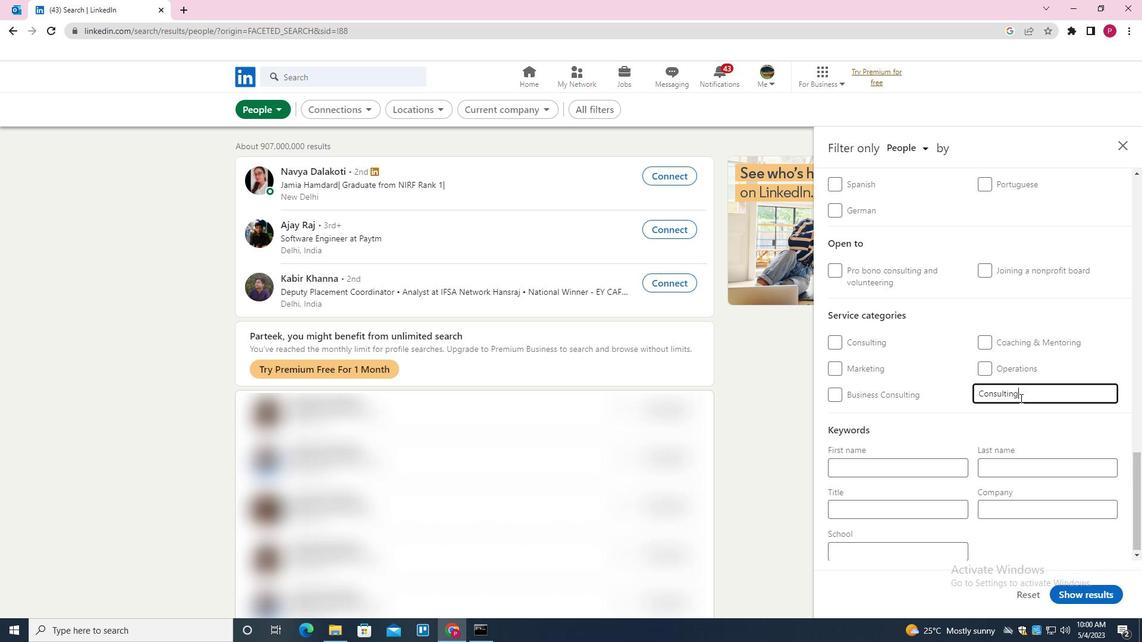 
Action: Mouse moved to (1006, 405)
Screenshot: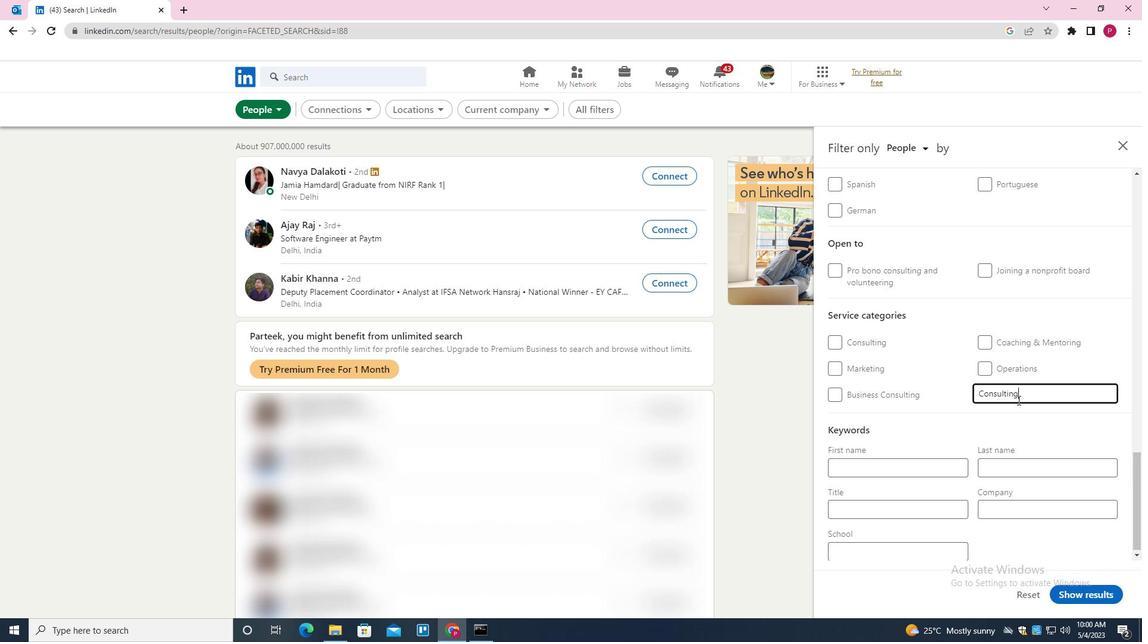 
Action: Mouse scrolled (1006, 405) with delta (0, 0)
Screenshot: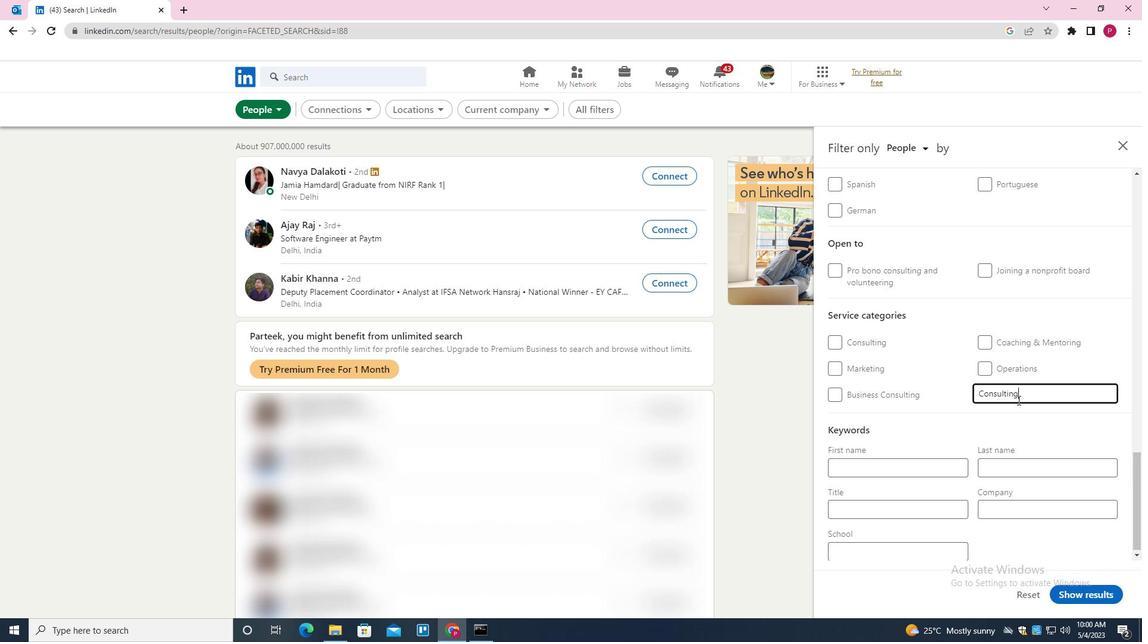 
Action: Mouse moved to (883, 505)
Screenshot: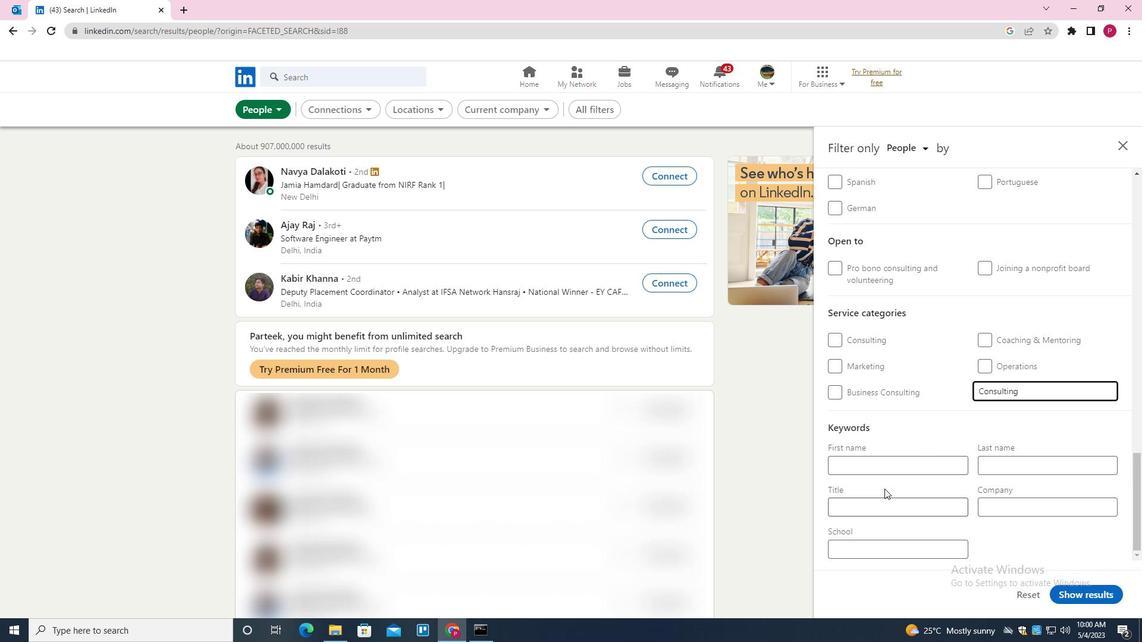
Action: Mouse pressed left at (883, 505)
Screenshot: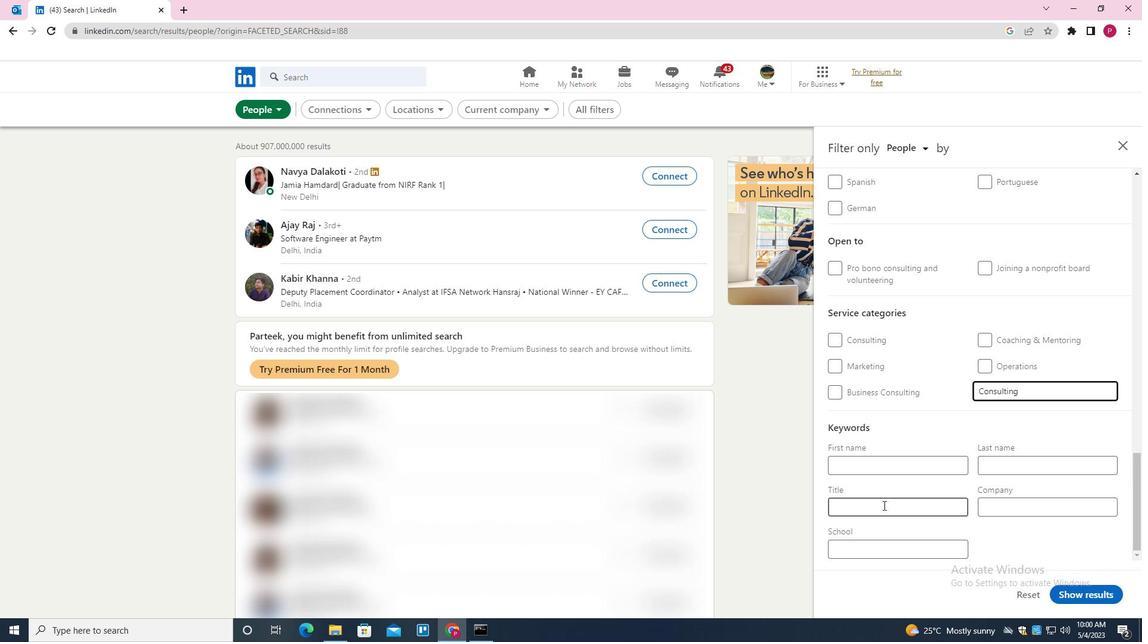 
Action: Key pressed <Key.shift>PHYSICAL<Key.space><Key.shift>THERAPY<Key.space><Key.shift>ASSISTANT
Screenshot: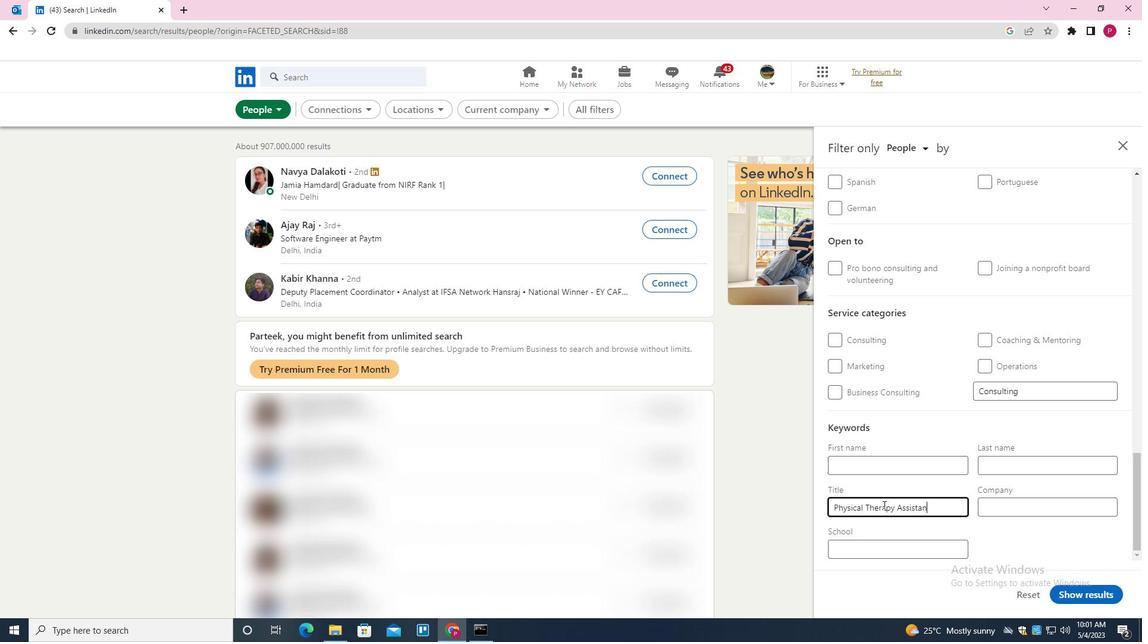 
Action: Mouse moved to (1105, 594)
Screenshot: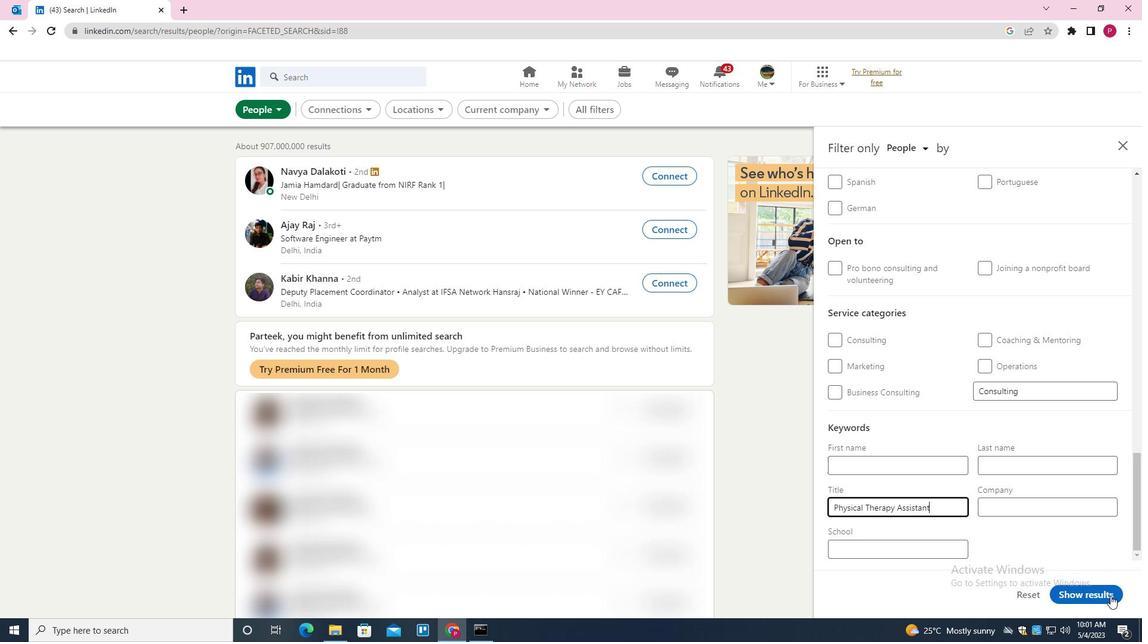 
Action: Mouse pressed left at (1105, 594)
Screenshot: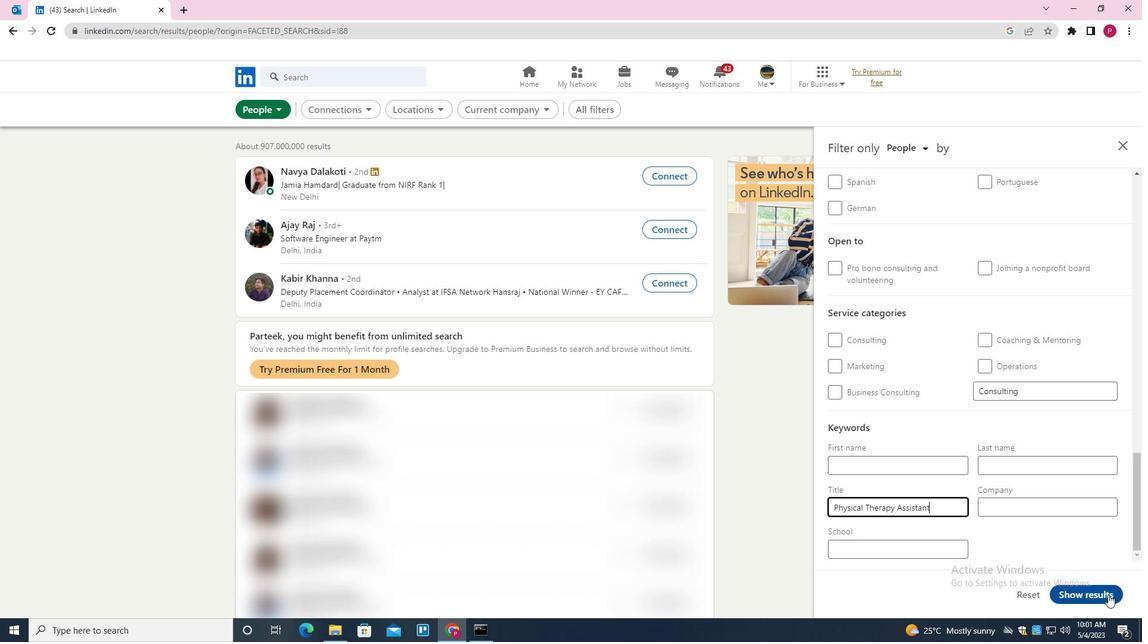 
Action: Mouse moved to (554, 293)
Screenshot: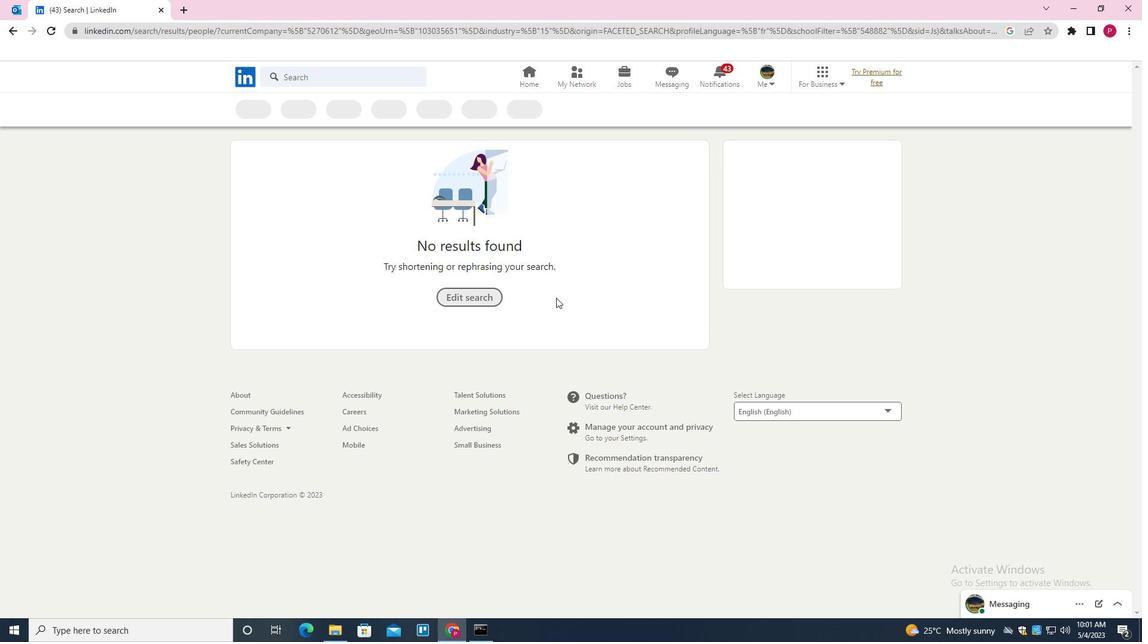 
